 Task: Look for space in Al Ain, United Arab Emirates from 2nd June, 2023 to 6th June, 2023 for 1 adult in price range Rs.10000 to Rs.13000. Place can be private room with 1  bedroom having 1 bed and 1 bathroom. Property type can be house, flat, guest house, hotel. Amenities needed are: air conditioning, breakfast. Booking option can be shelf check-in. Required host language is English.
Action: Mouse moved to (449, 87)
Screenshot: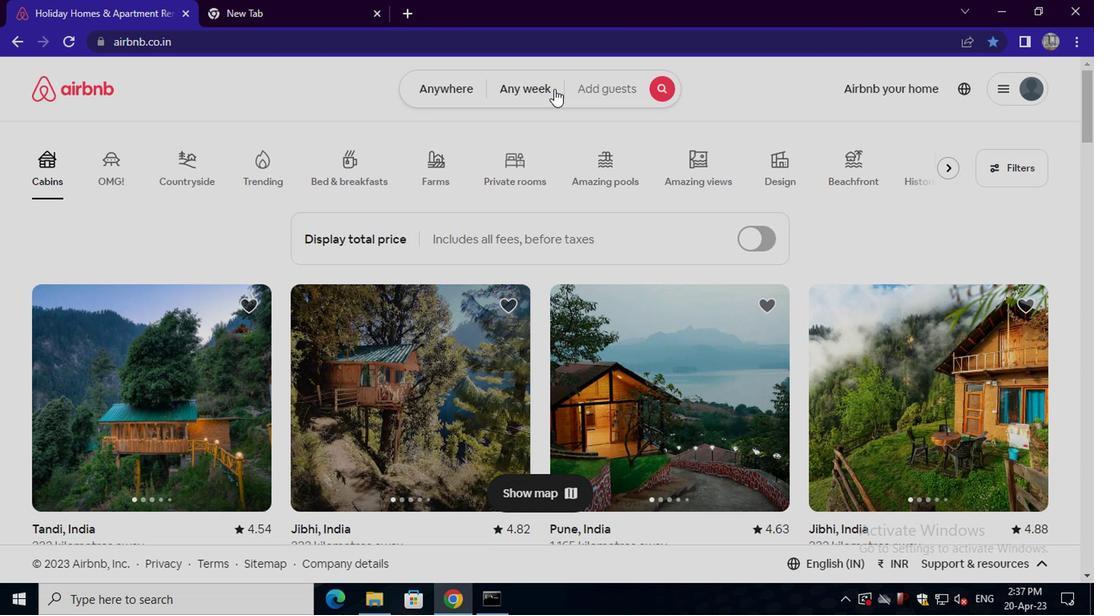 
Action: Mouse pressed left at (449, 87)
Screenshot: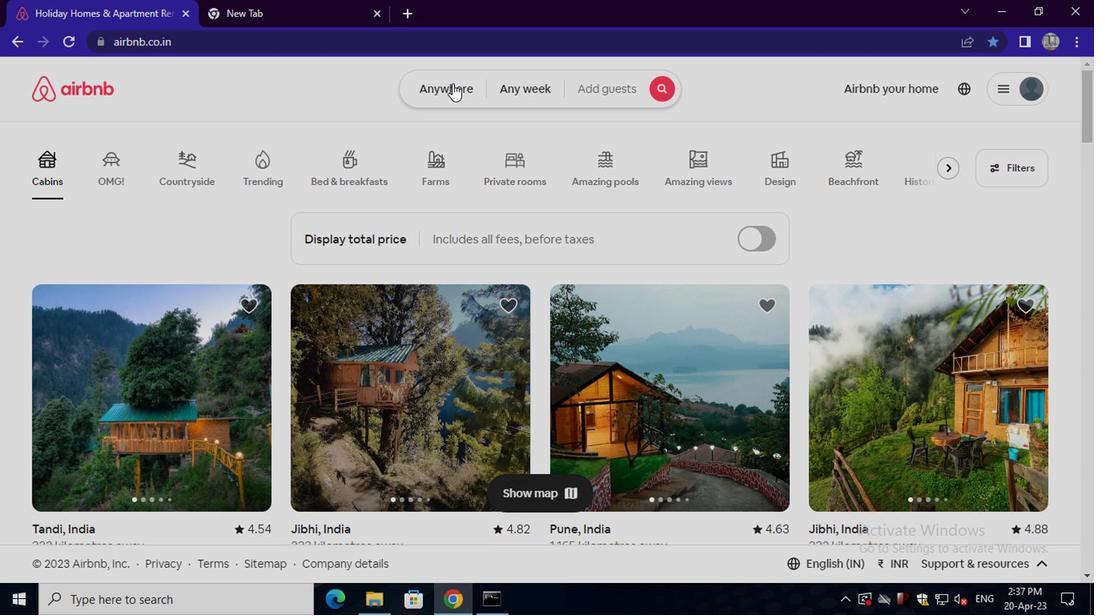 
Action: Mouse moved to (370, 149)
Screenshot: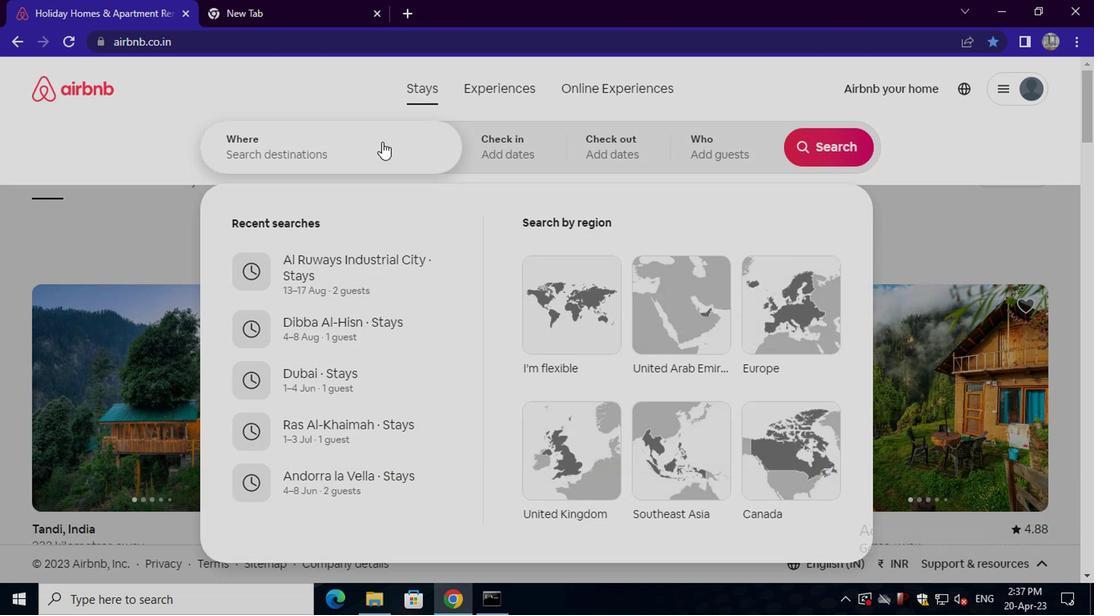 
Action: Mouse pressed left at (370, 149)
Screenshot: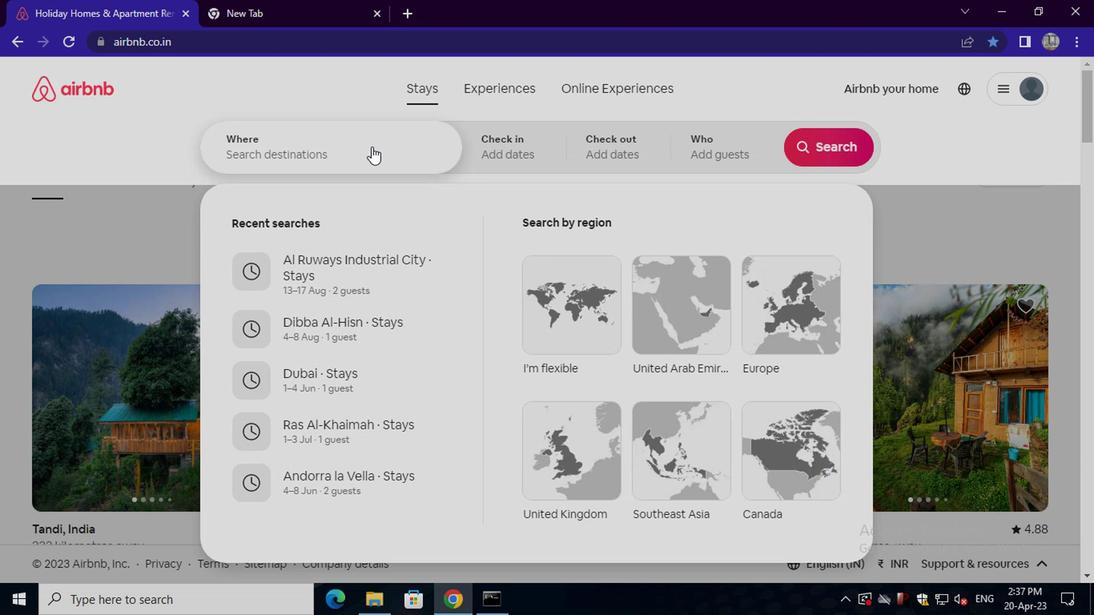 
Action: Key pressed al<Key.space>ain
Screenshot: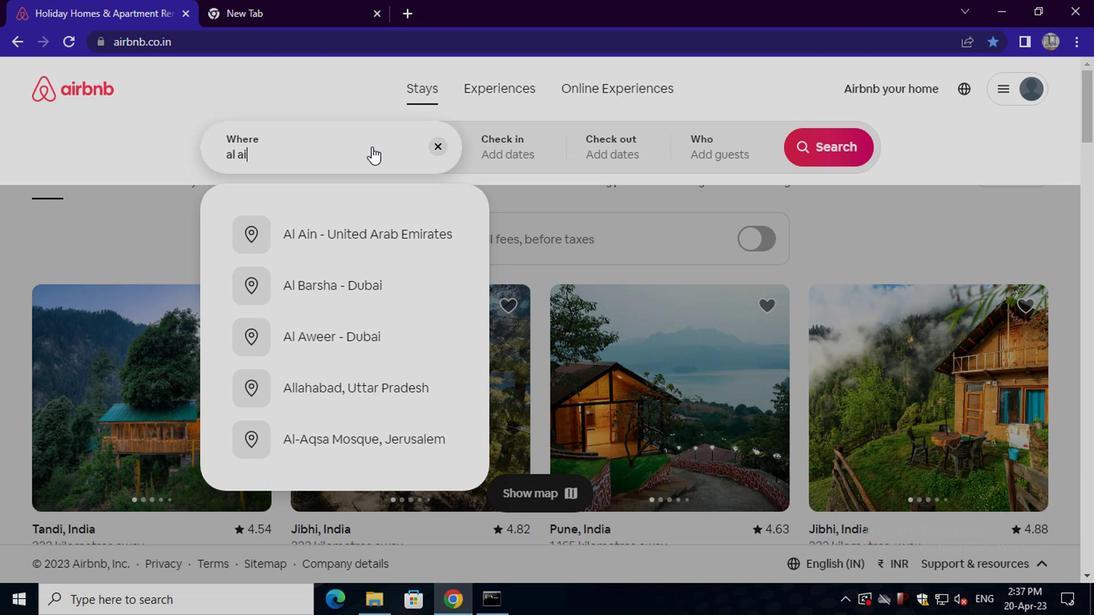 
Action: Mouse moved to (372, 230)
Screenshot: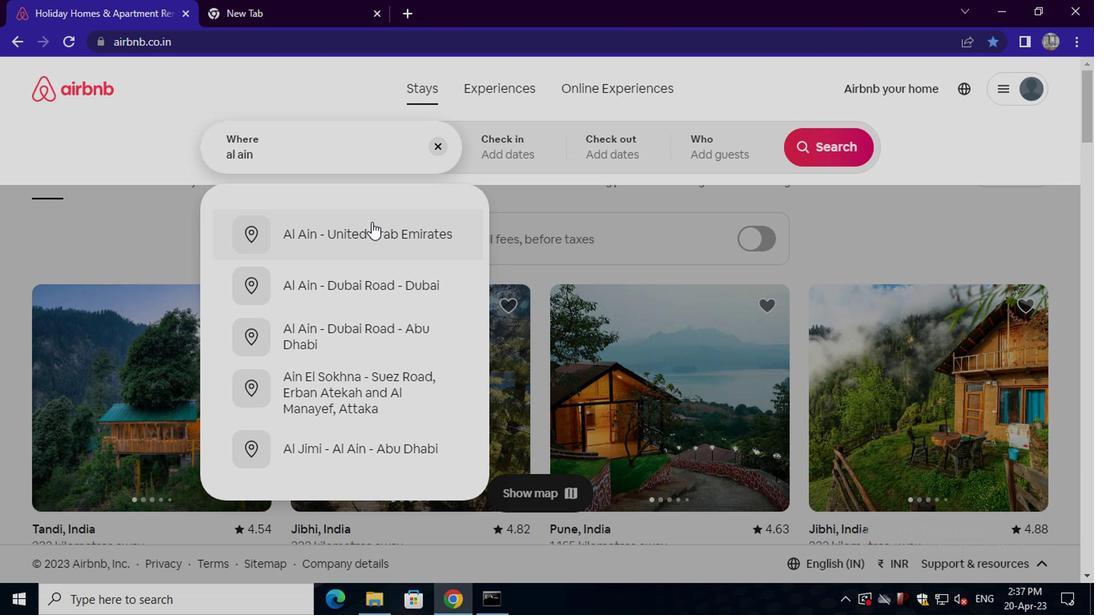
Action: Mouse pressed left at (372, 230)
Screenshot: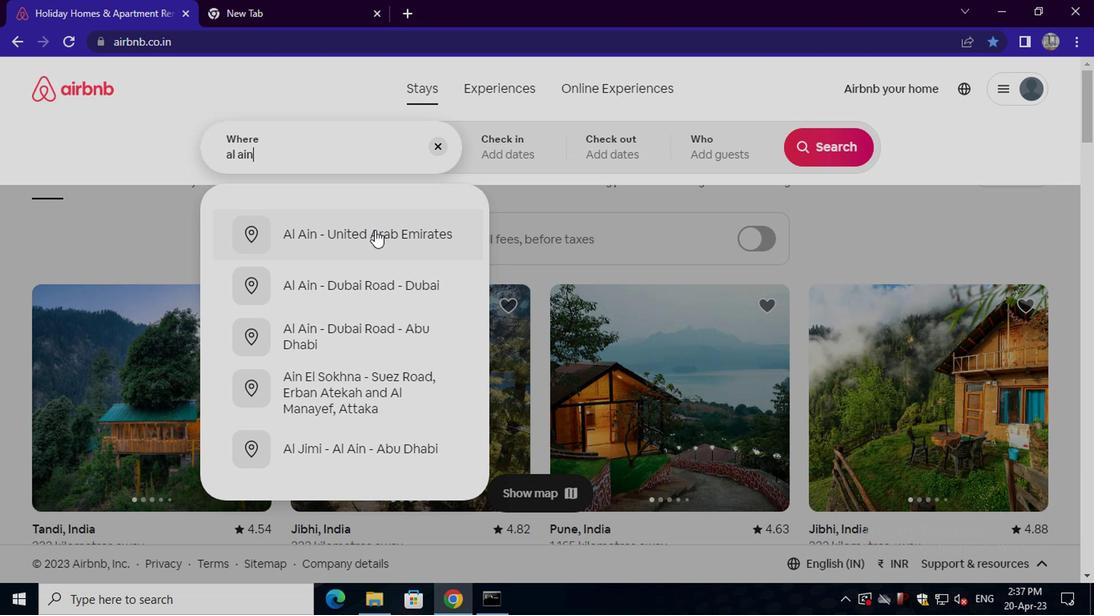 
Action: Mouse moved to (829, 281)
Screenshot: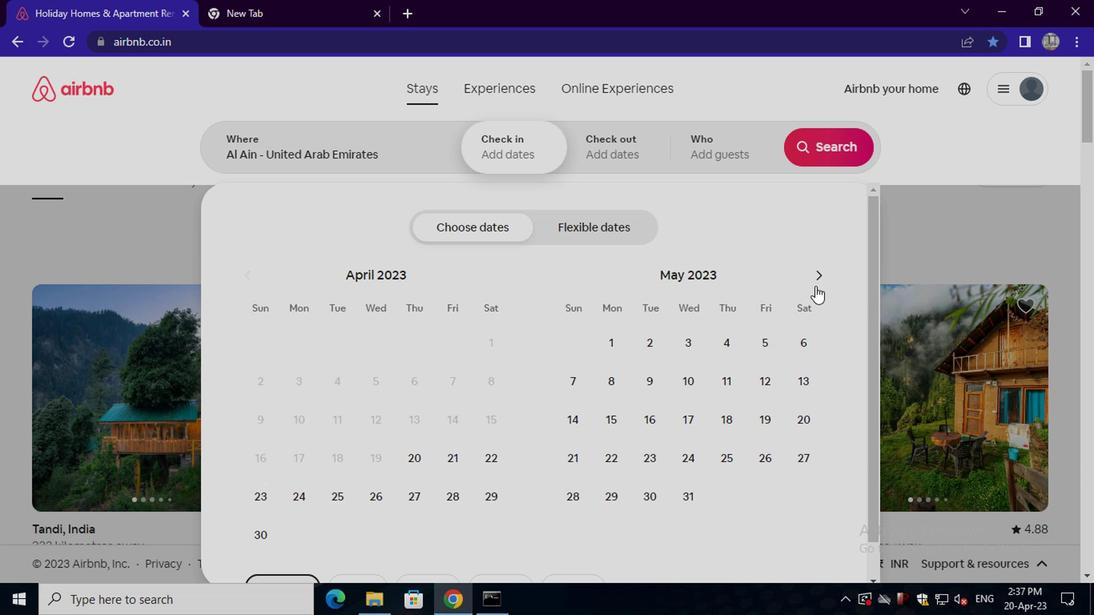 
Action: Mouse pressed left at (829, 281)
Screenshot: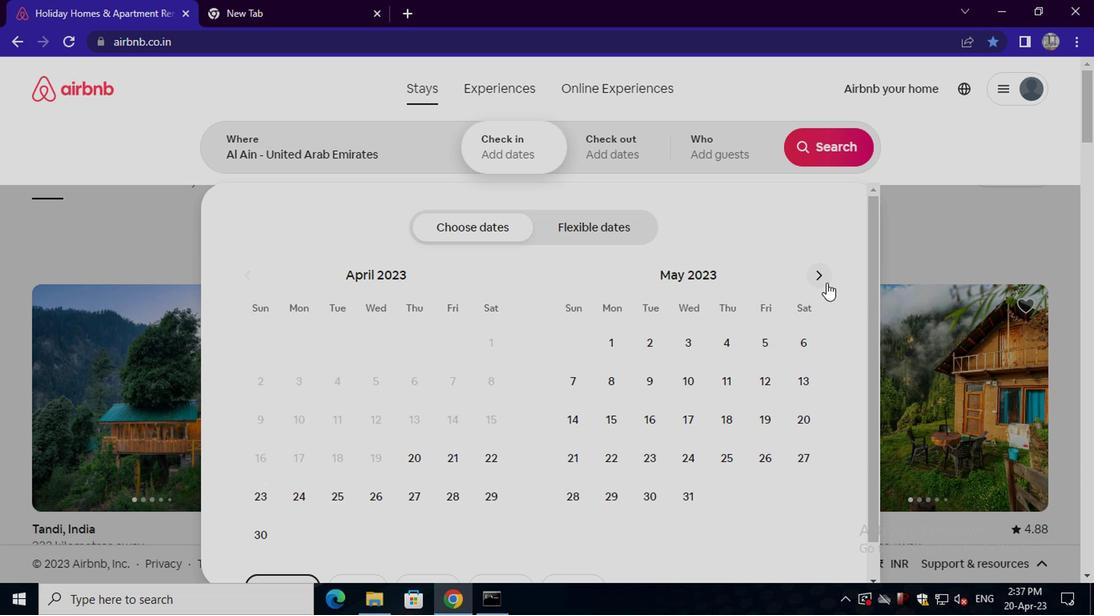 
Action: Mouse moved to (817, 274)
Screenshot: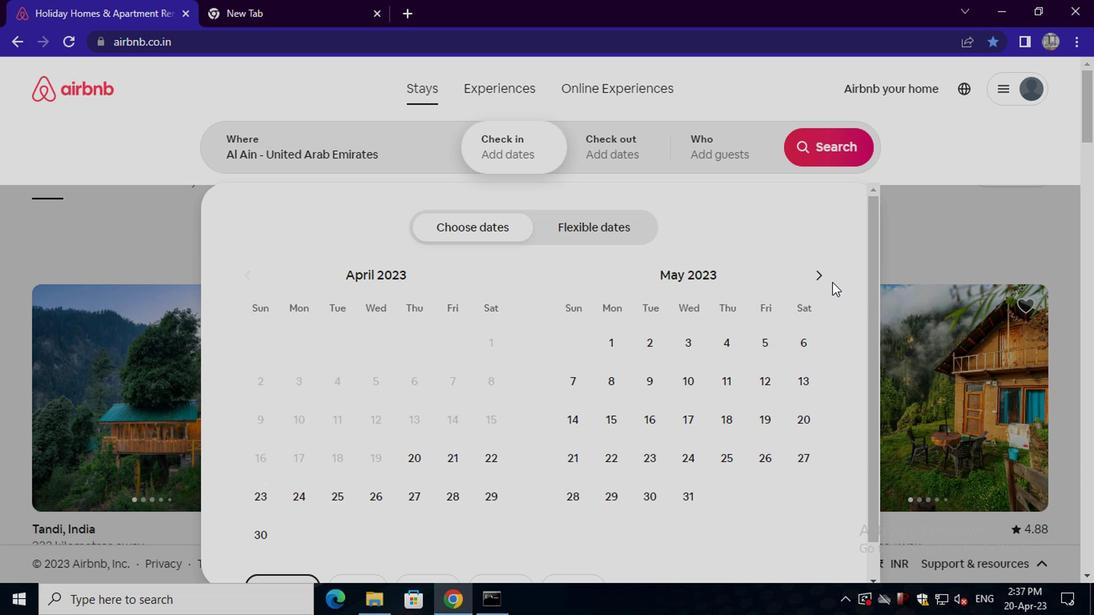 
Action: Mouse pressed left at (817, 274)
Screenshot: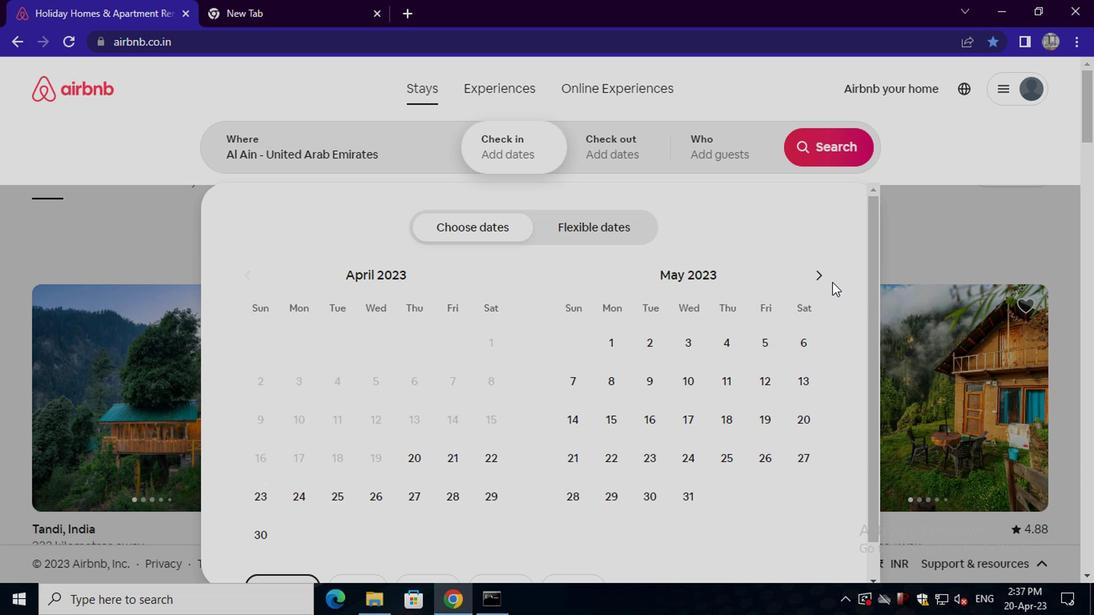 
Action: Mouse moved to (762, 337)
Screenshot: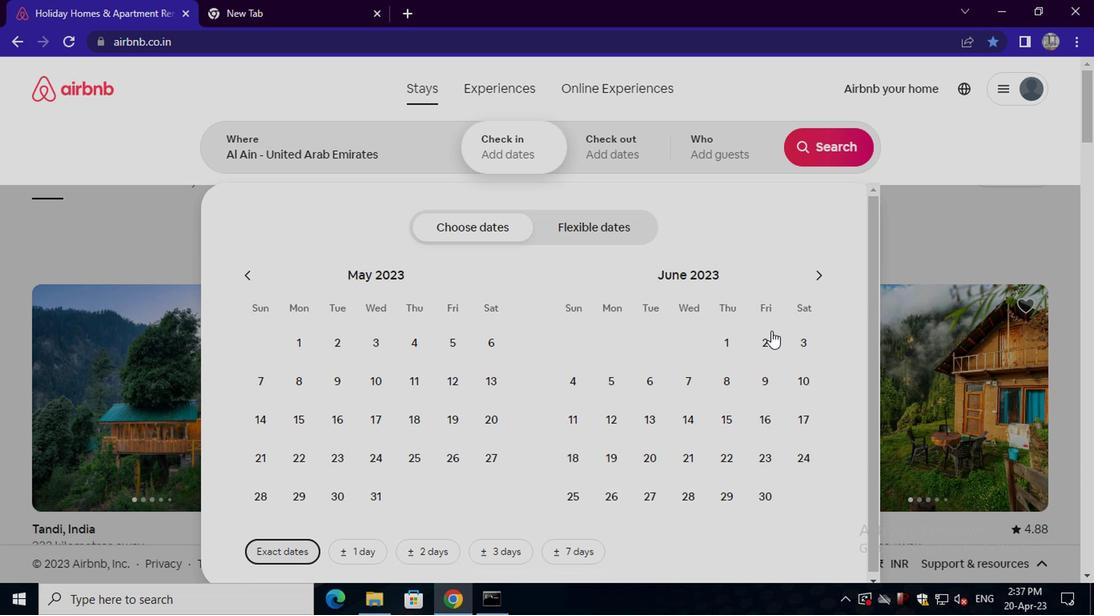 
Action: Mouse pressed left at (762, 337)
Screenshot: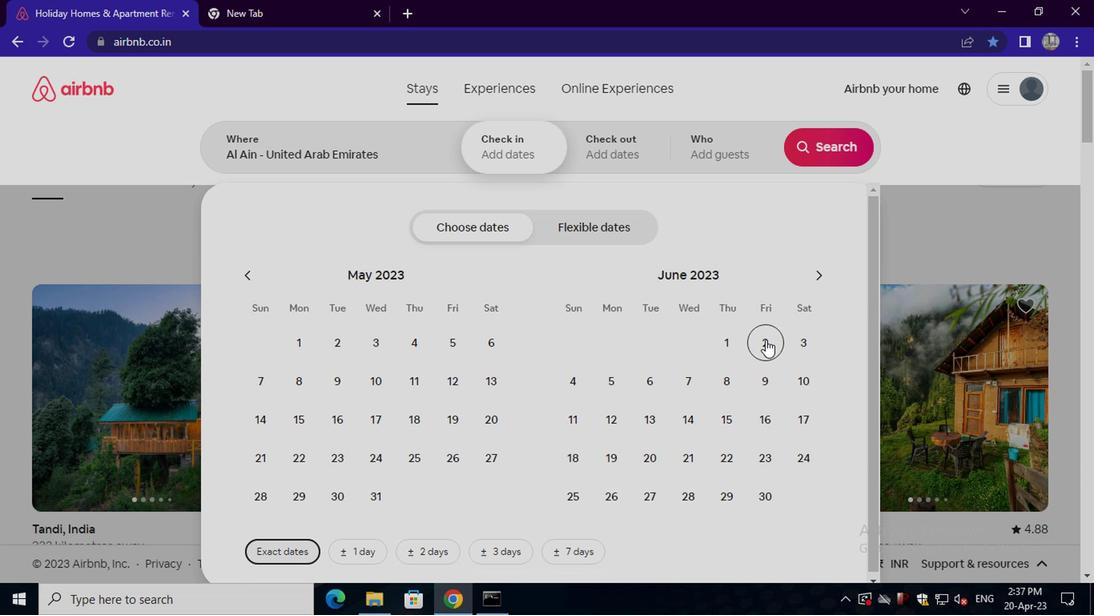 
Action: Mouse moved to (643, 378)
Screenshot: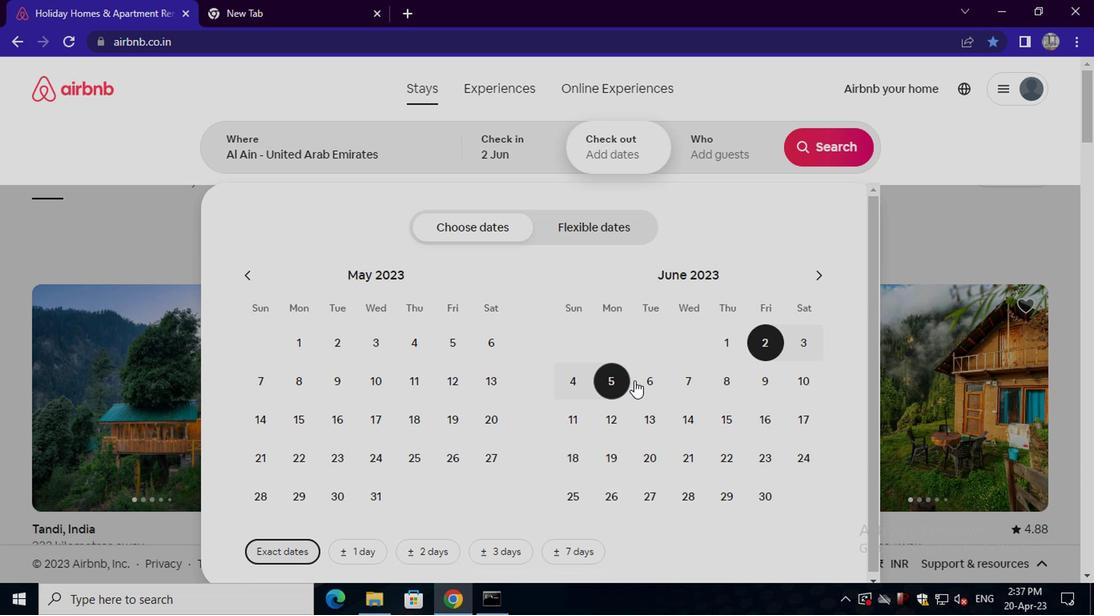 
Action: Mouse pressed left at (643, 378)
Screenshot: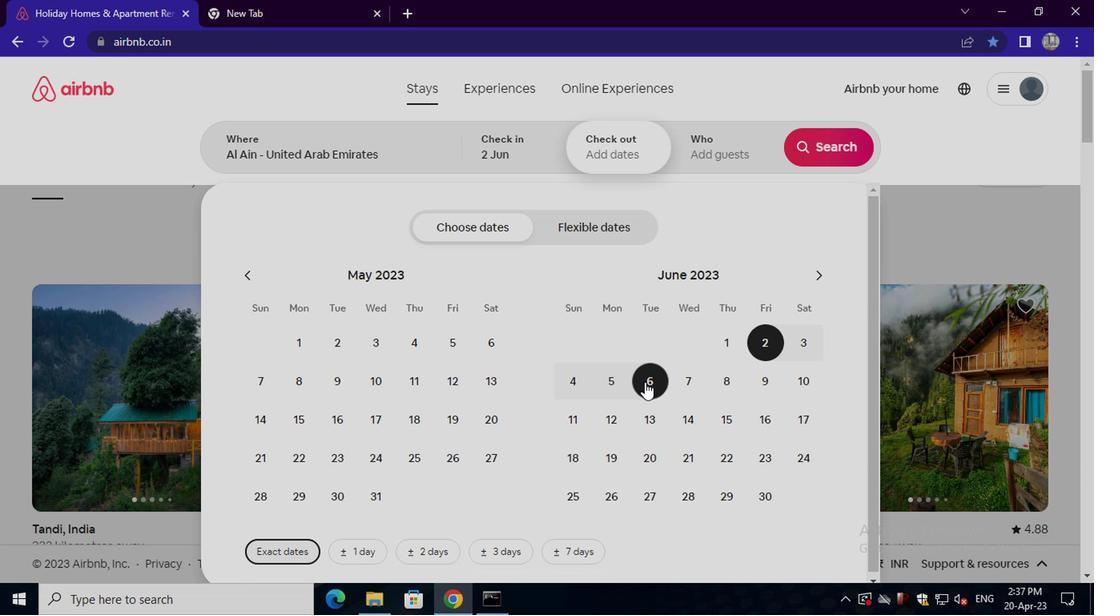 
Action: Mouse moved to (729, 156)
Screenshot: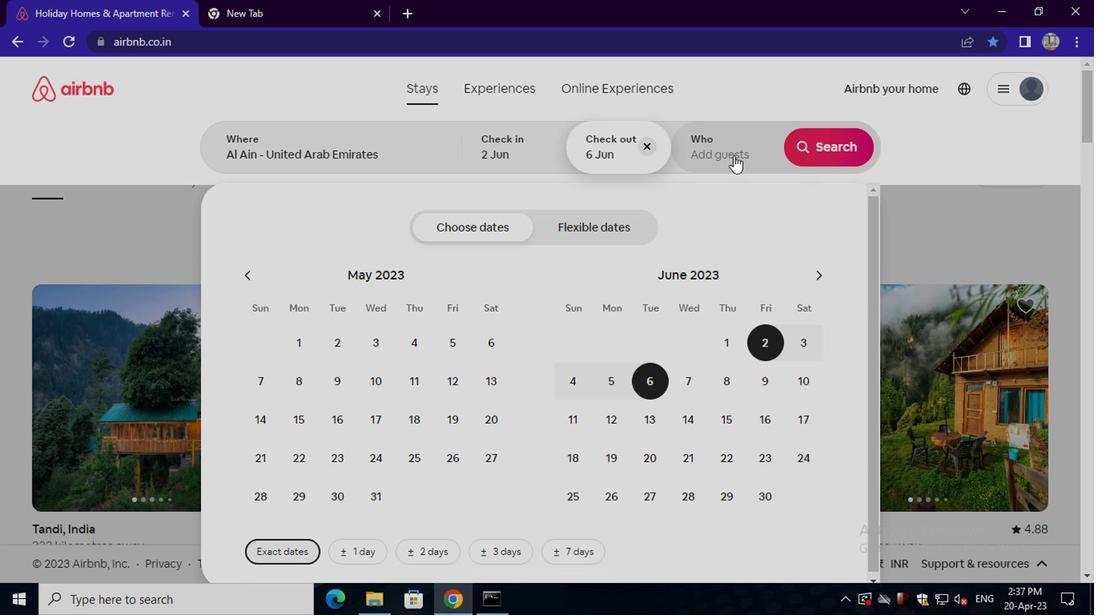 
Action: Mouse pressed left at (729, 156)
Screenshot: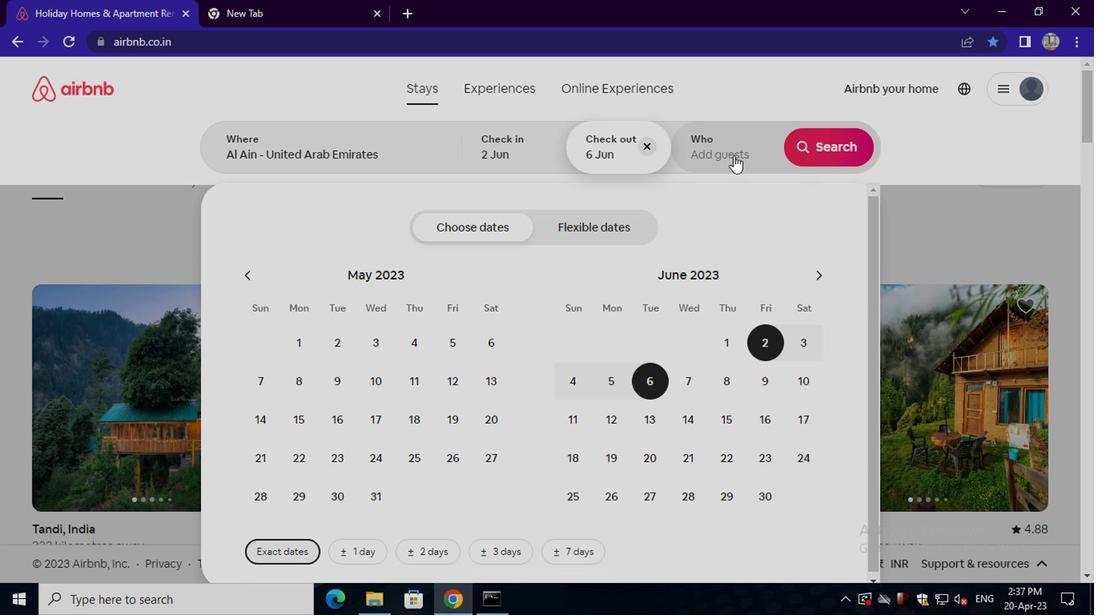 
Action: Mouse moved to (827, 228)
Screenshot: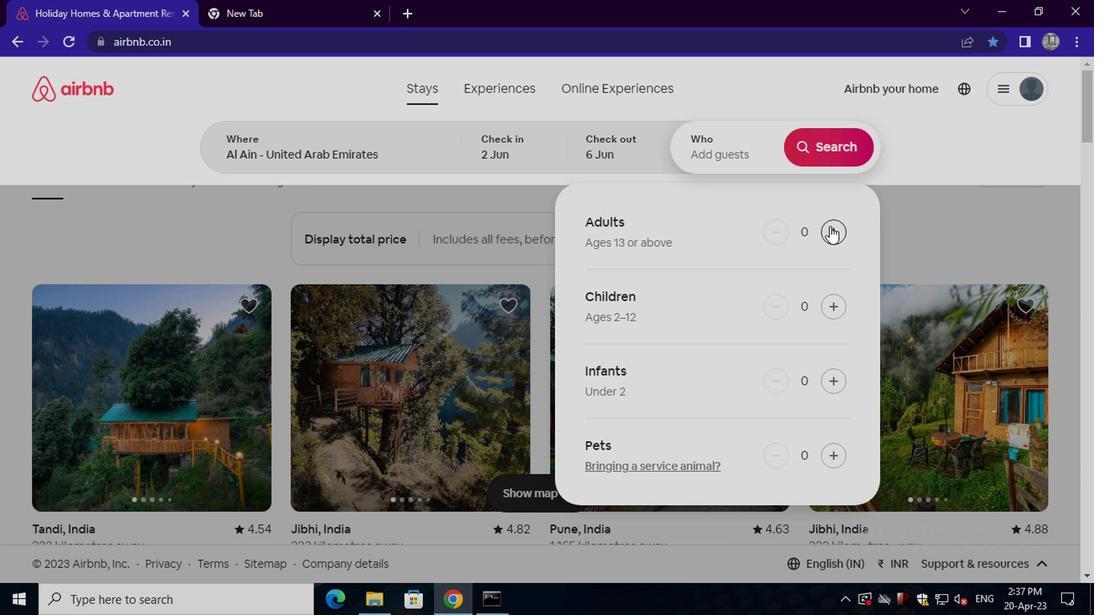 
Action: Mouse pressed left at (827, 228)
Screenshot: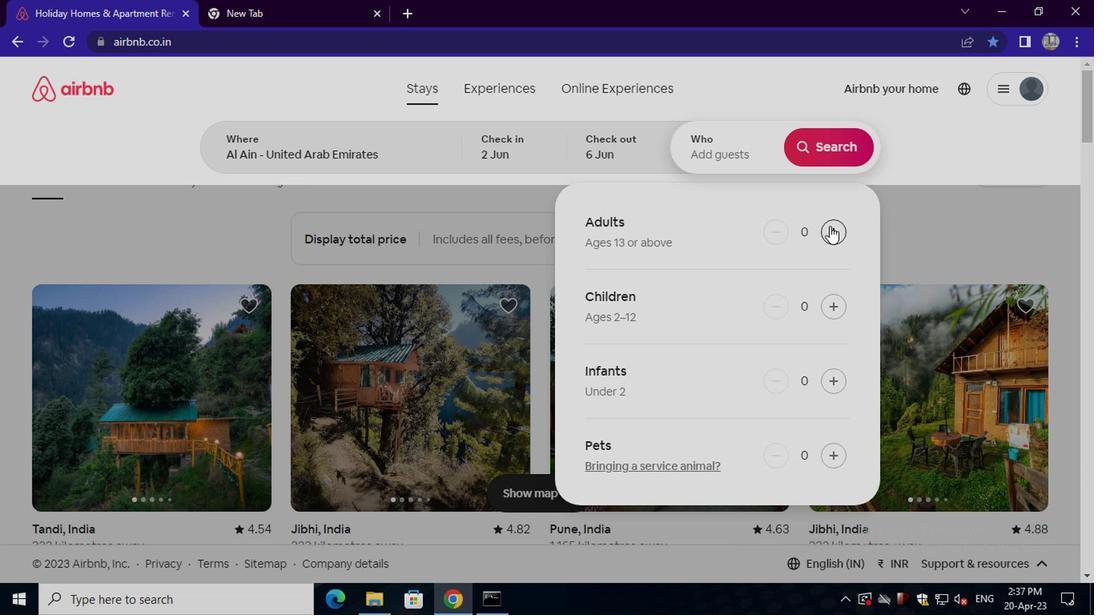 
Action: Mouse moved to (829, 149)
Screenshot: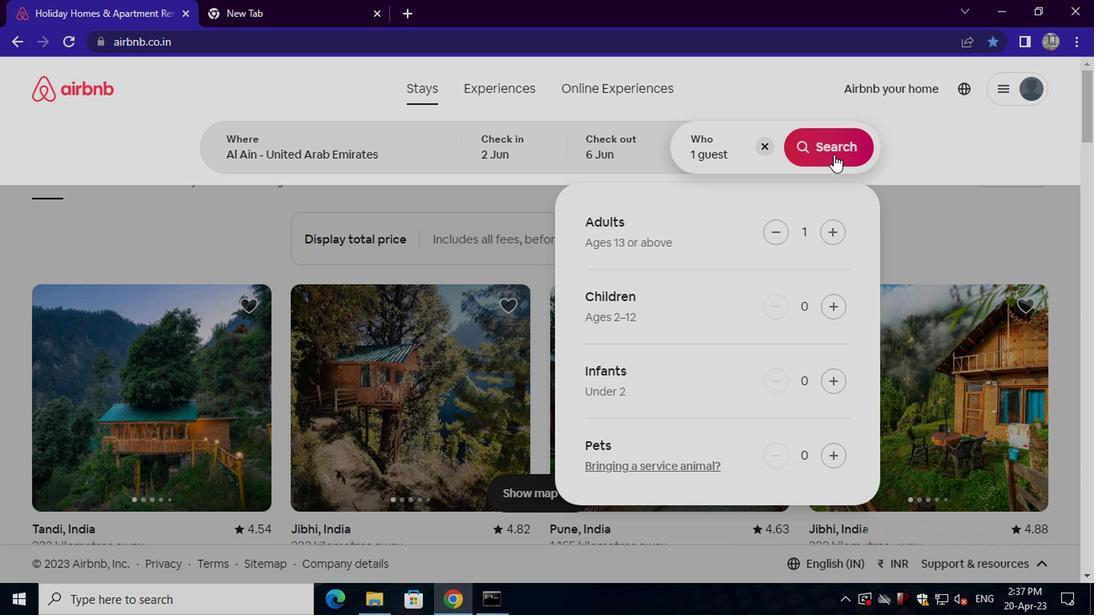 
Action: Mouse pressed left at (829, 149)
Screenshot: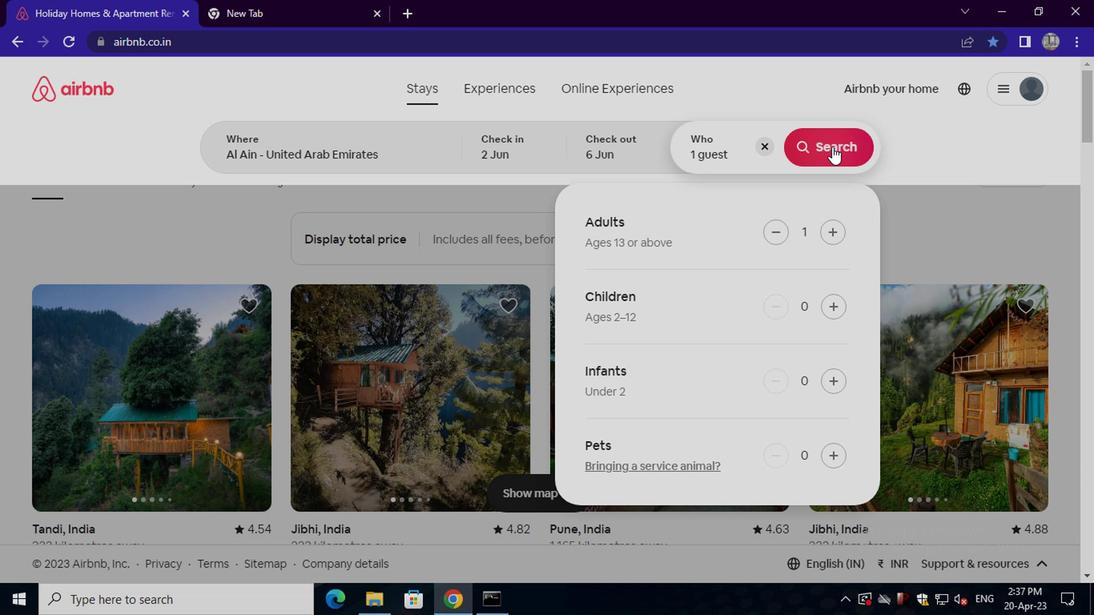 
Action: Mouse moved to (1005, 147)
Screenshot: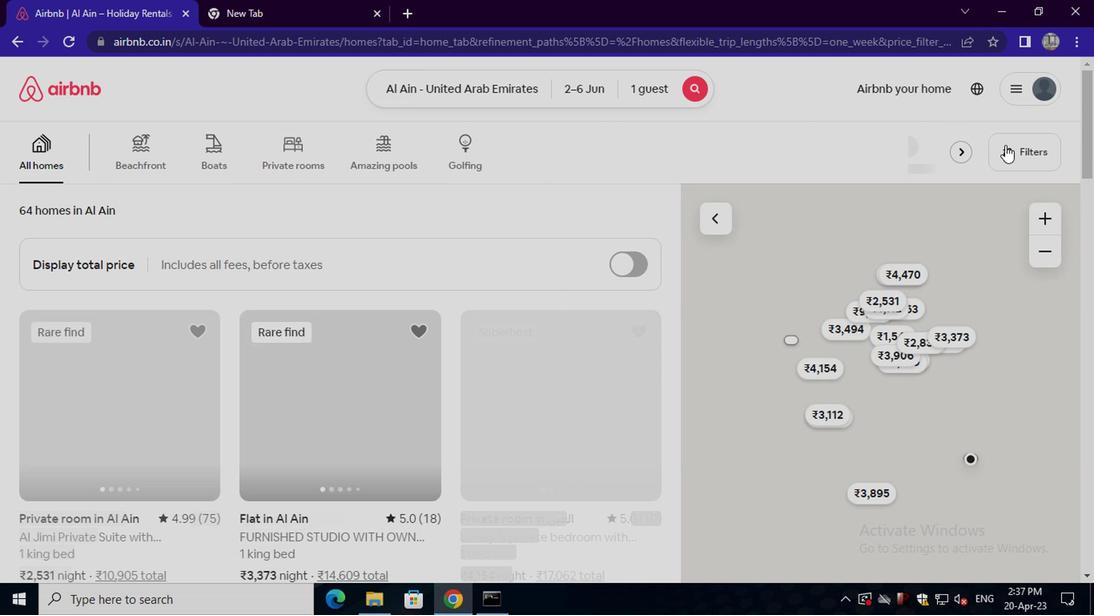 
Action: Mouse pressed left at (1005, 147)
Screenshot: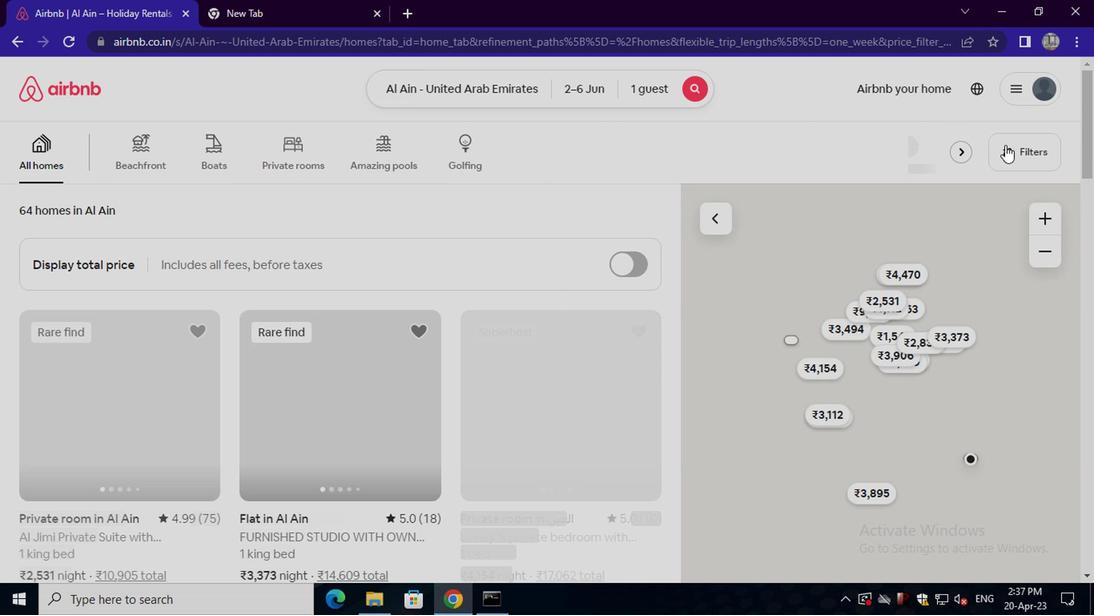 
Action: Mouse moved to (450, 350)
Screenshot: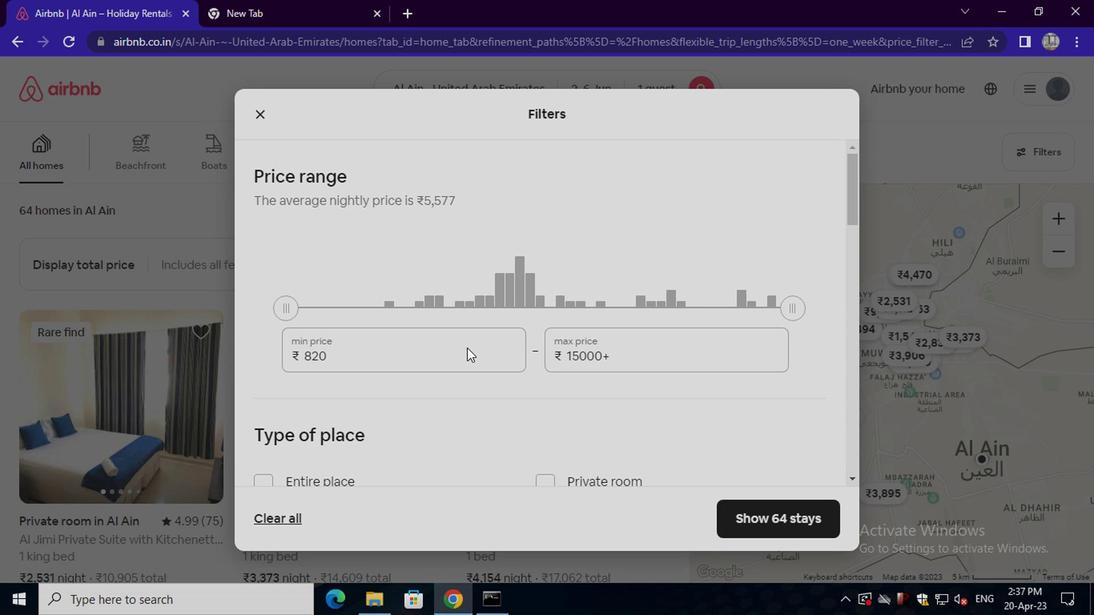 
Action: Mouse pressed left at (450, 350)
Screenshot: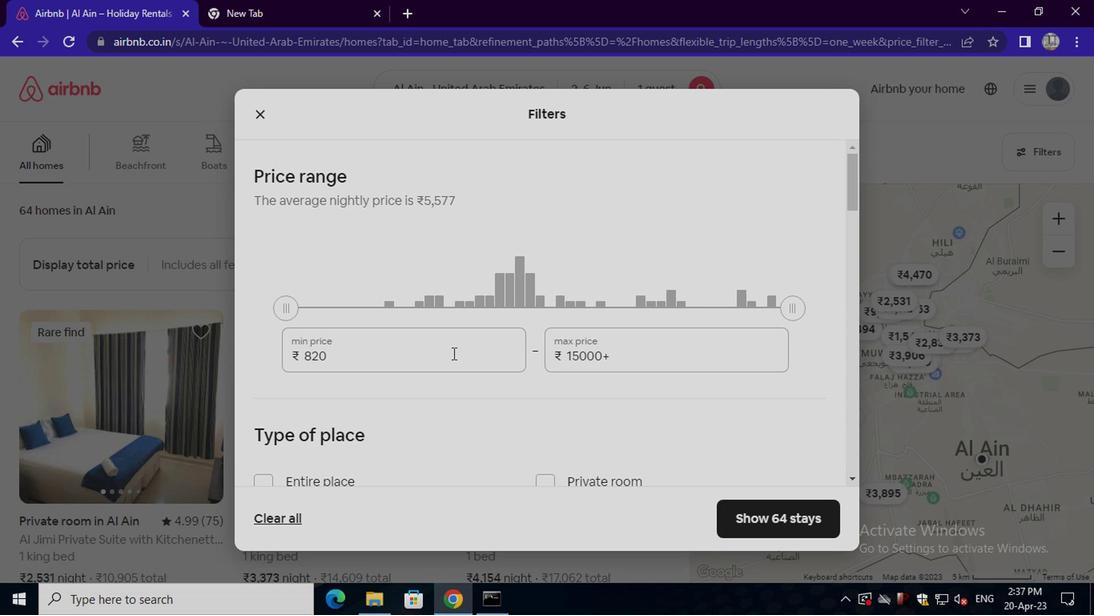 
Action: Key pressed <Key.backspace><Key.backspace><Key.backspace><Key.backspace><Key.backspace><Key.backspace><Key.backspace><Key.backspace><Key.backspace><Key.backspace><Key.backspace><Key.backspace><Key.backspace><Key.backspace><Key.backspace><Key.backspace><Key.backspace><Key.backspace><Key.backspace>10000
Screenshot: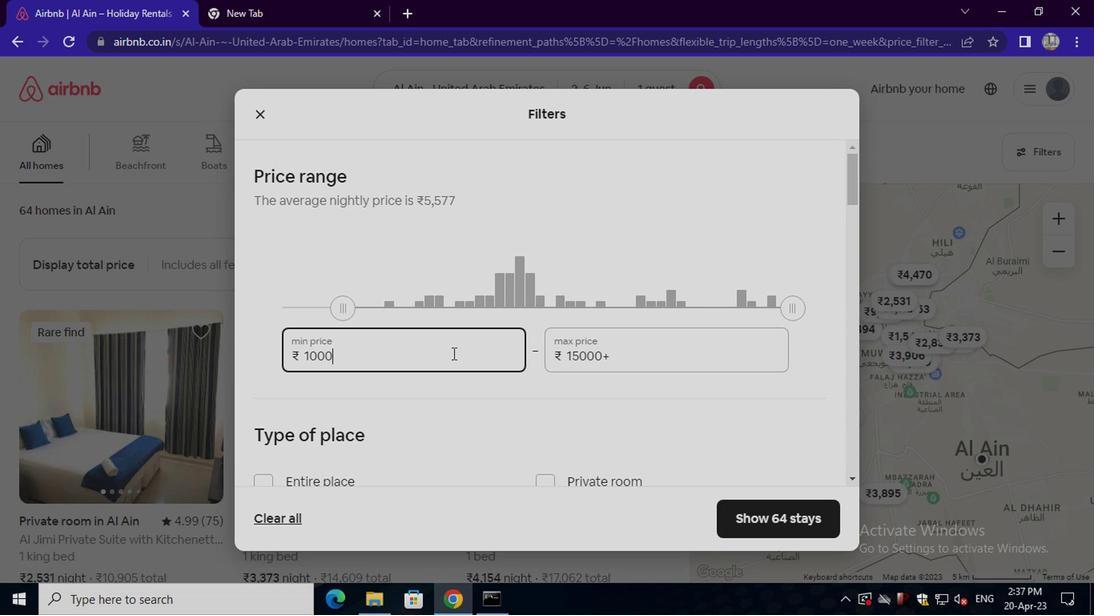 
Action: Mouse moved to (615, 348)
Screenshot: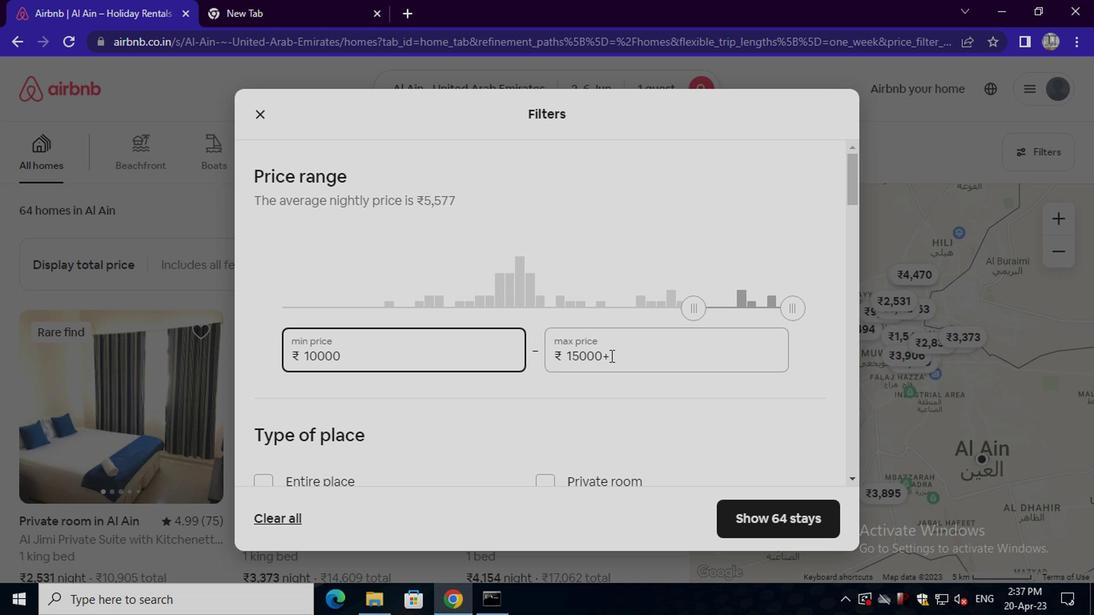 
Action: Mouse pressed left at (615, 348)
Screenshot: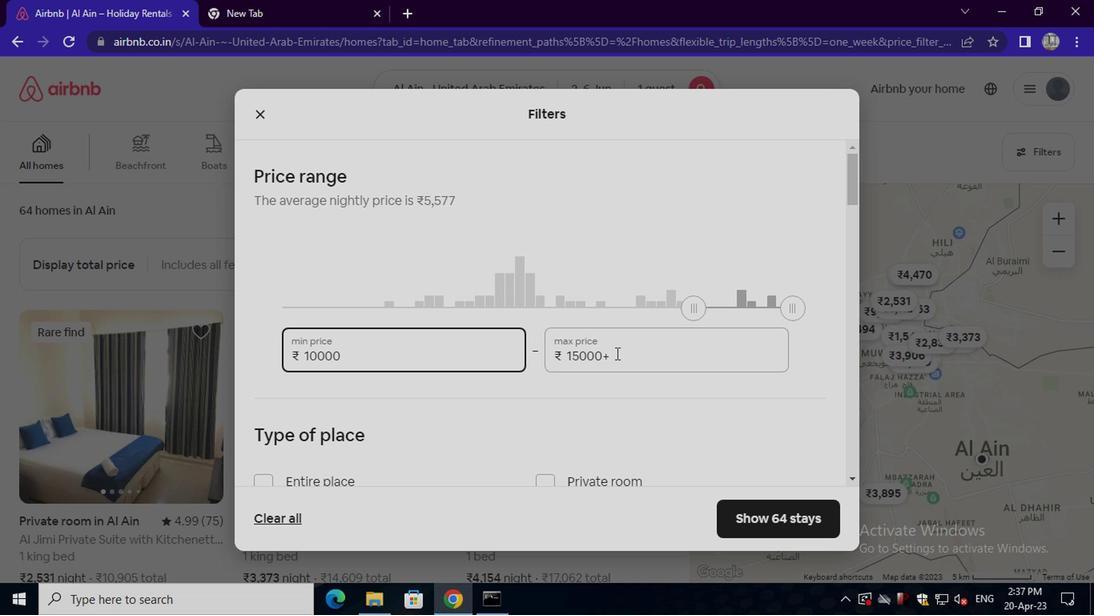 
Action: Key pressed <Key.backspace><Key.backspace><Key.backspace><Key.backspace><Key.backspace><Key.backspace><Key.backspace><Key.backspace><Key.backspace><Key.backspace><Key.backspace><Key.backspace><Key.backspace><Key.backspace><Key.backspace><Key.backspace><Key.backspace><Key.backspace>13000
Screenshot: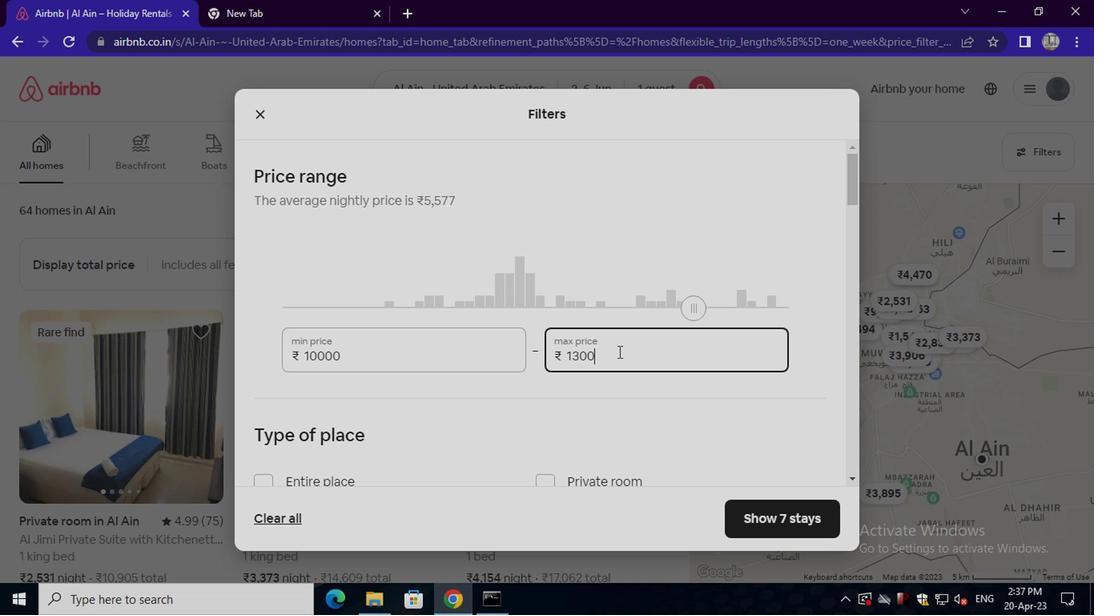 
Action: Mouse moved to (607, 355)
Screenshot: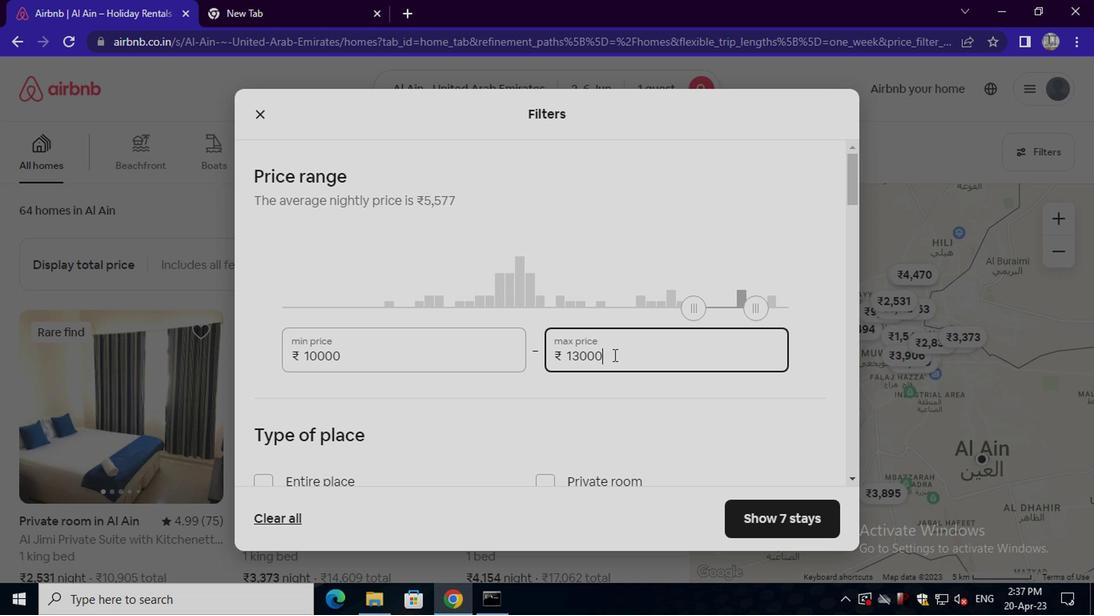 
Action: Mouse scrolled (607, 354) with delta (0, 0)
Screenshot: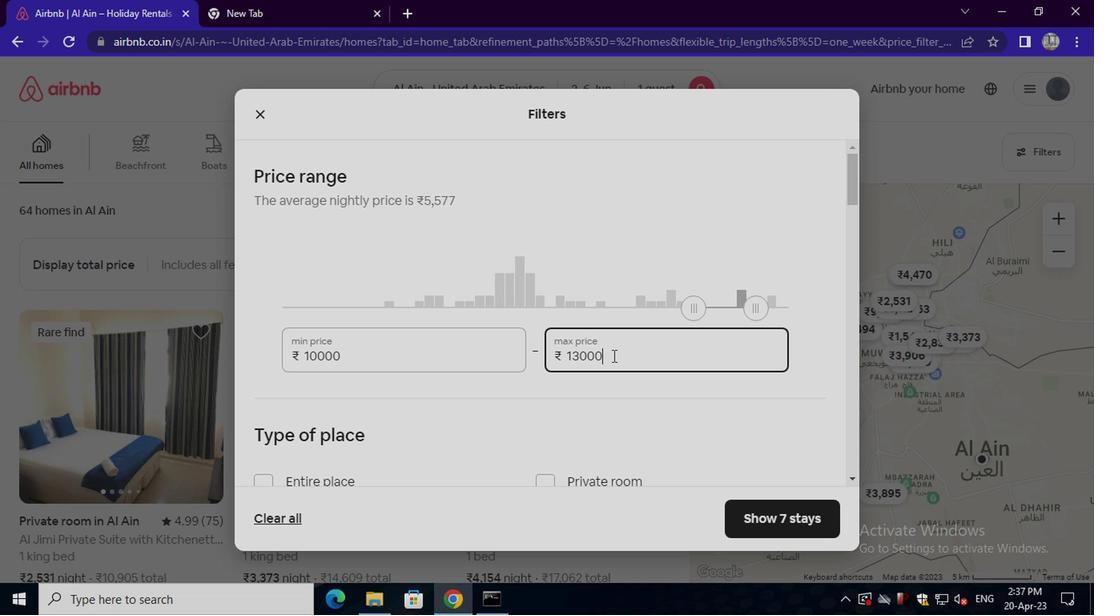
Action: Mouse moved to (606, 355)
Screenshot: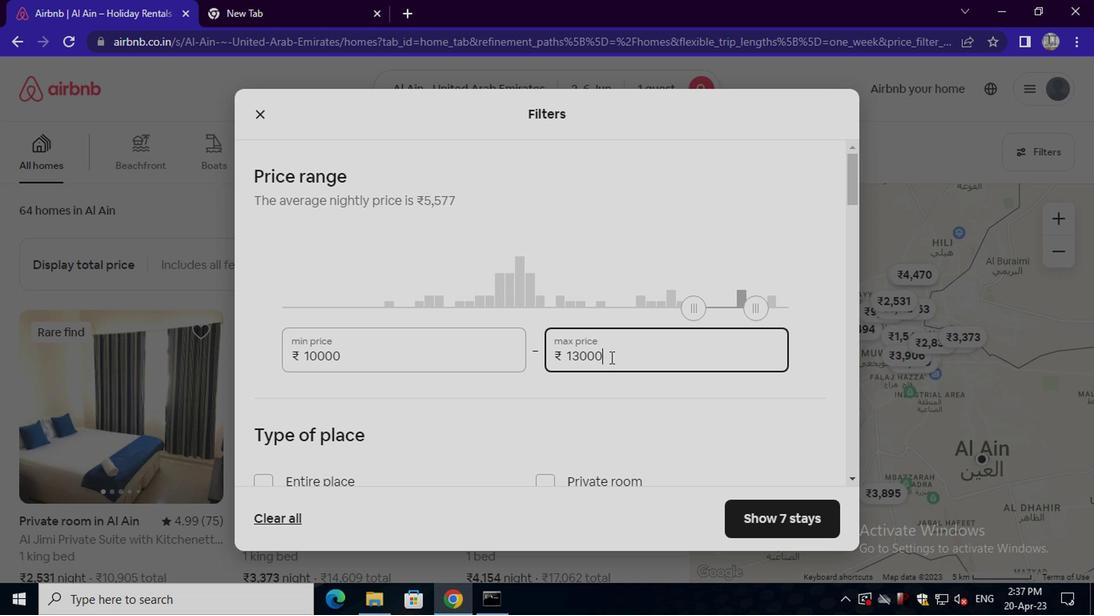 
Action: Mouse scrolled (606, 354) with delta (0, 0)
Screenshot: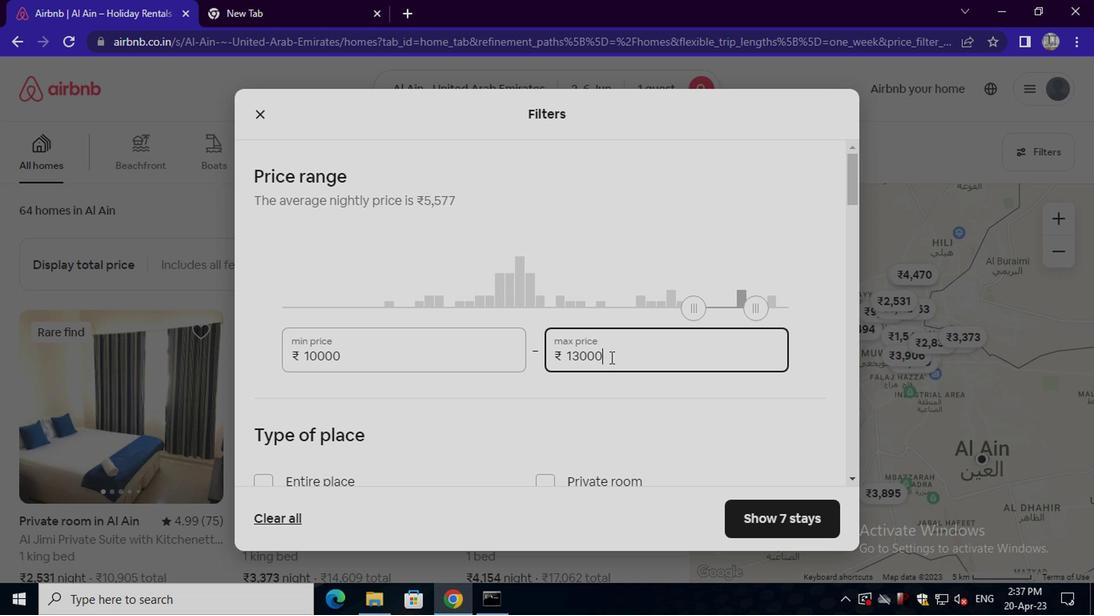 
Action: Mouse moved to (541, 323)
Screenshot: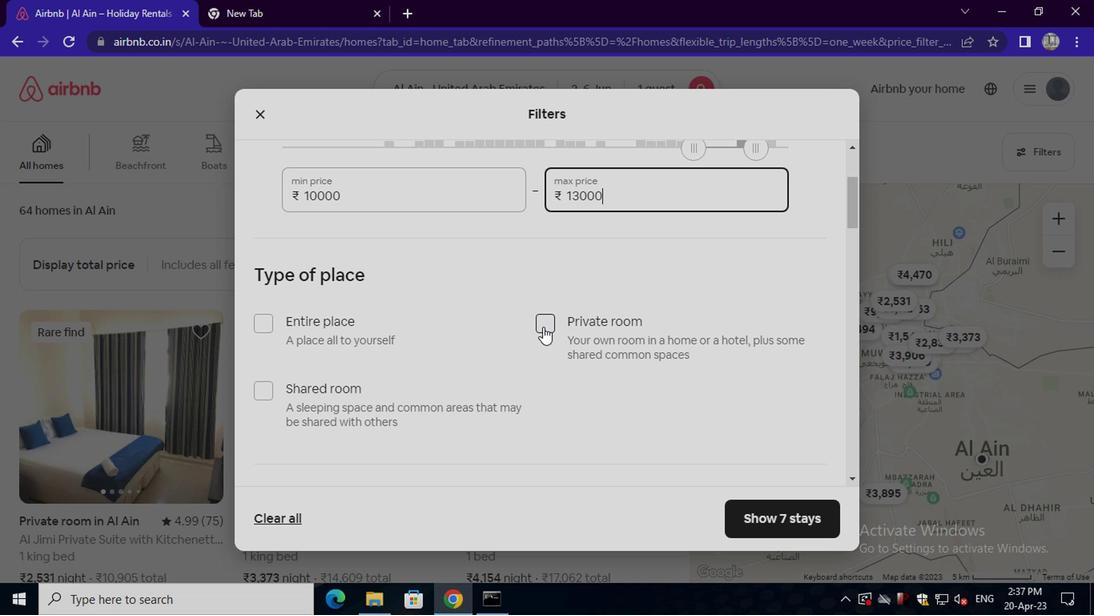 
Action: Mouse pressed left at (541, 323)
Screenshot: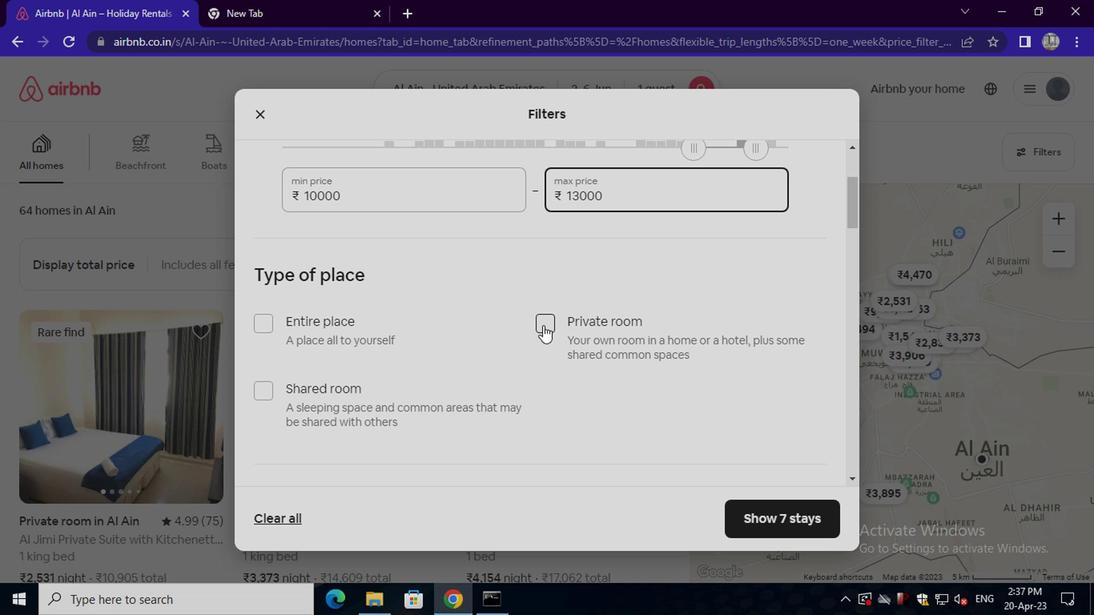 
Action: Mouse scrolled (541, 322) with delta (0, 0)
Screenshot: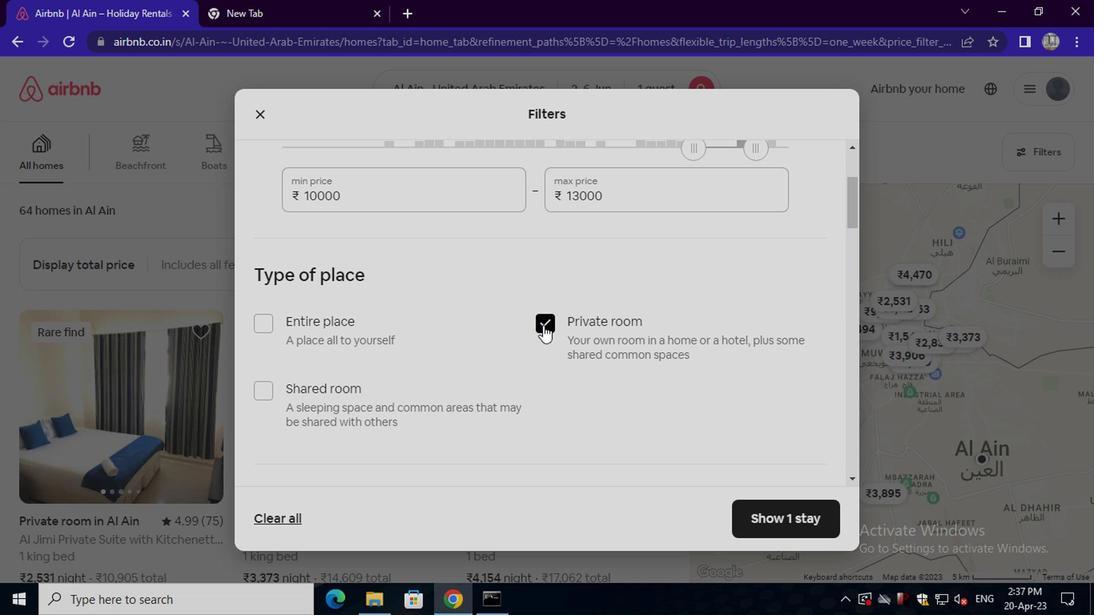 
Action: Mouse scrolled (541, 322) with delta (0, 0)
Screenshot: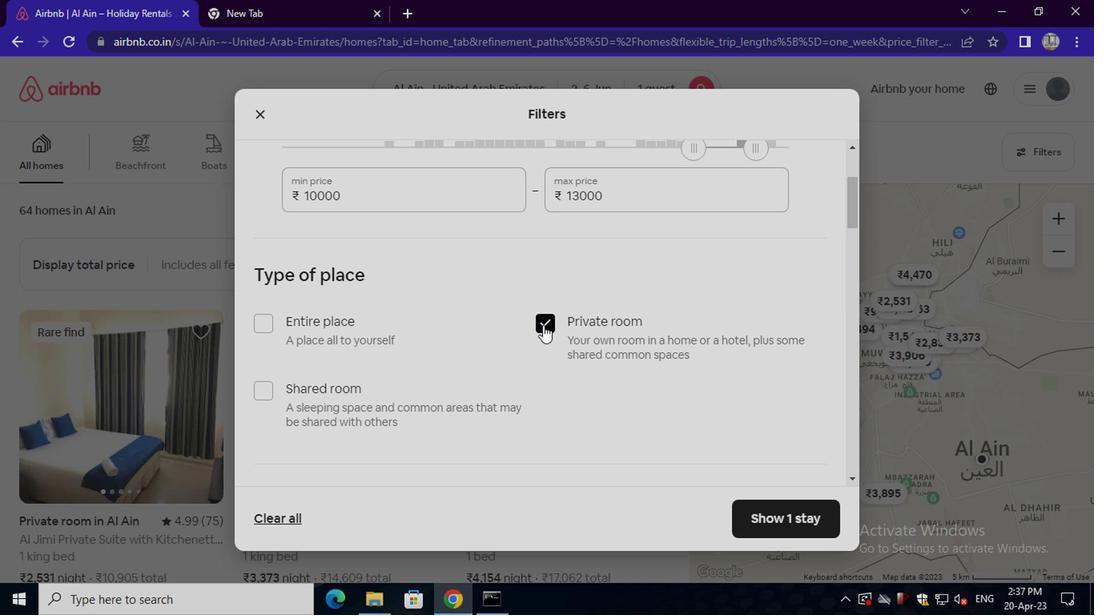 
Action: Mouse scrolled (541, 322) with delta (0, 0)
Screenshot: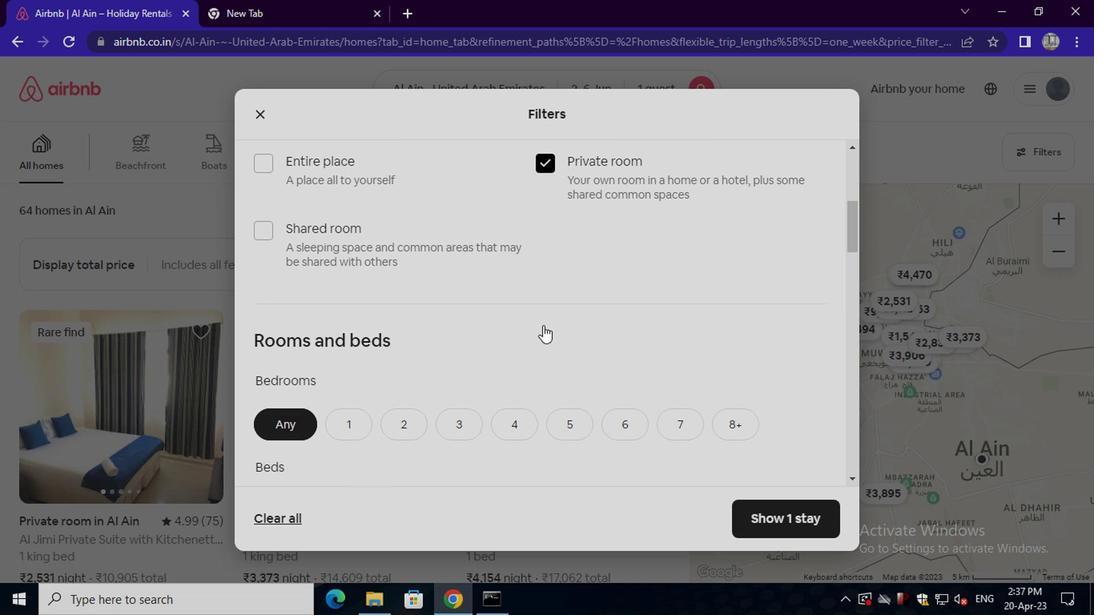 
Action: Mouse moved to (348, 335)
Screenshot: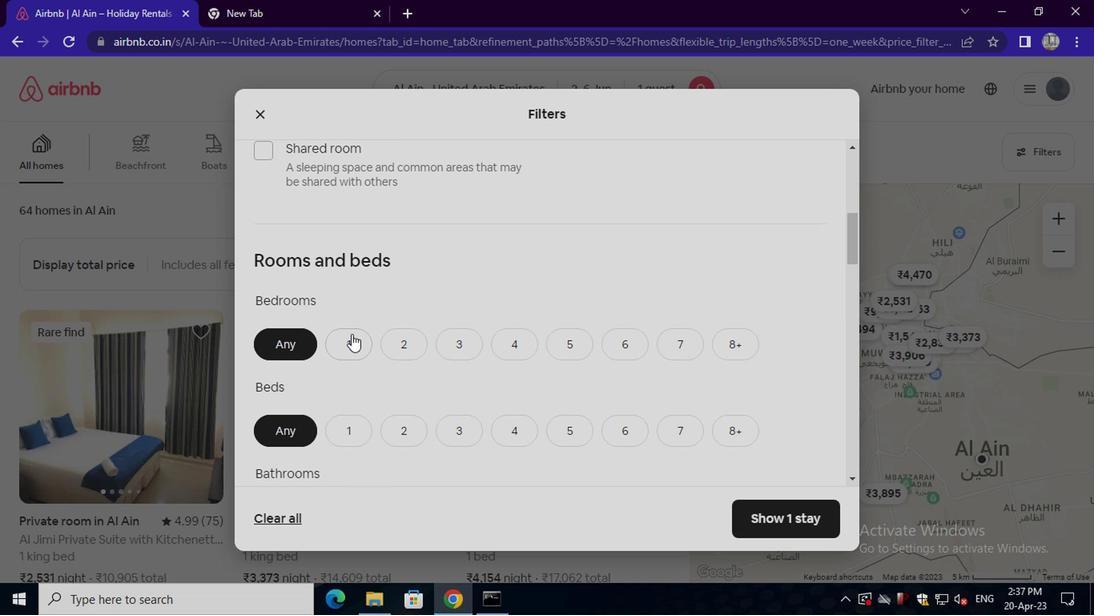 
Action: Mouse pressed left at (348, 335)
Screenshot: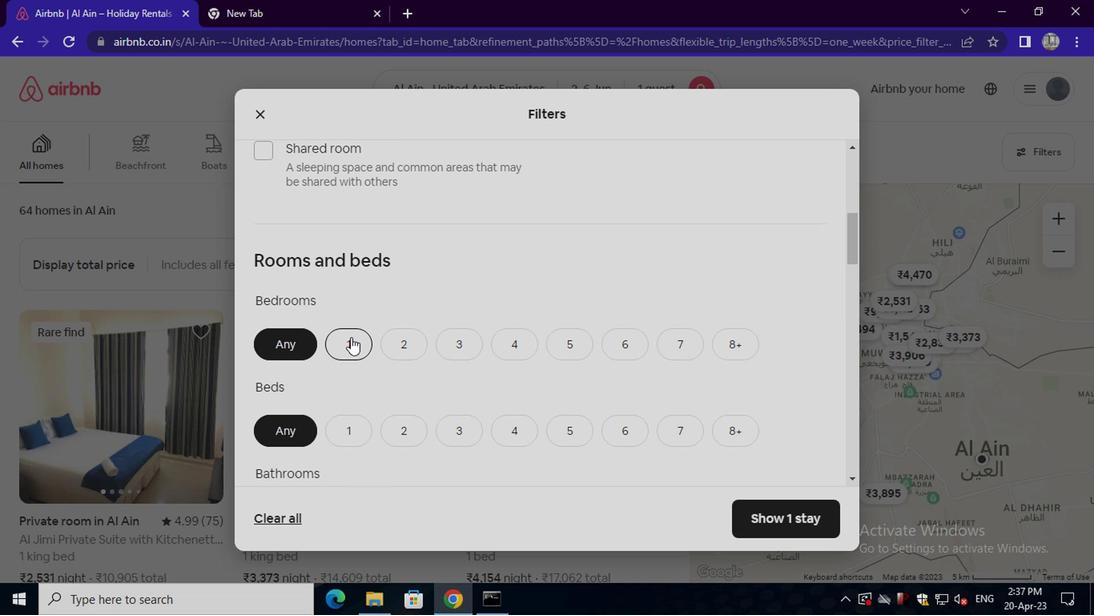 
Action: Mouse scrolled (348, 335) with delta (0, 0)
Screenshot: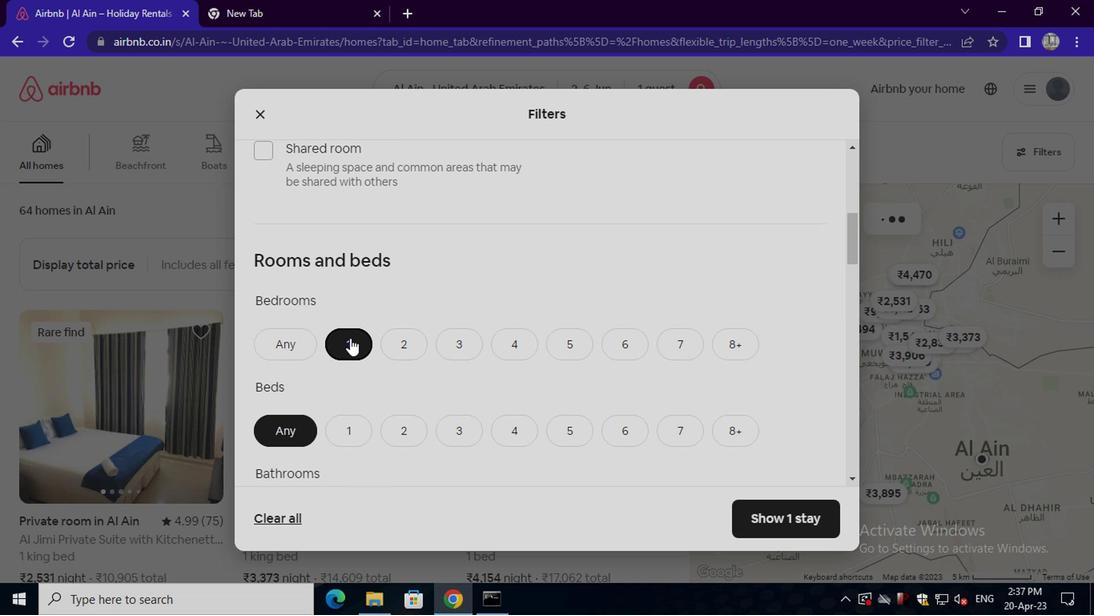 
Action: Mouse scrolled (348, 335) with delta (0, 0)
Screenshot: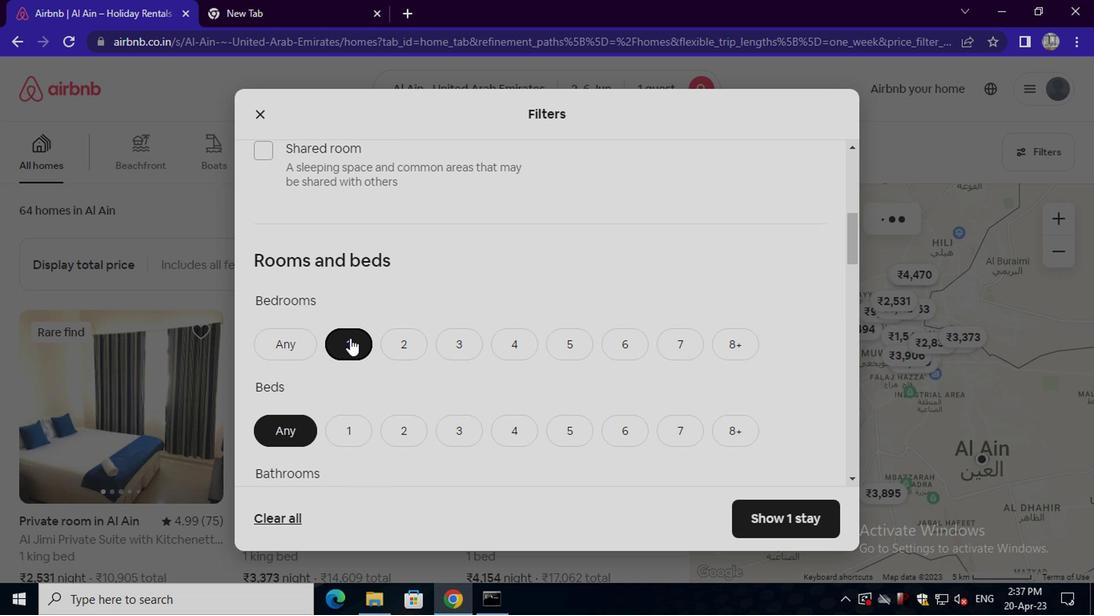 
Action: Mouse moved to (348, 336)
Screenshot: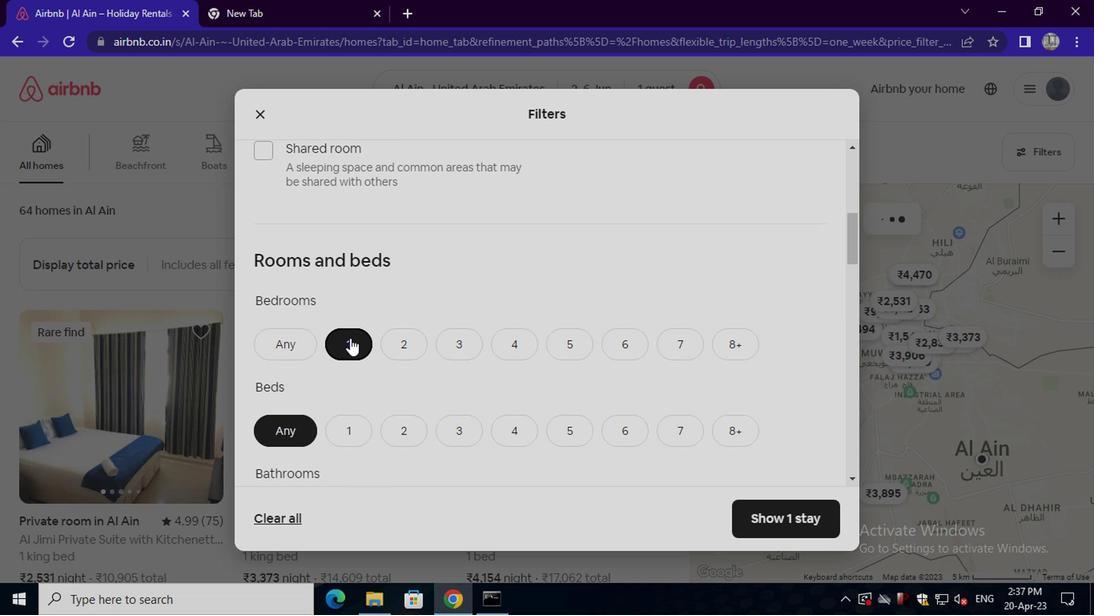 
Action: Mouse scrolled (348, 335) with delta (0, 0)
Screenshot: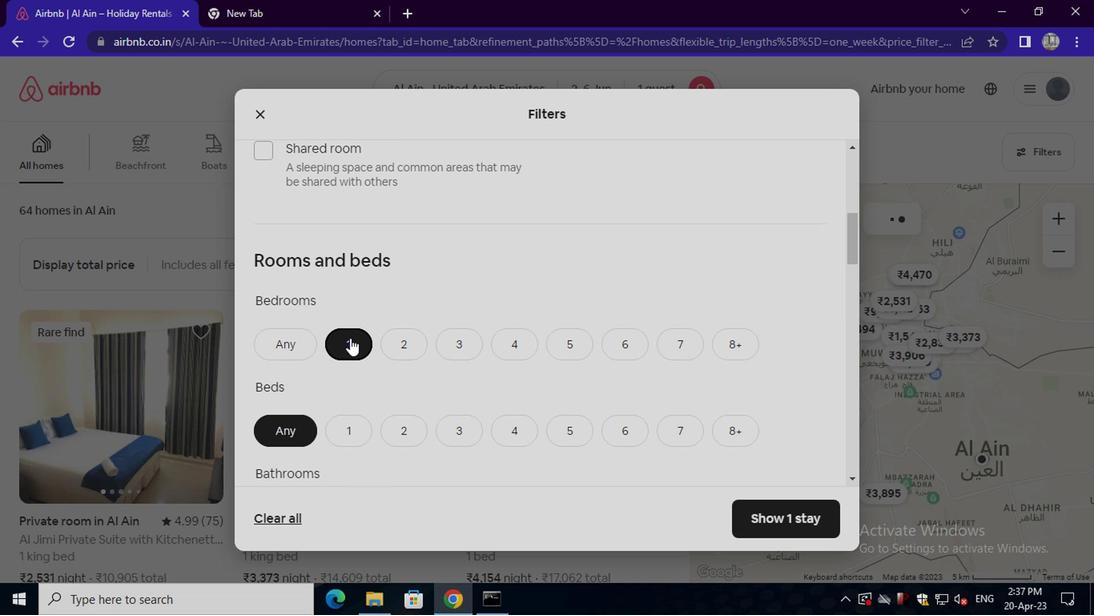 
Action: Mouse moved to (339, 193)
Screenshot: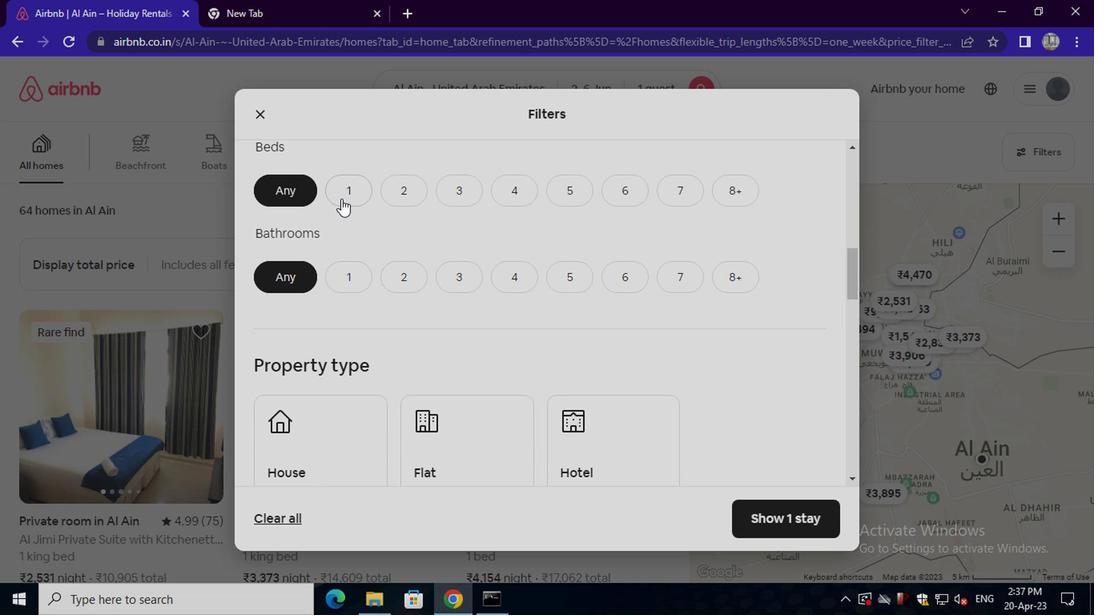 
Action: Mouse pressed left at (339, 193)
Screenshot: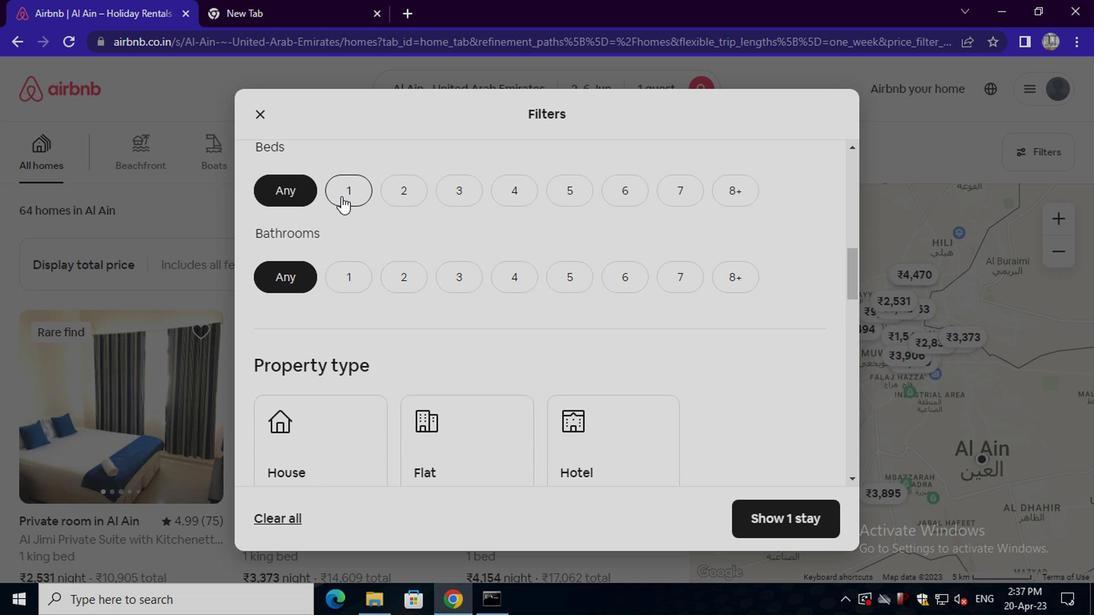 
Action: Mouse moved to (352, 276)
Screenshot: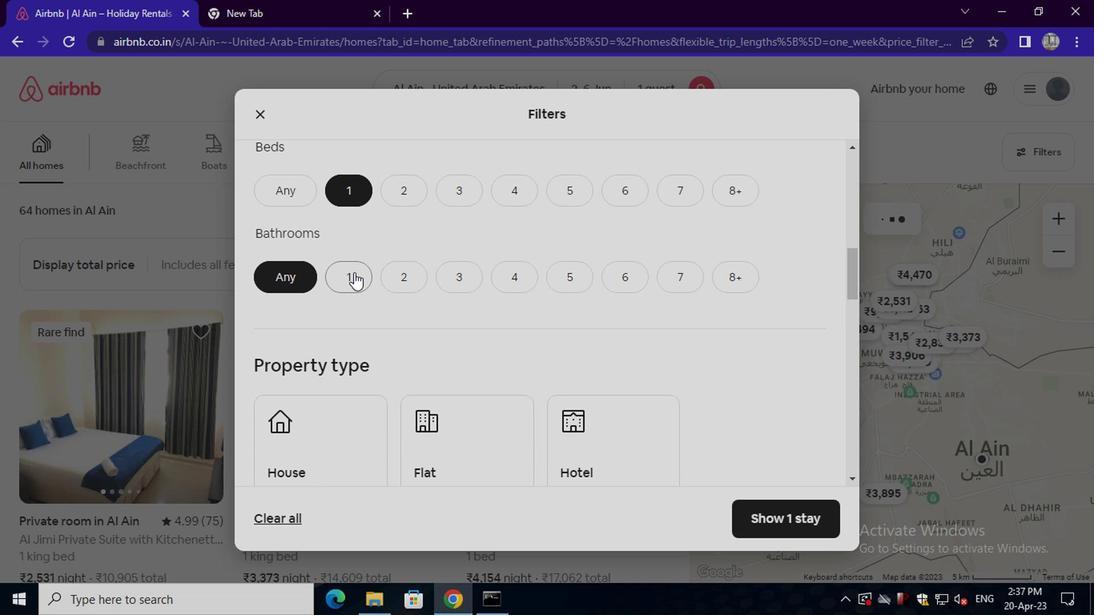 
Action: Mouse pressed left at (352, 276)
Screenshot: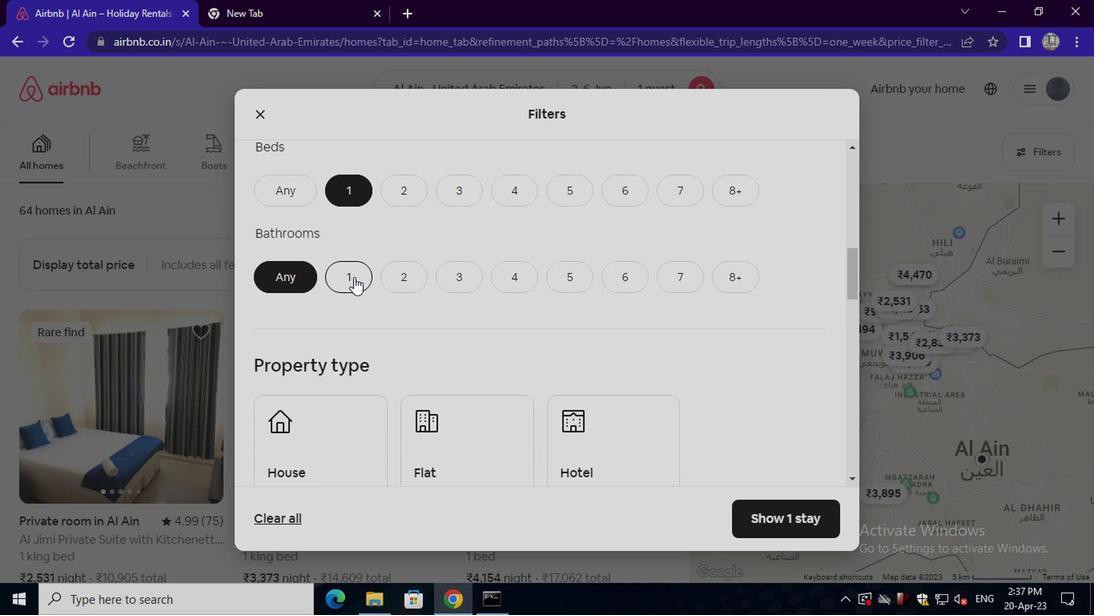 
Action: Mouse scrolled (352, 275) with delta (0, 0)
Screenshot: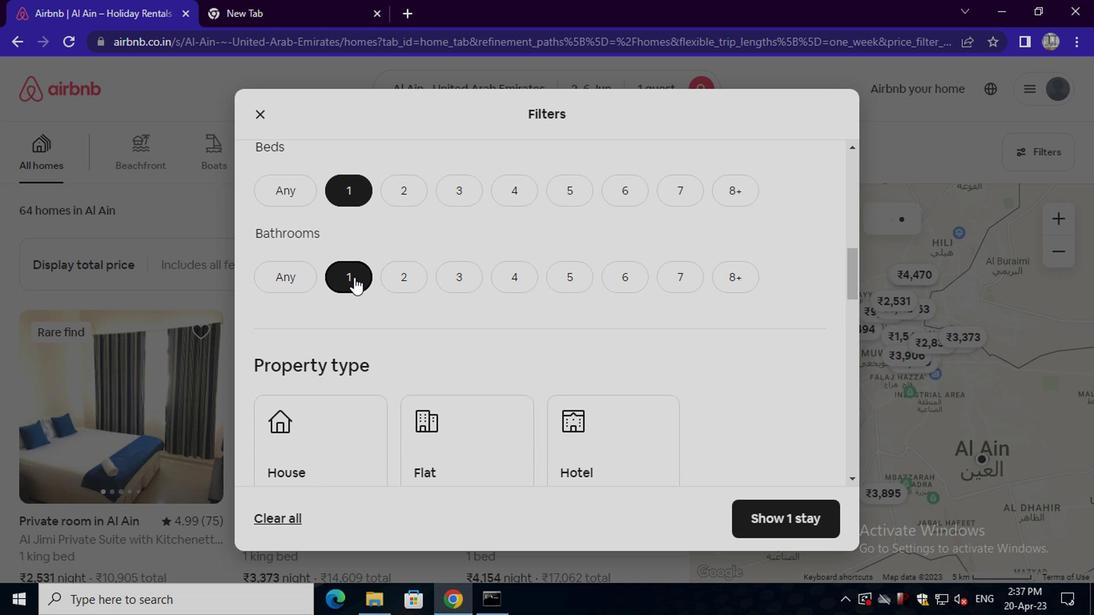 
Action: Mouse scrolled (352, 275) with delta (0, 0)
Screenshot: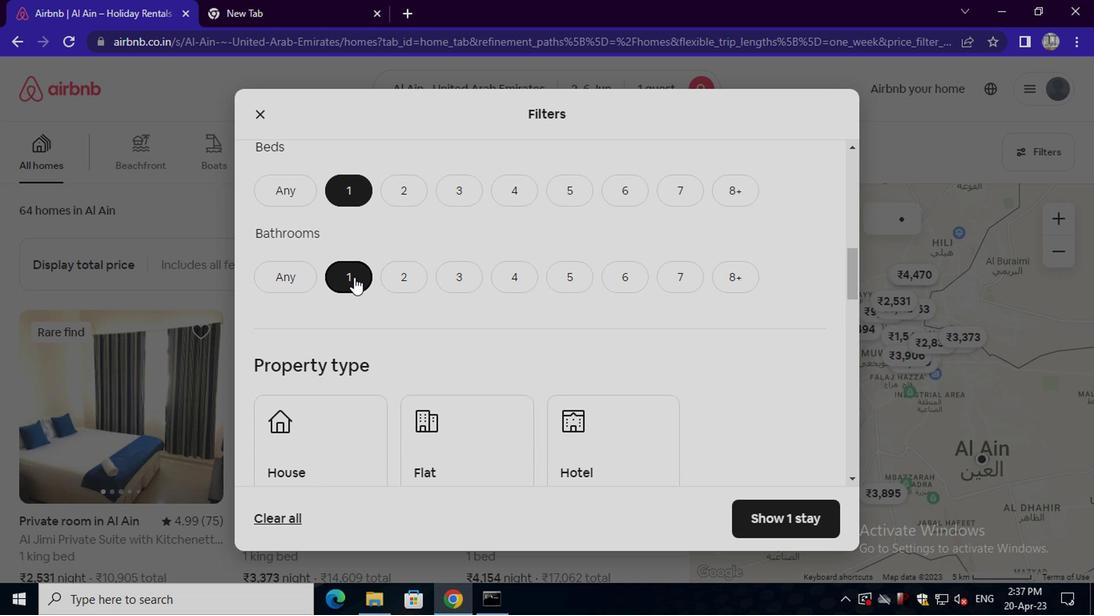 
Action: Mouse moved to (351, 277)
Screenshot: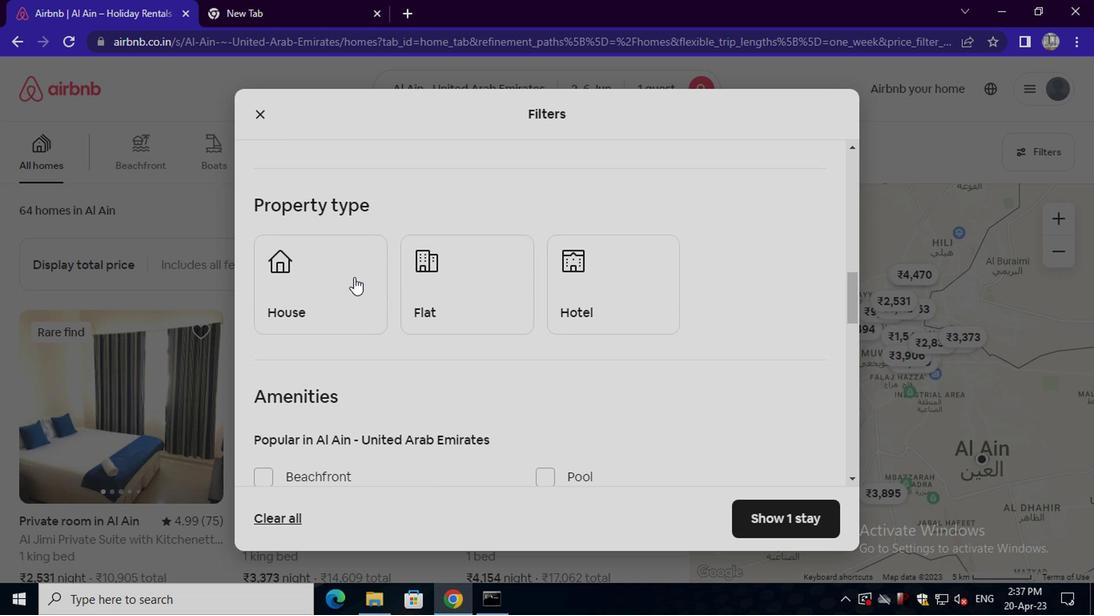 
Action: Mouse pressed left at (351, 277)
Screenshot: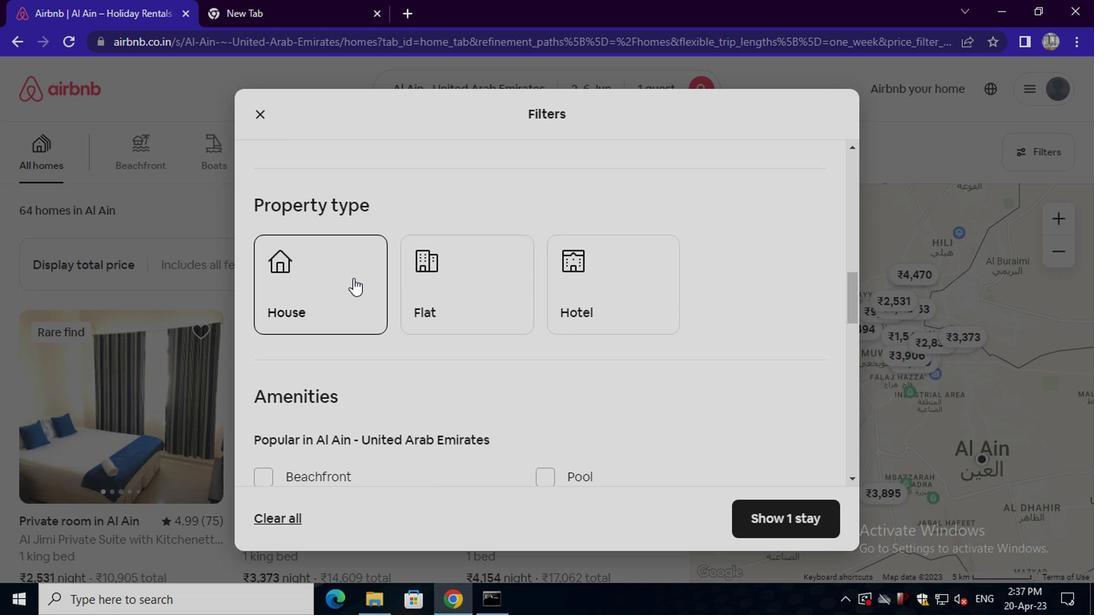 
Action: Mouse moved to (443, 278)
Screenshot: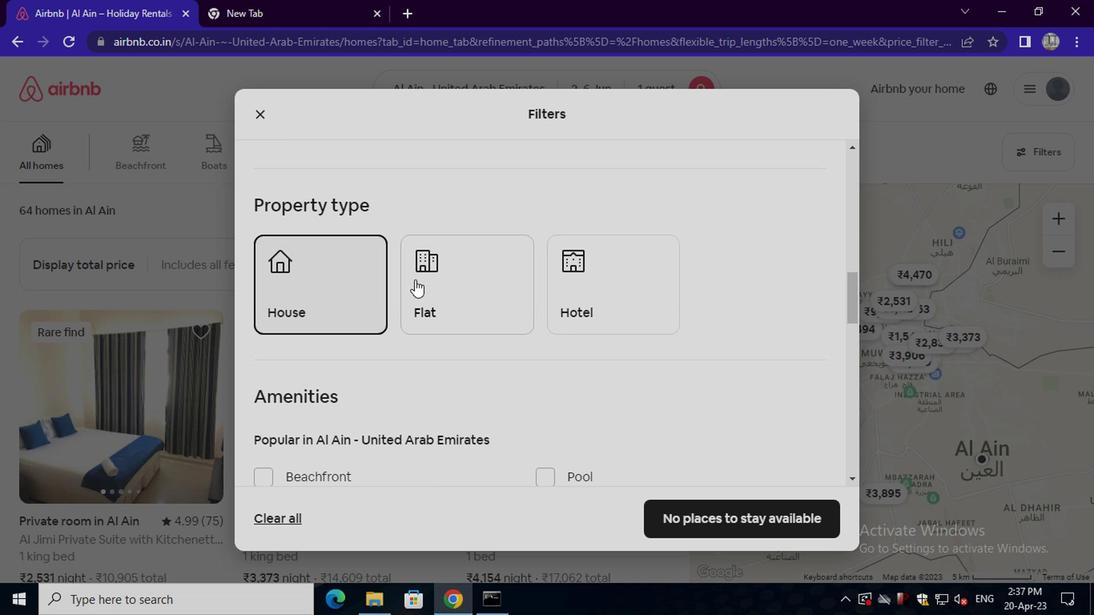 
Action: Mouse pressed left at (443, 278)
Screenshot: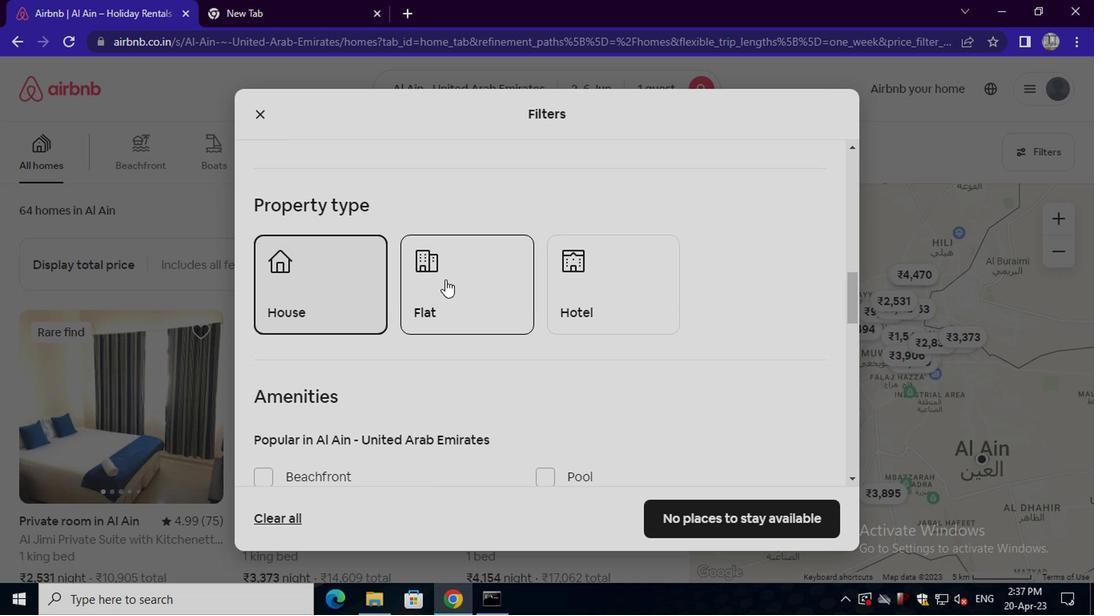 
Action: Mouse moved to (448, 279)
Screenshot: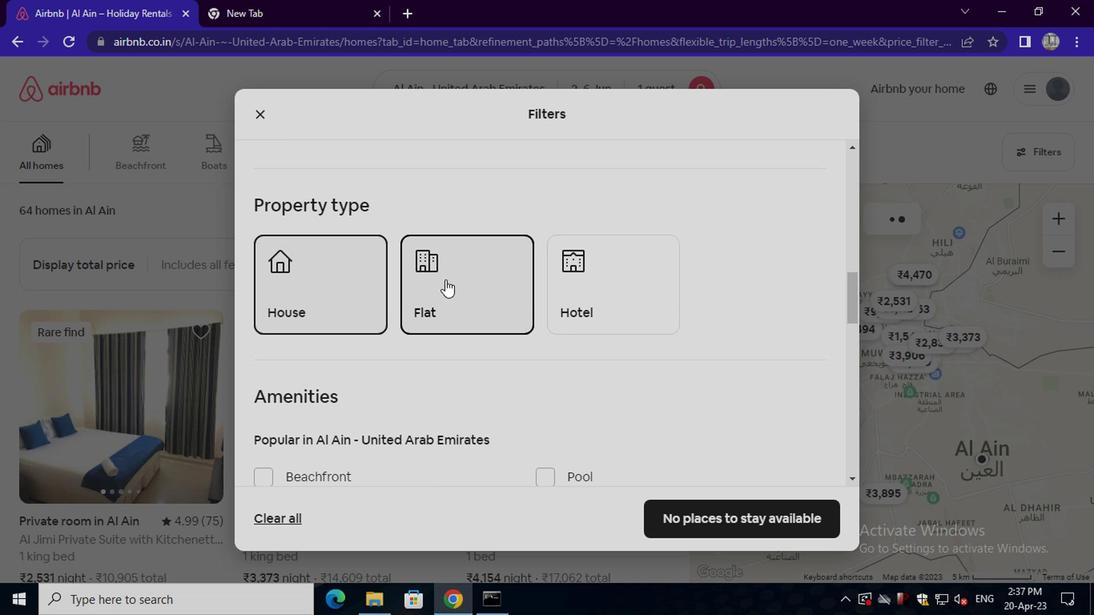 
Action: Mouse scrolled (448, 278) with delta (0, -1)
Screenshot: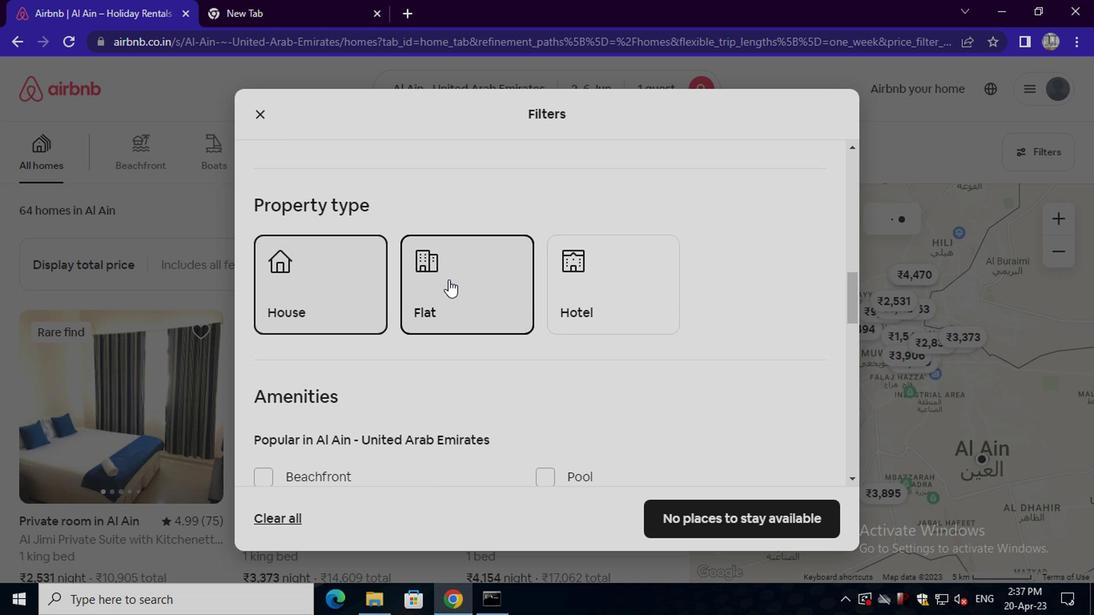 
Action: Mouse scrolled (448, 278) with delta (0, -1)
Screenshot: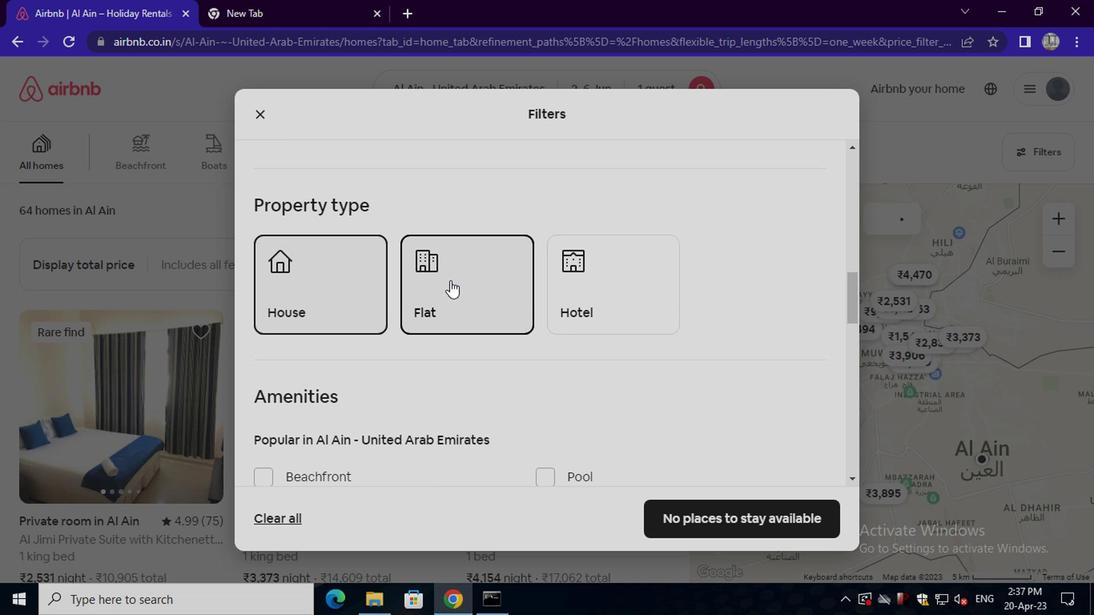 
Action: Mouse moved to (448, 280)
Screenshot: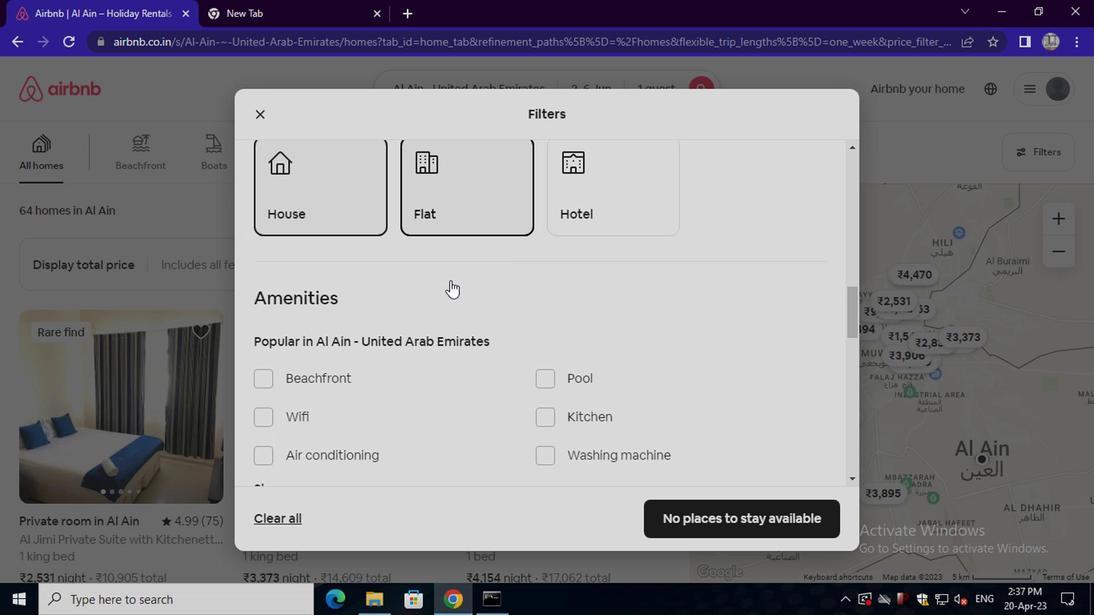 
Action: Mouse scrolled (448, 279) with delta (0, 0)
Screenshot: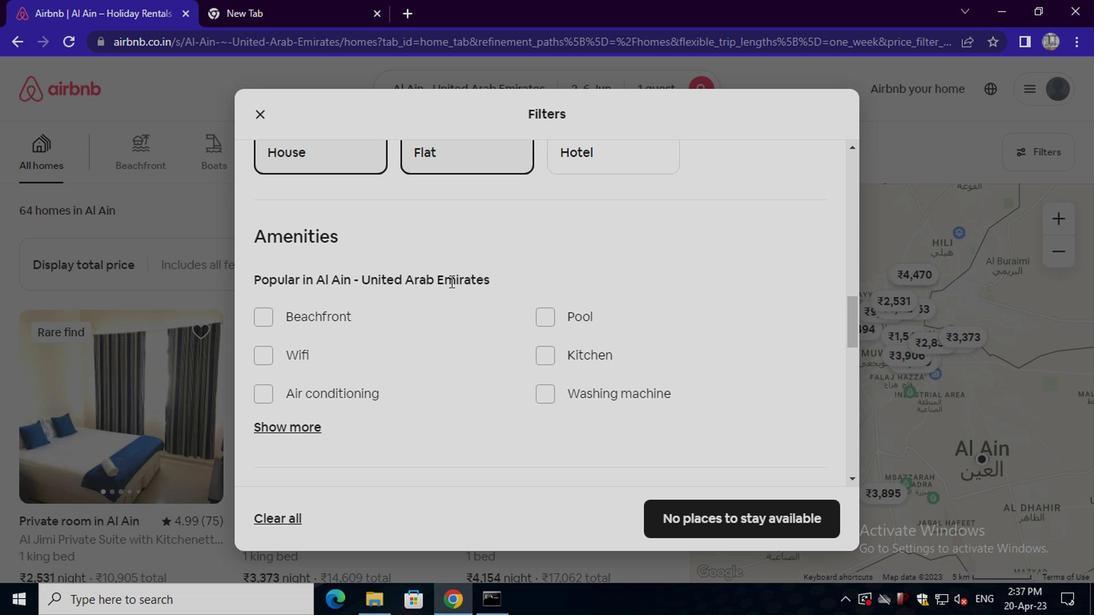 
Action: Mouse scrolled (448, 279) with delta (0, 0)
Screenshot: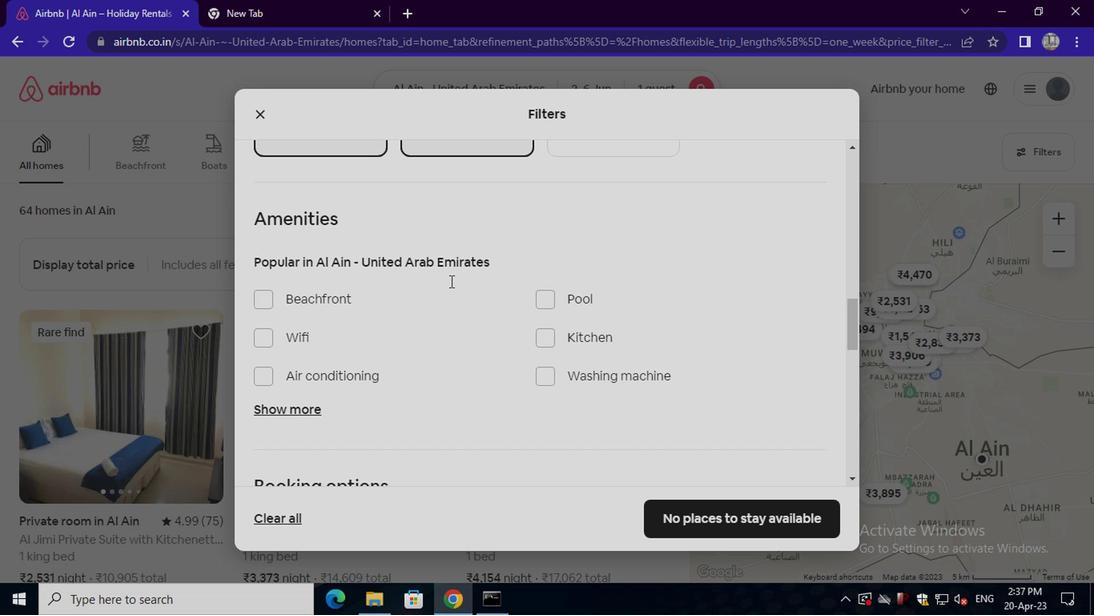 
Action: Mouse scrolled (448, 279) with delta (0, 0)
Screenshot: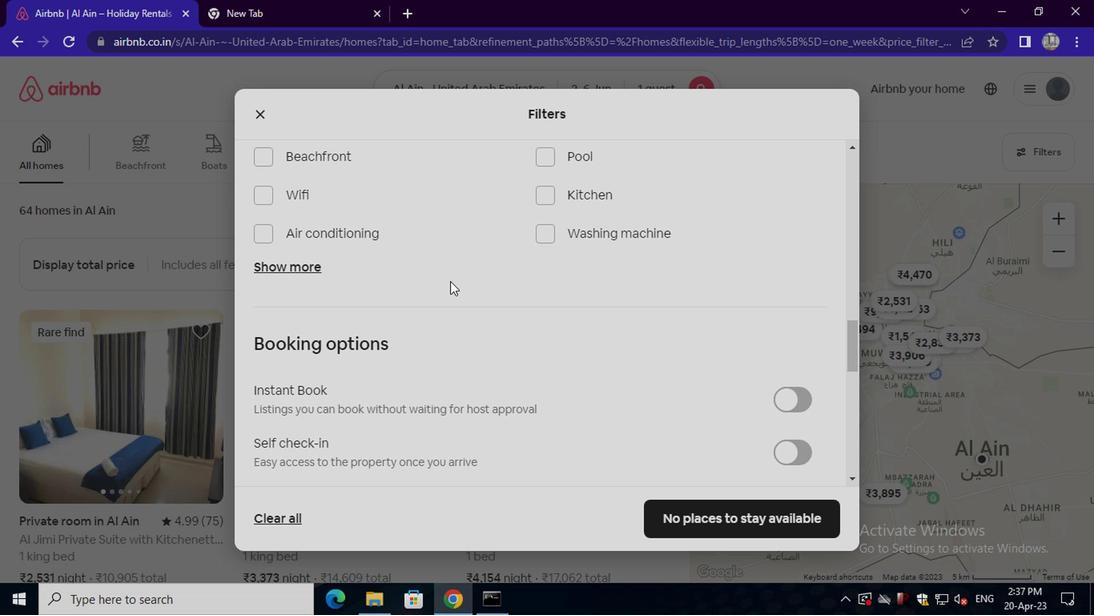 
Action: Mouse scrolled (448, 279) with delta (0, 0)
Screenshot: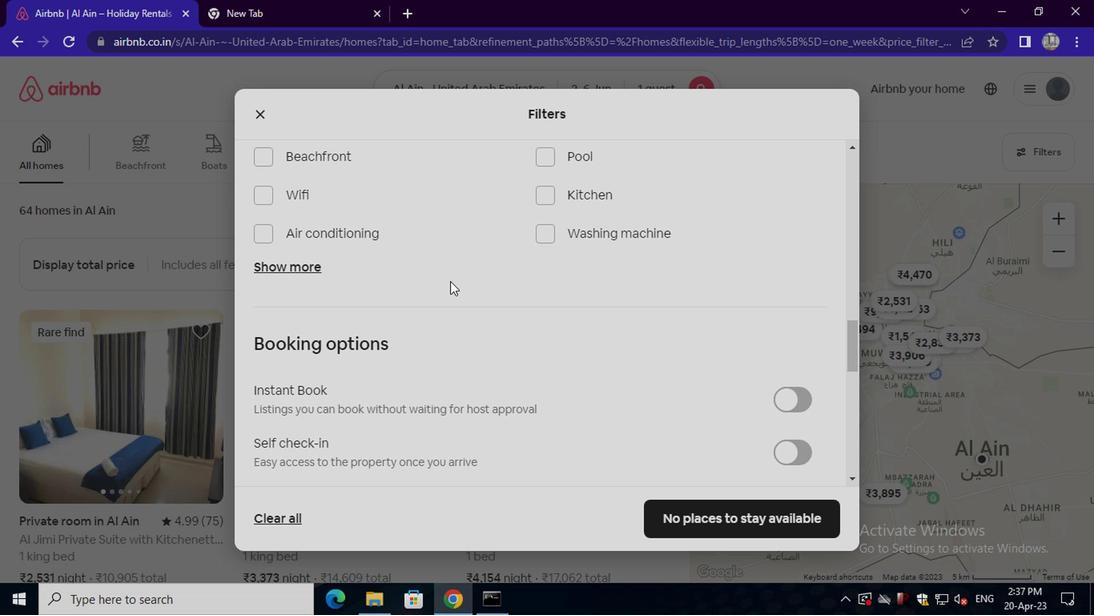 
Action: Mouse scrolled (448, 279) with delta (0, 0)
Screenshot: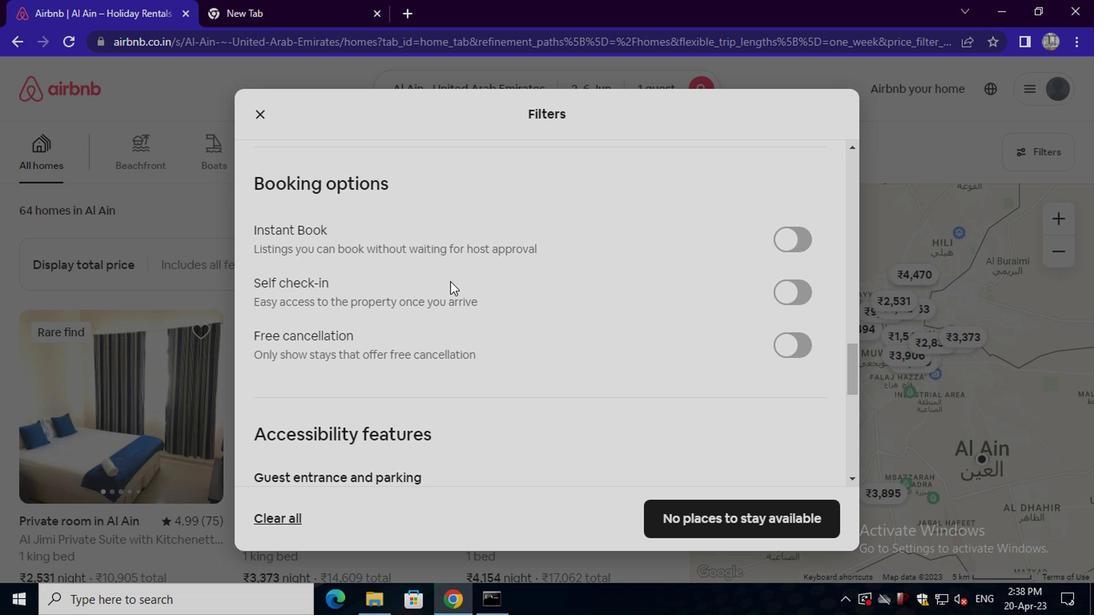 
Action: Mouse moved to (797, 218)
Screenshot: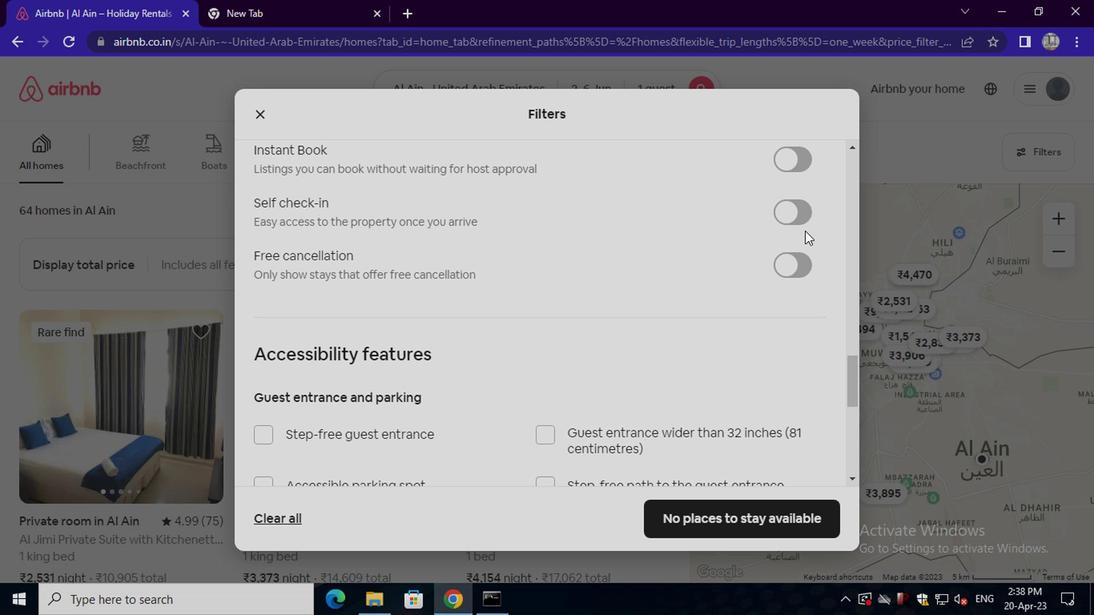 
Action: Mouse pressed left at (797, 218)
Screenshot: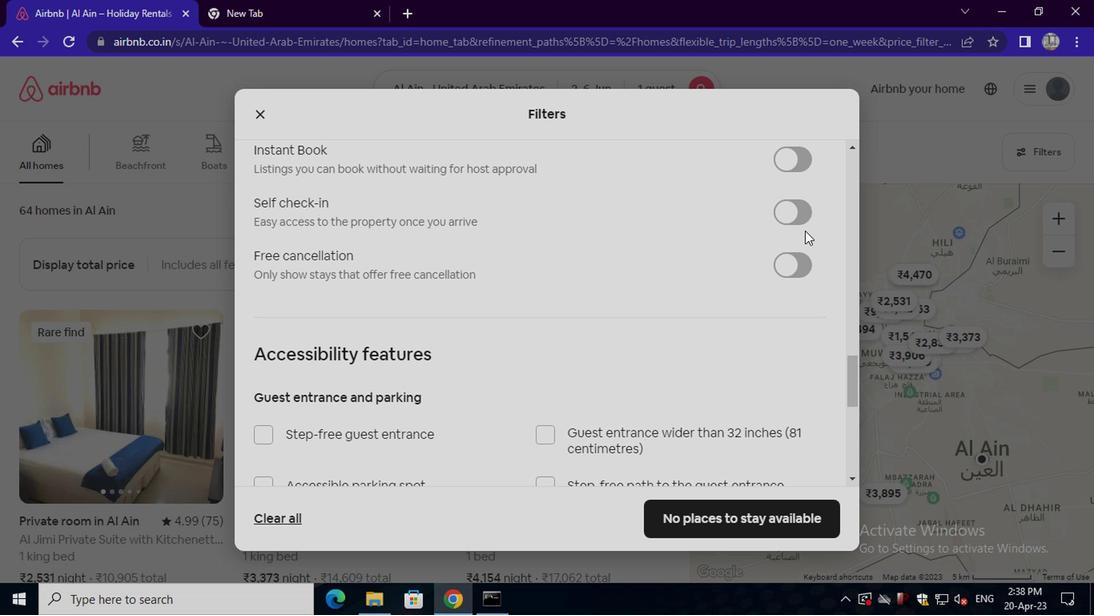 
Action: Mouse moved to (627, 284)
Screenshot: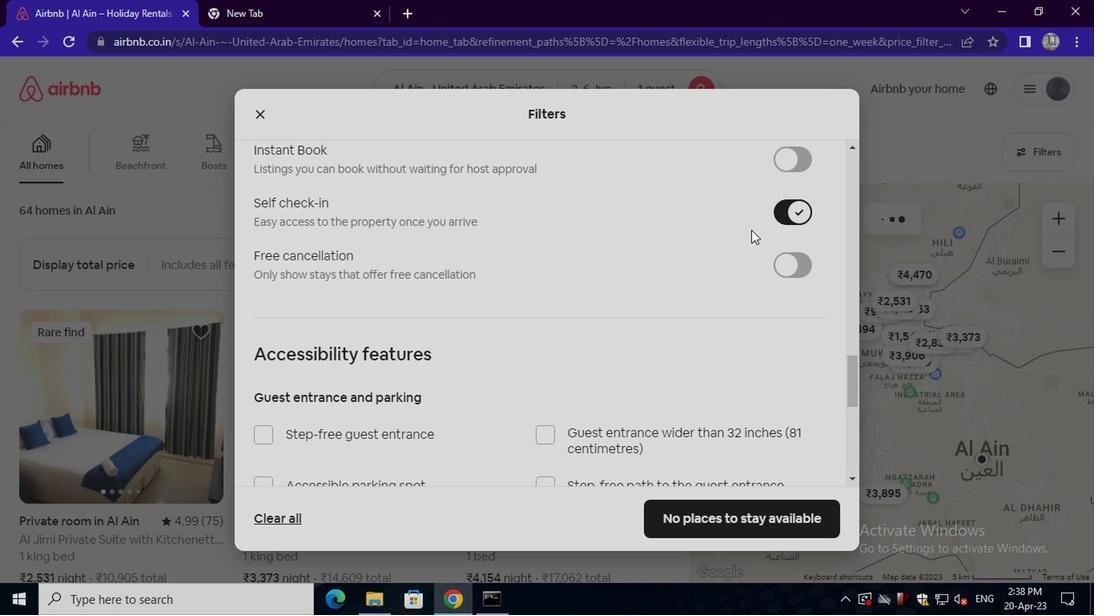 
Action: Mouse scrolled (627, 285) with delta (0, 0)
Screenshot: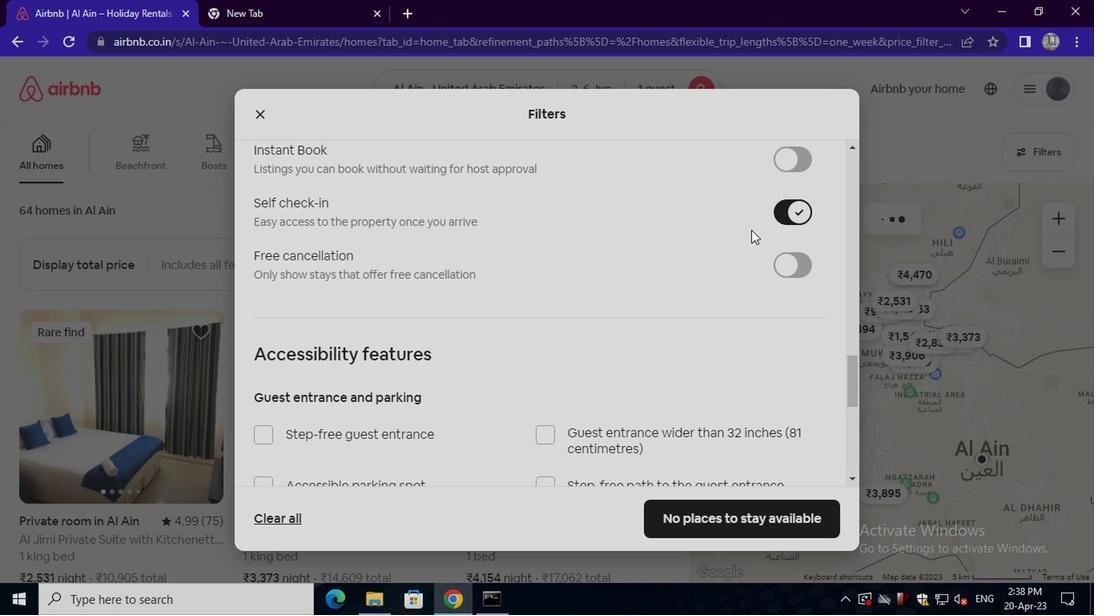 
Action: Mouse moved to (620, 288)
Screenshot: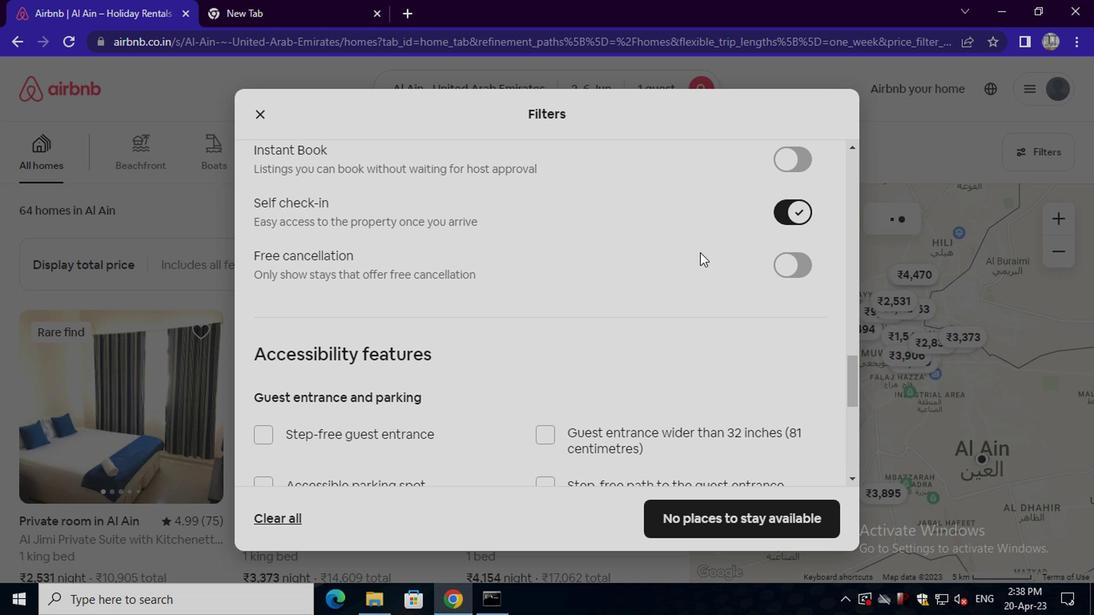 
Action: Mouse scrolled (620, 289) with delta (0, 0)
Screenshot: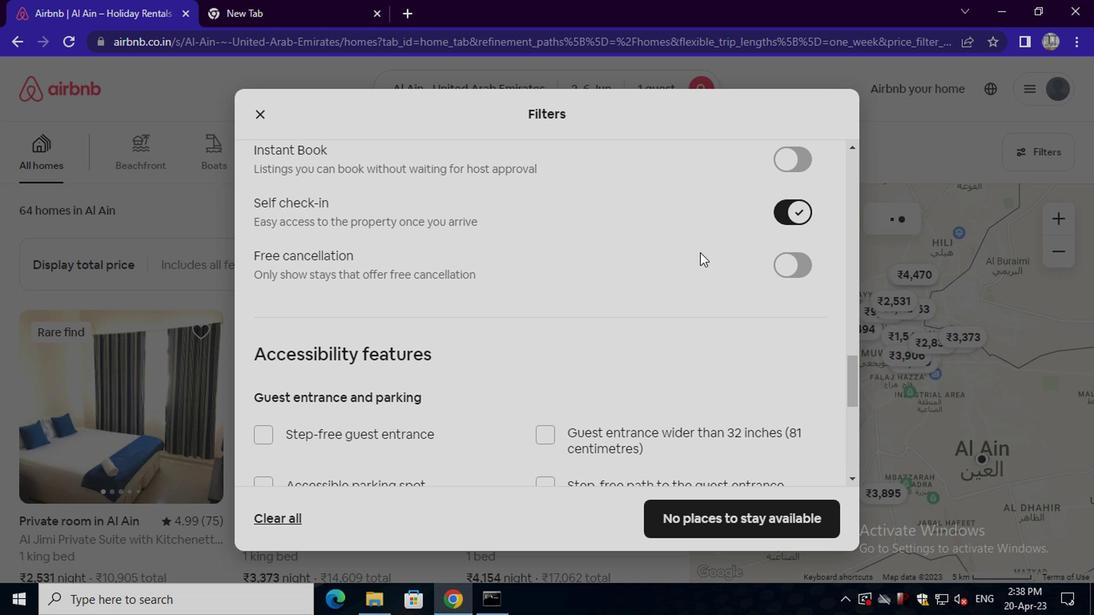 
Action: Mouse moved to (617, 292)
Screenshot: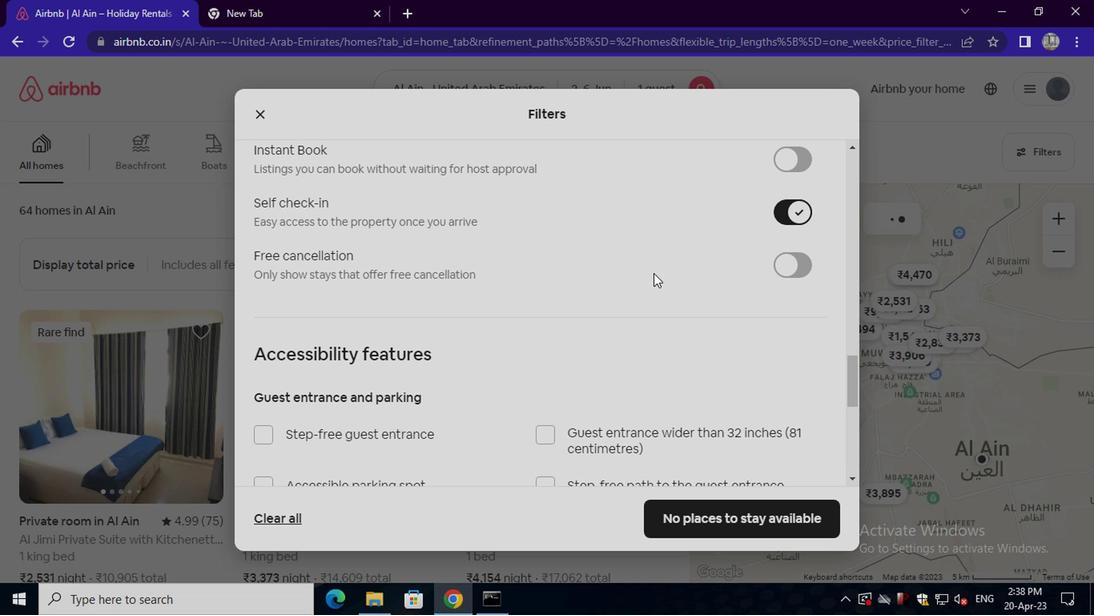 
Action: Mouse scrolled (617, 293) with delta (0, 0)
Screenshot: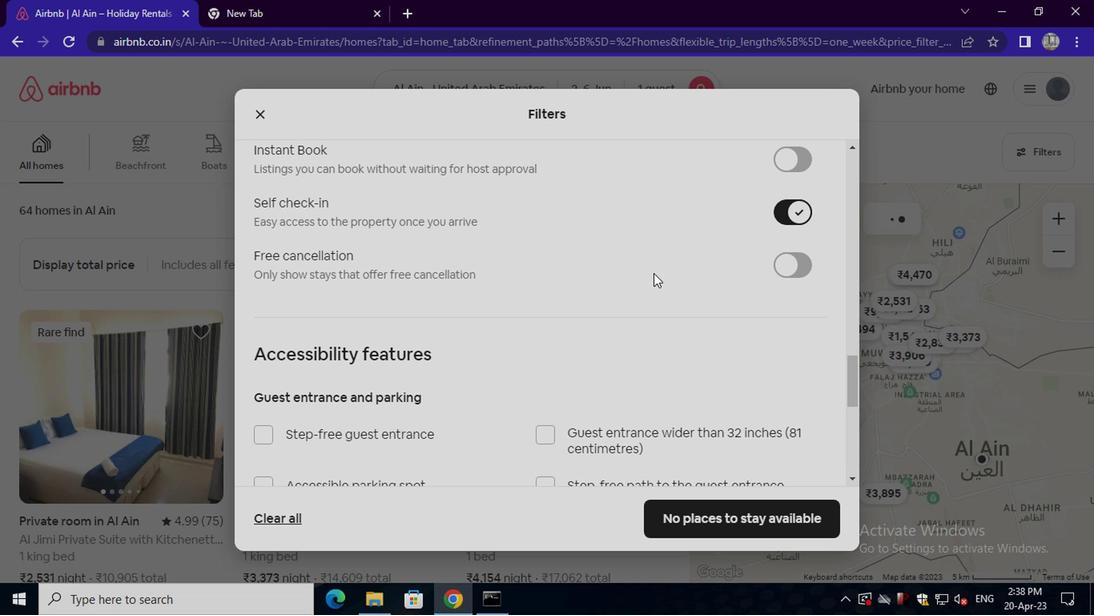 
Action: Mouse moved to (297, 257)
Screenshot: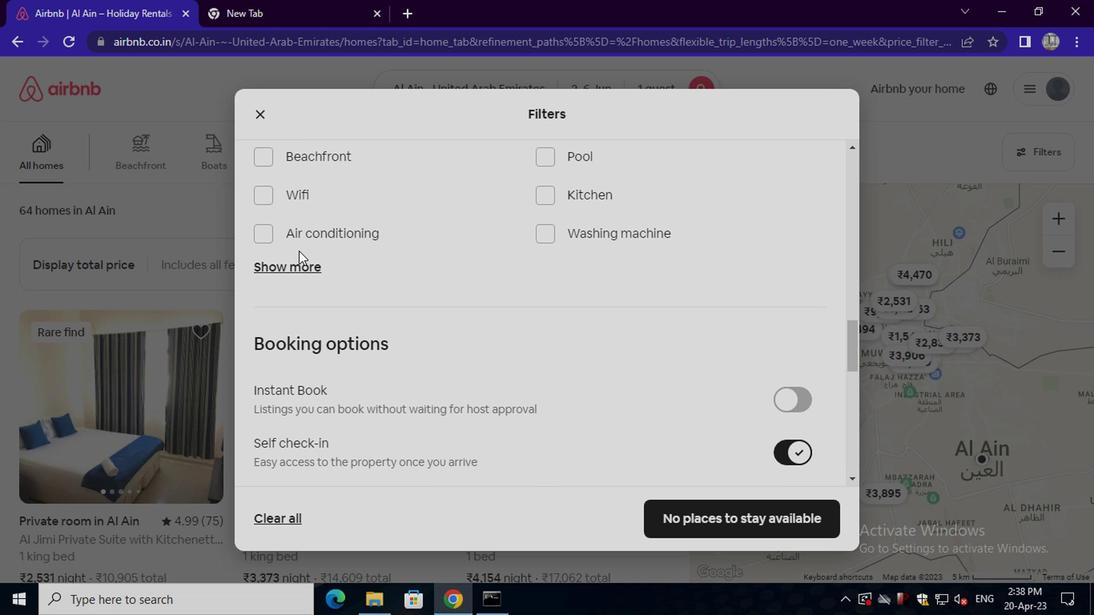 
Action: Mouse pressed left at (297, 257)
Screenshot: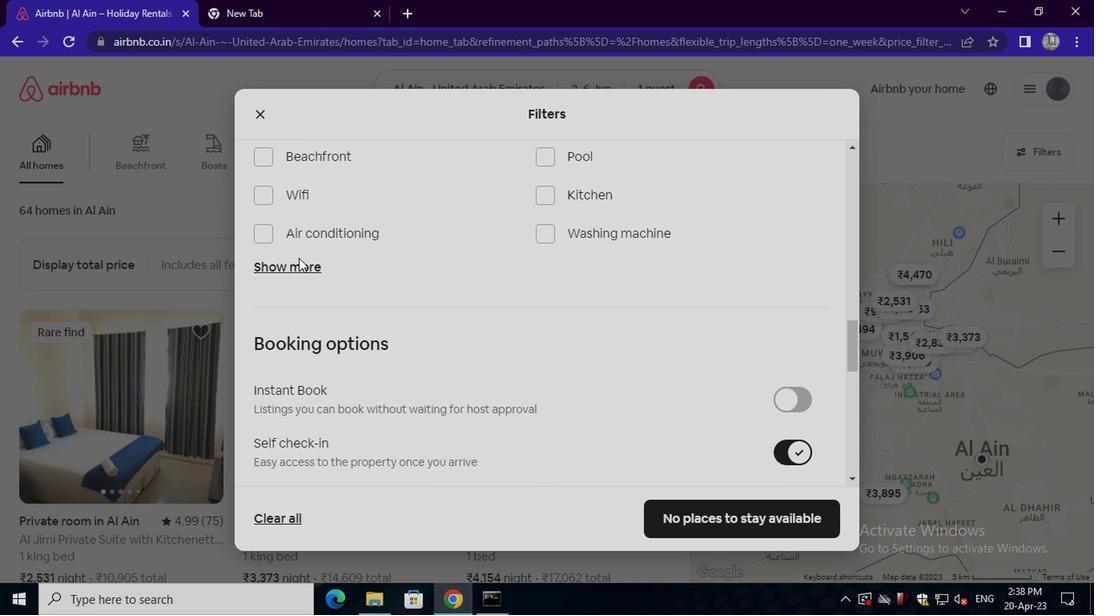 
Action: Mouse moved to (299, 265)
Screenshot: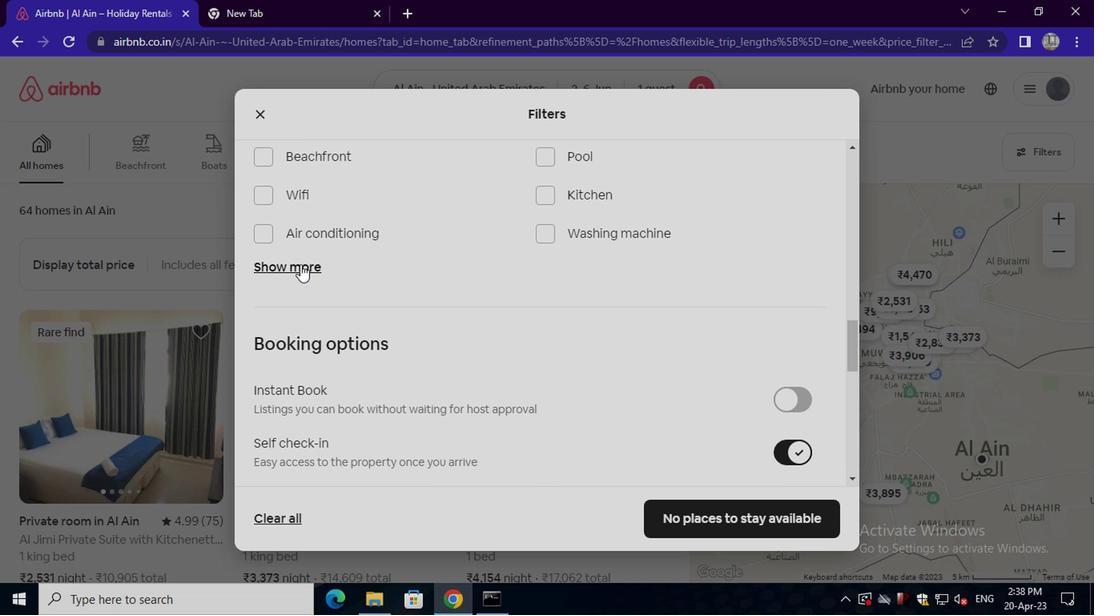 
Action: Mouse pressed left at (299, 265)
Screenshot: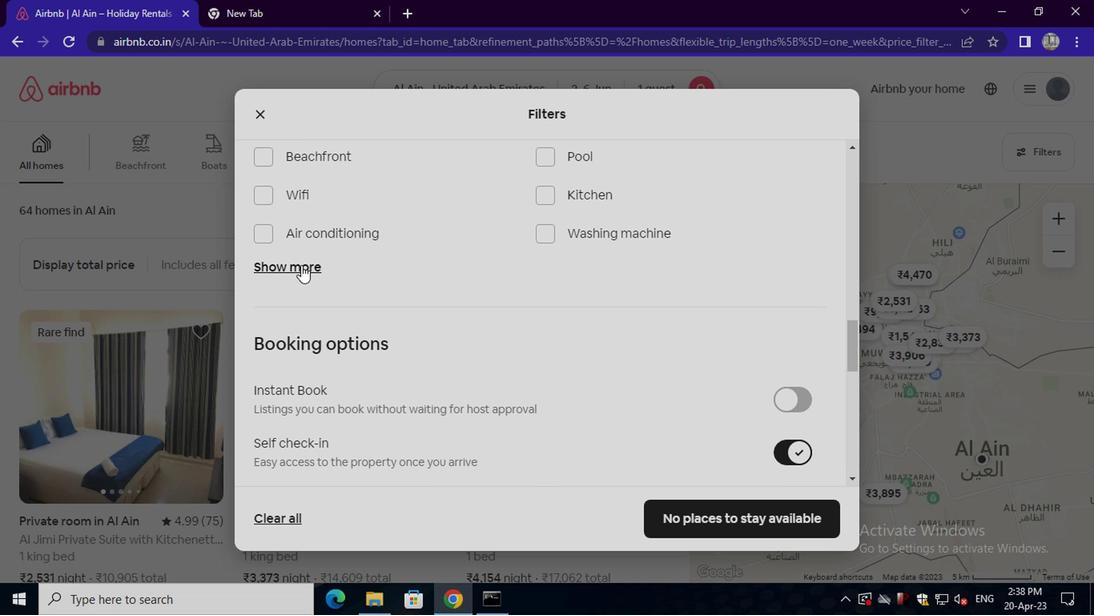 
Action: Mouse moved to (304, 265)
Screenshot: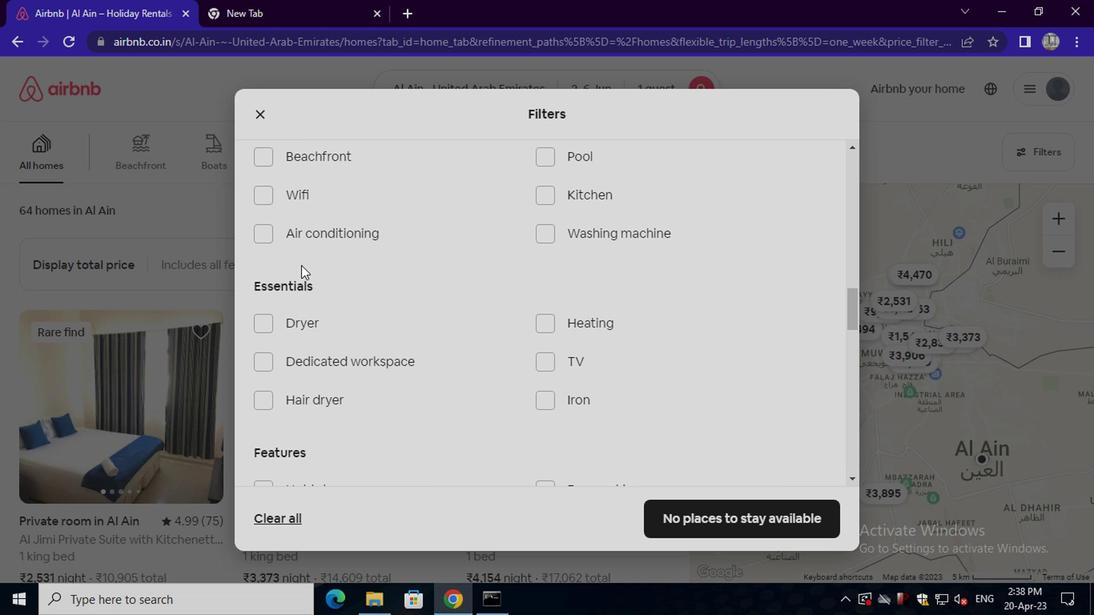 
Action: Mouse scrolled (304, 265) with delta (0, 0)
Screenshot: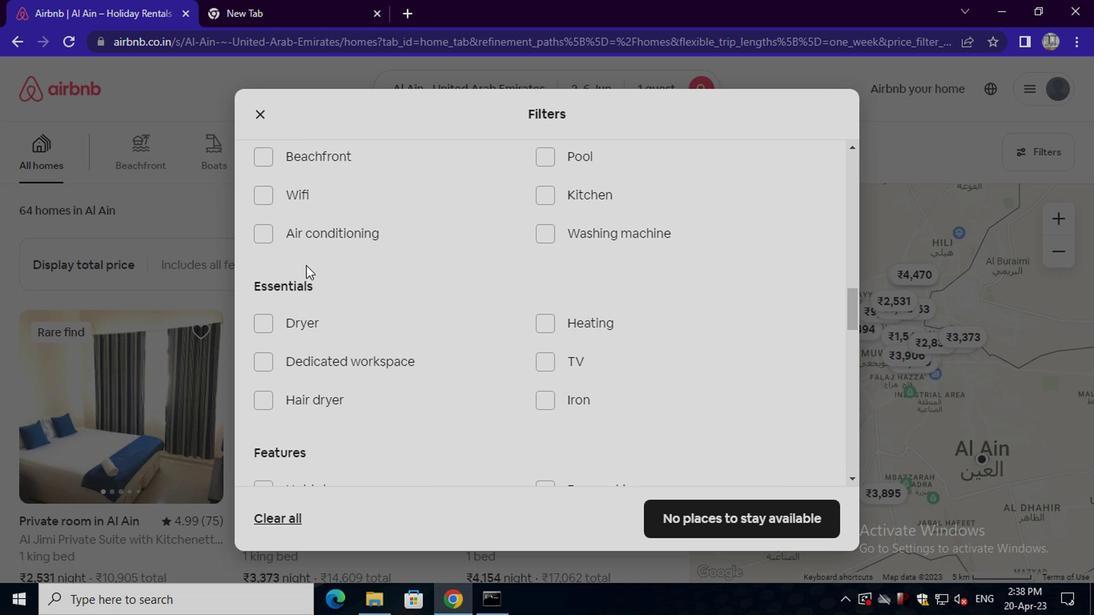
Action: Mouse moved to (294, 316)
Screenshot: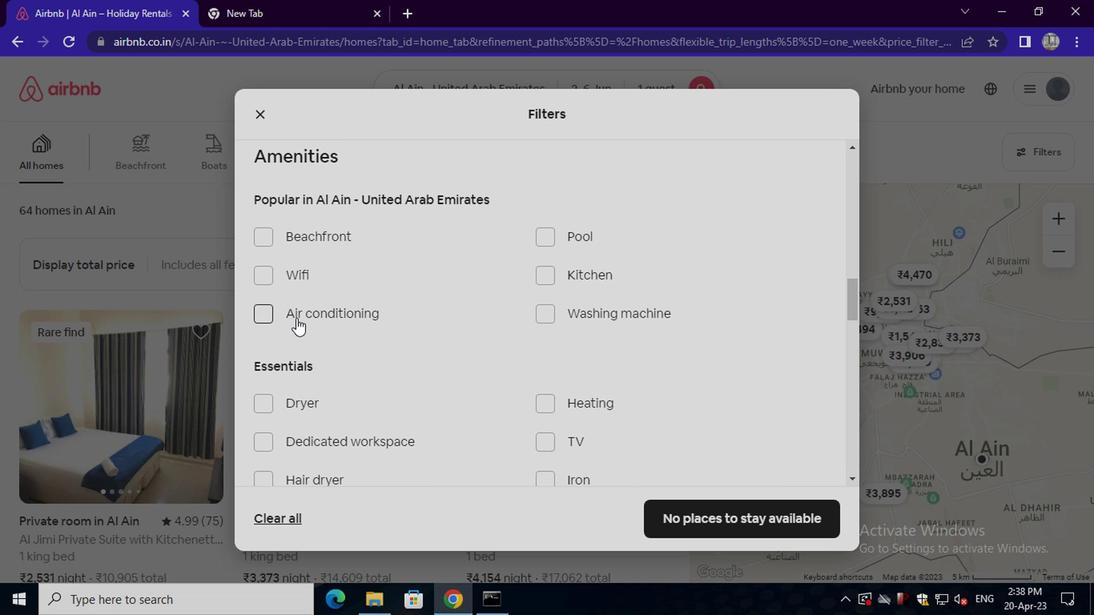 
Action: Mouse pressed left at (294, 316)
Screenshot: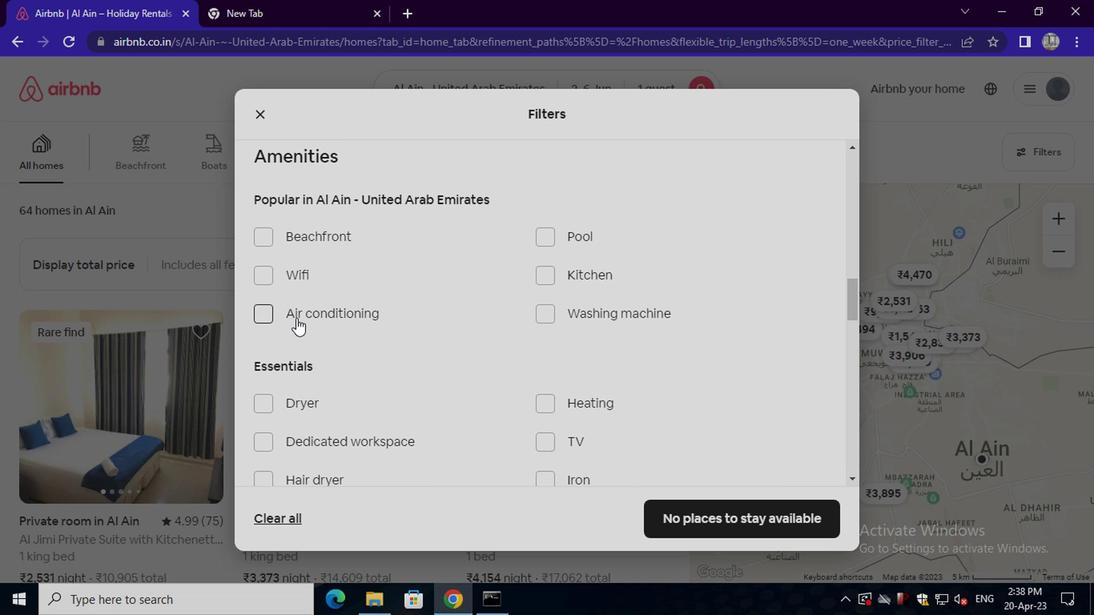 
Action: Mouse moved to (503, 330)
Screenshot: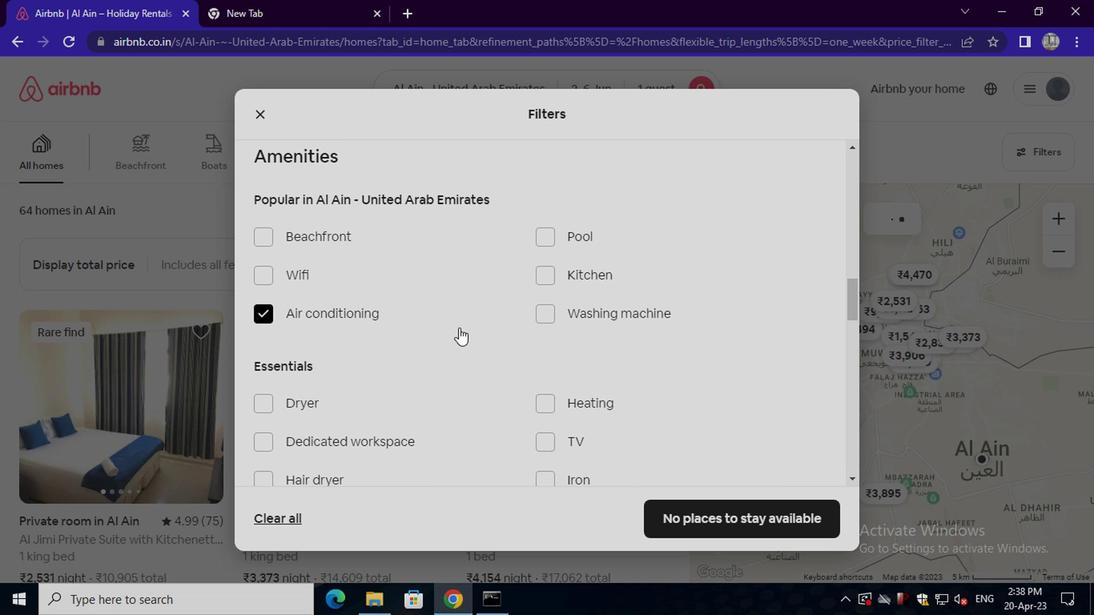 
Action: Mouse scrolled (503, 329) with delta (0, -1)
Screenshot: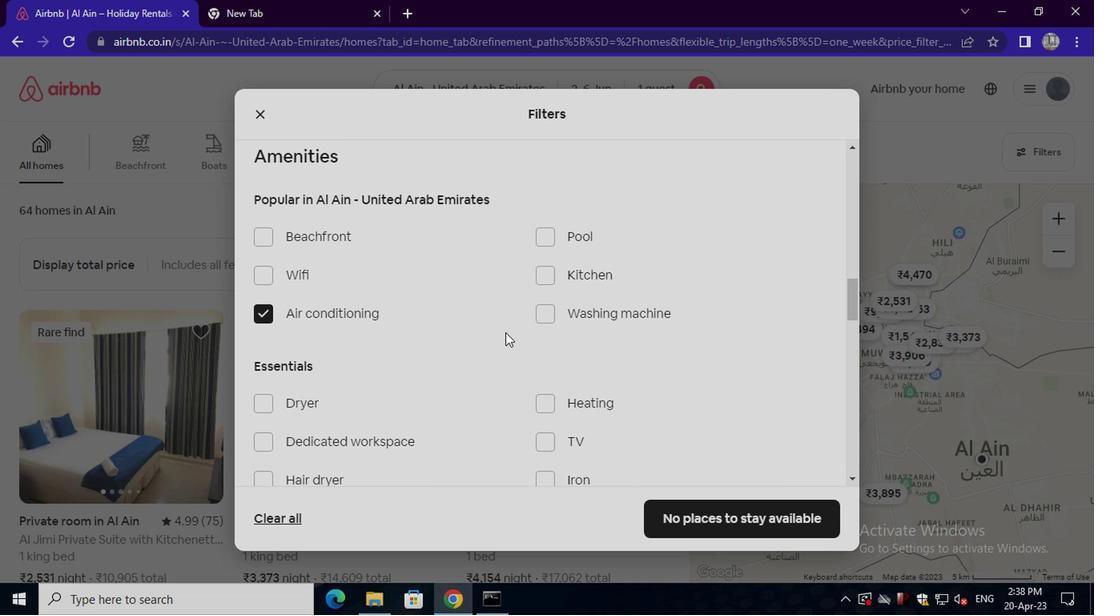 
Action: Mouse scrolled (503, 329) with delta (0, -1)
Screenshot: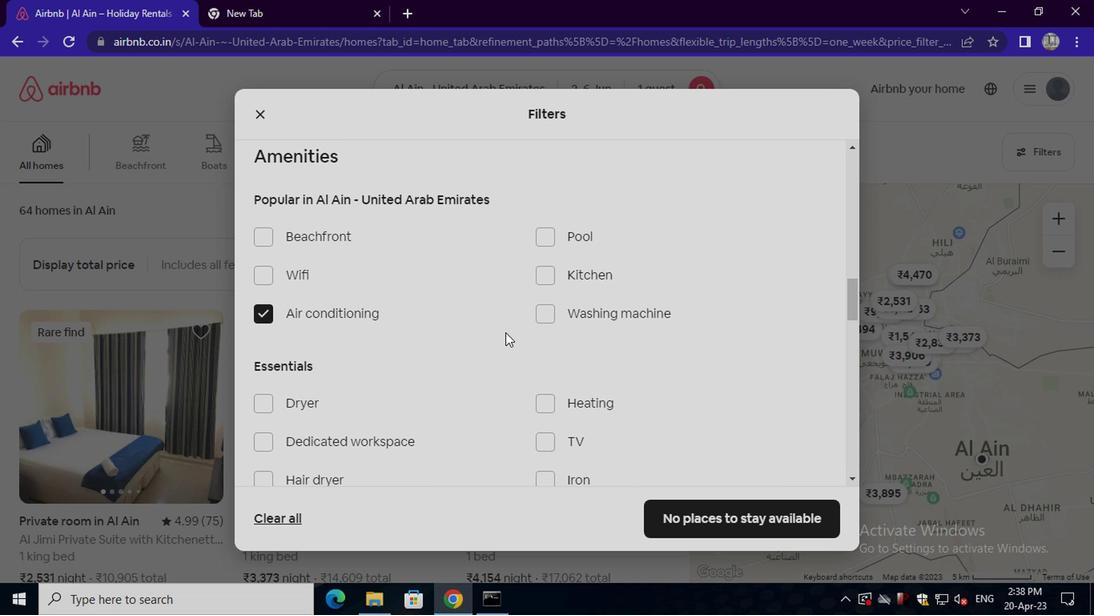 
Action: Mouse moved to (537, 389)
Screenshot: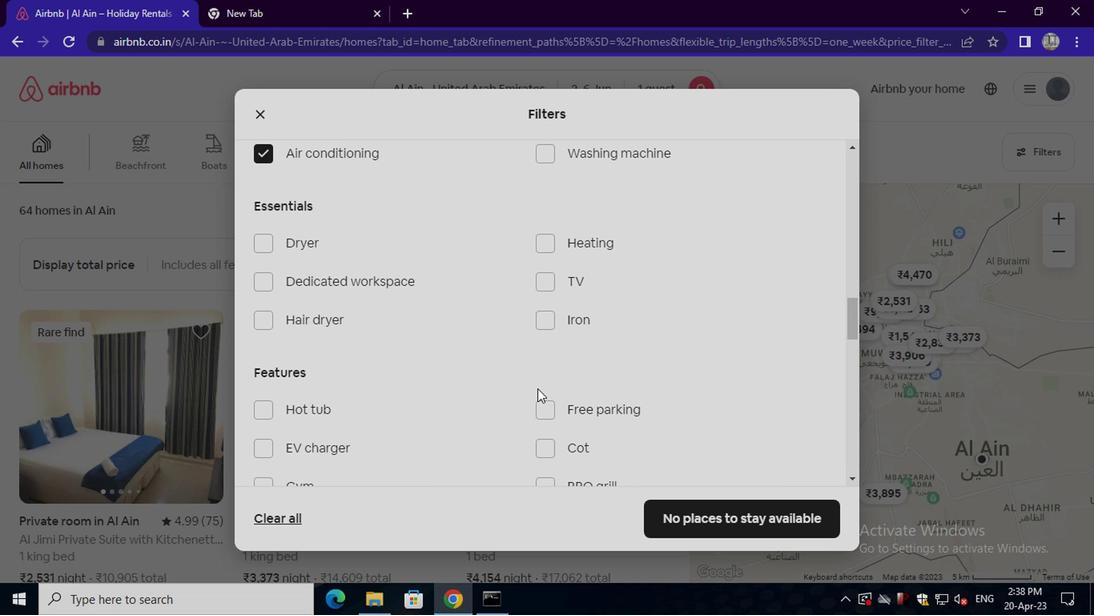 
Action: Mouse scrolled (537, 388) with delta (0, 0)
Screenshot: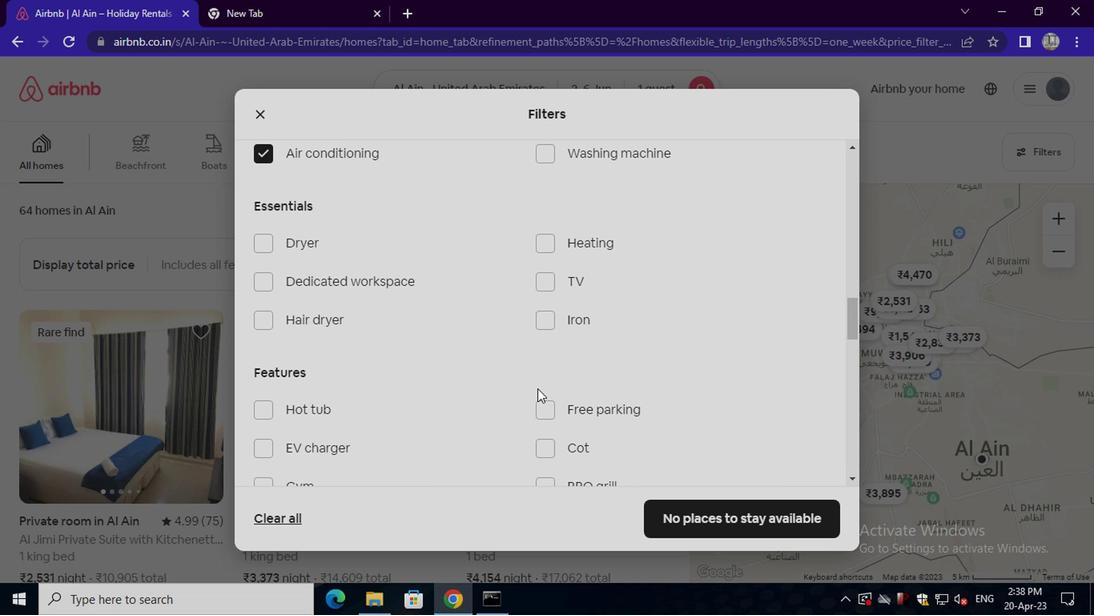 
Action: Mouse scrolled (537, 388) with delta (0, 0)
Screenshot: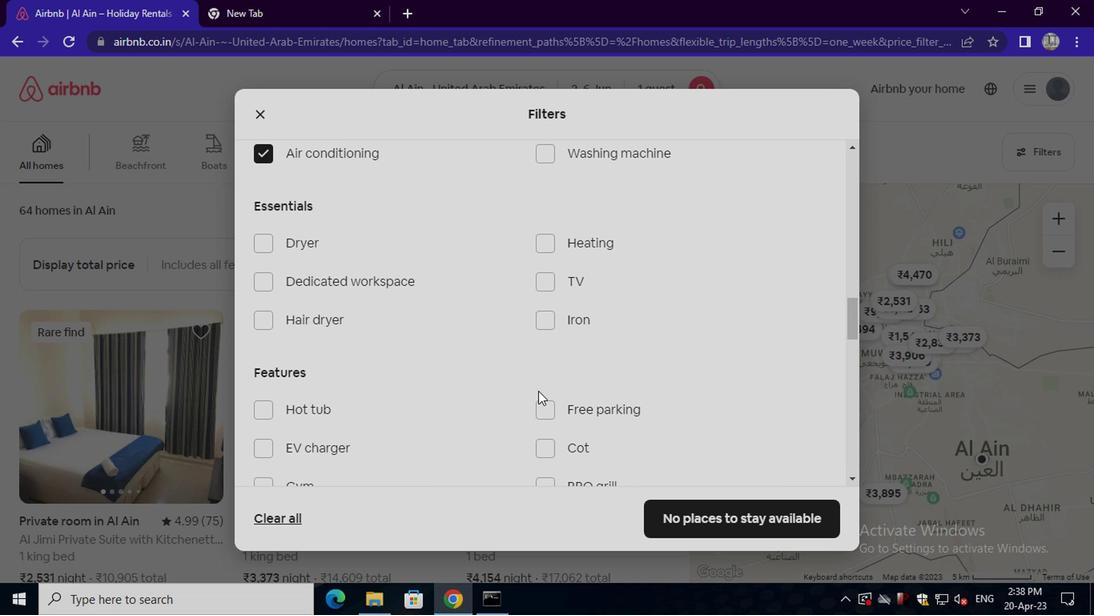 
Action: Mouse moved to (316, 355)
Screenshot: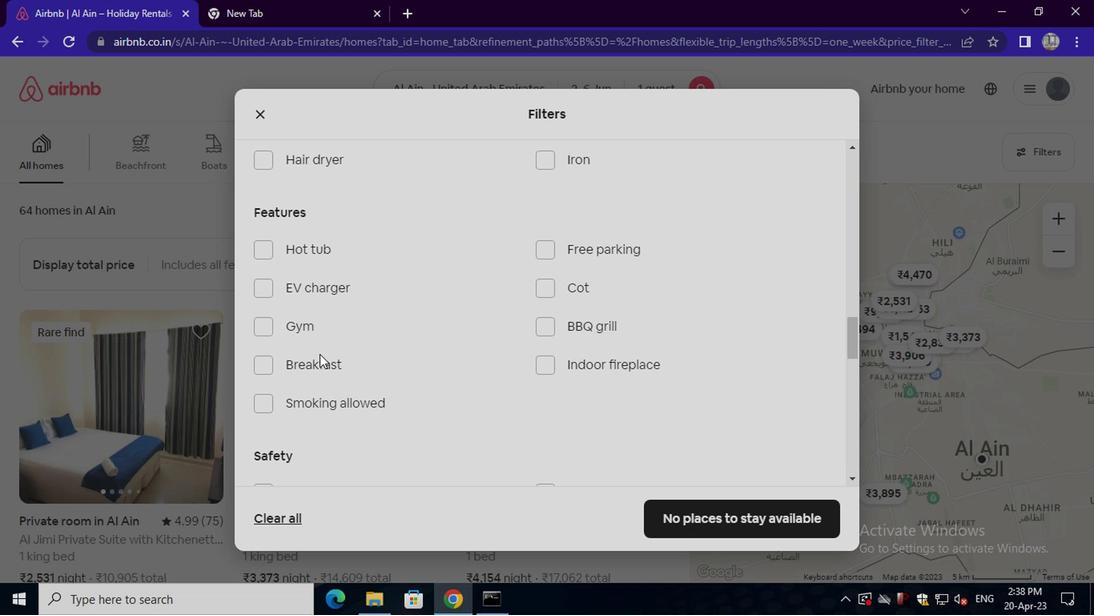 
Action: Mouse pressed left at (316, 355)
Screenshot: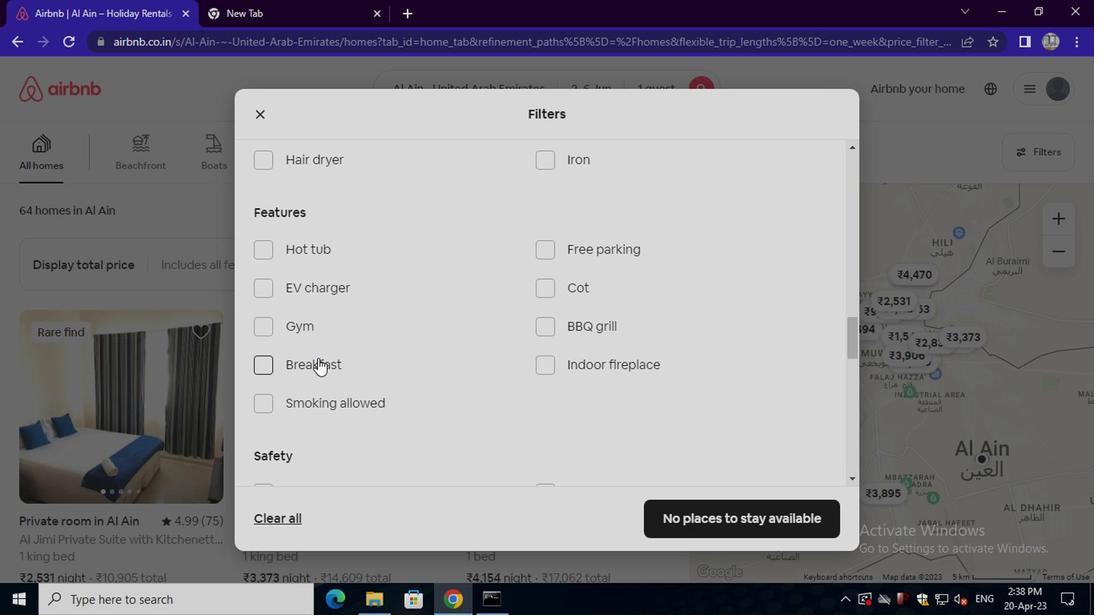 
Action: Mouse moved to (351, 364)
Screenshot: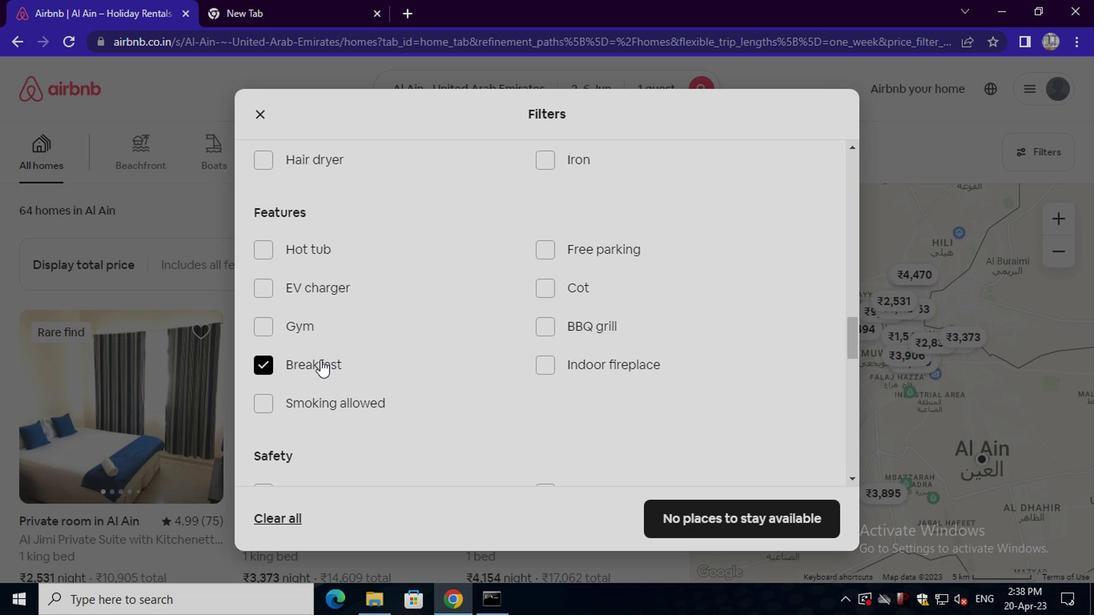 
Action: Mouse scrolled (351, 363) with delta (0, -1)
Screenshot: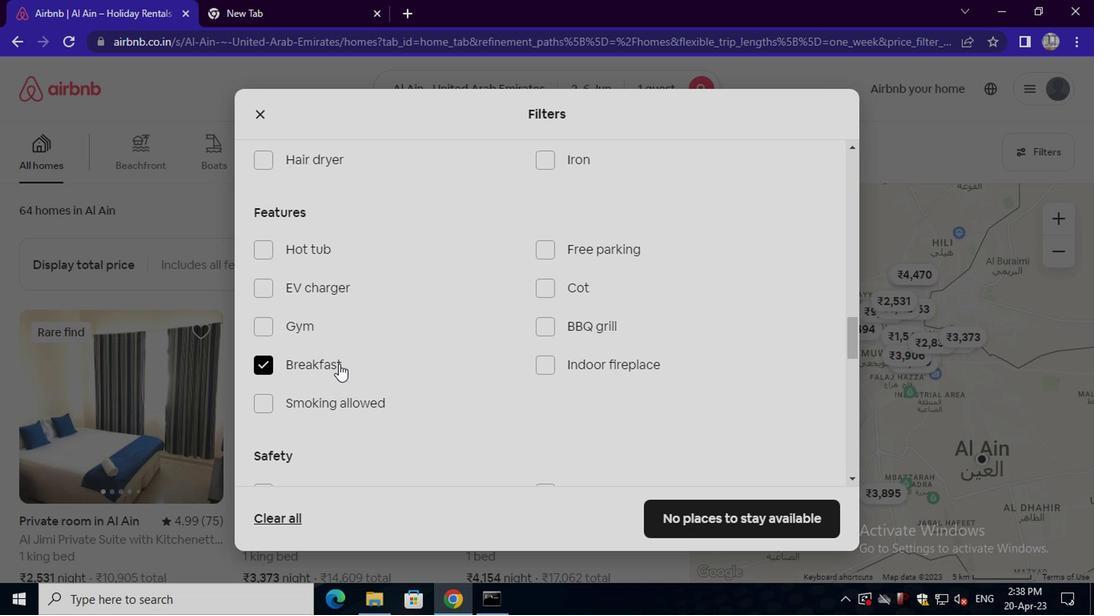 
Action: Mouse moved to (351, 364)
Screenshot: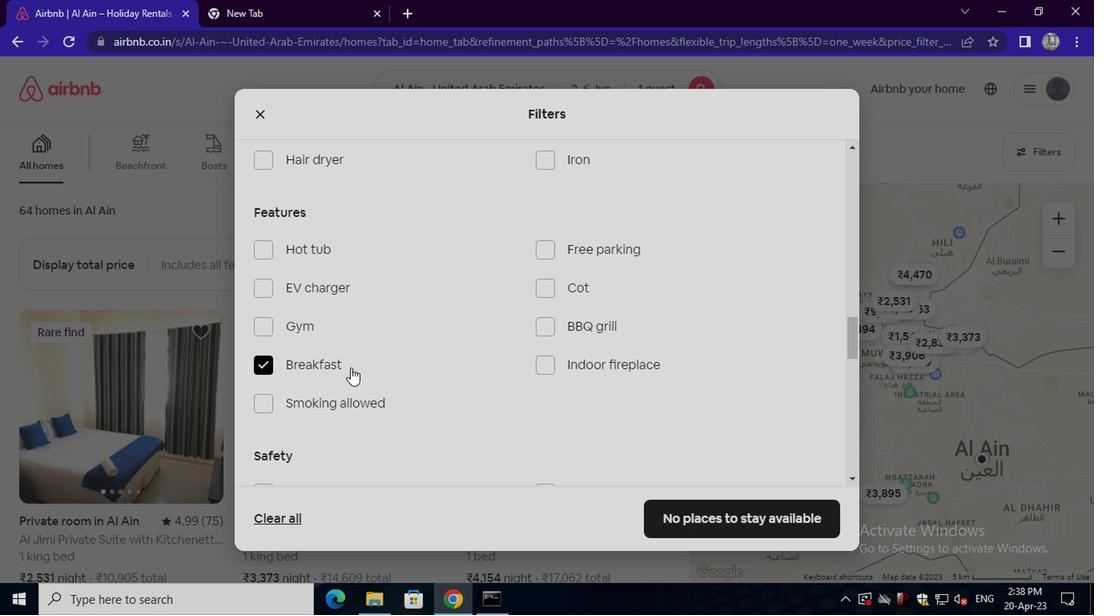 
Action: Mouse scrolled (351, 363) with delta (0, -1)
Screenshot: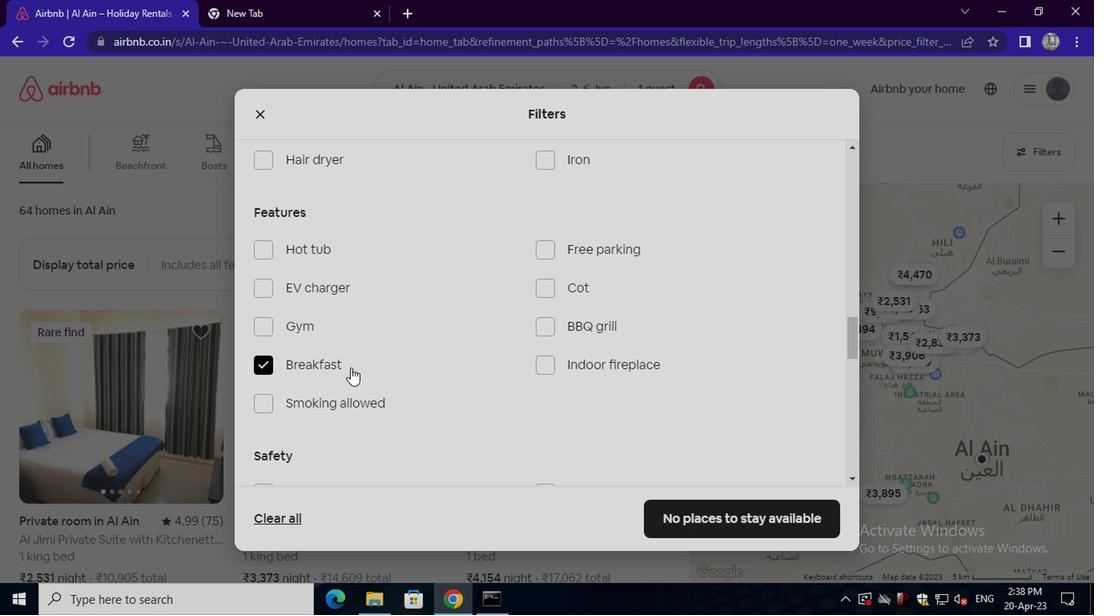 
Action: Mouse scrolled (351, 363) with delta (0, -1)
Screenshot: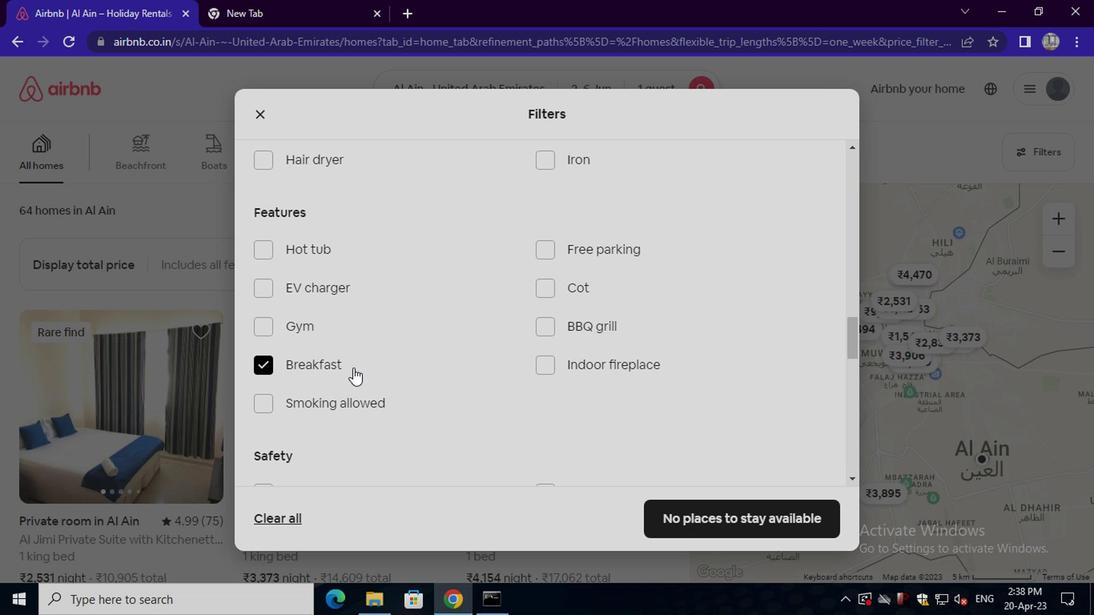 
Action: Mouse scrolled (351, 363) with delta (0, -1)
Screenshot: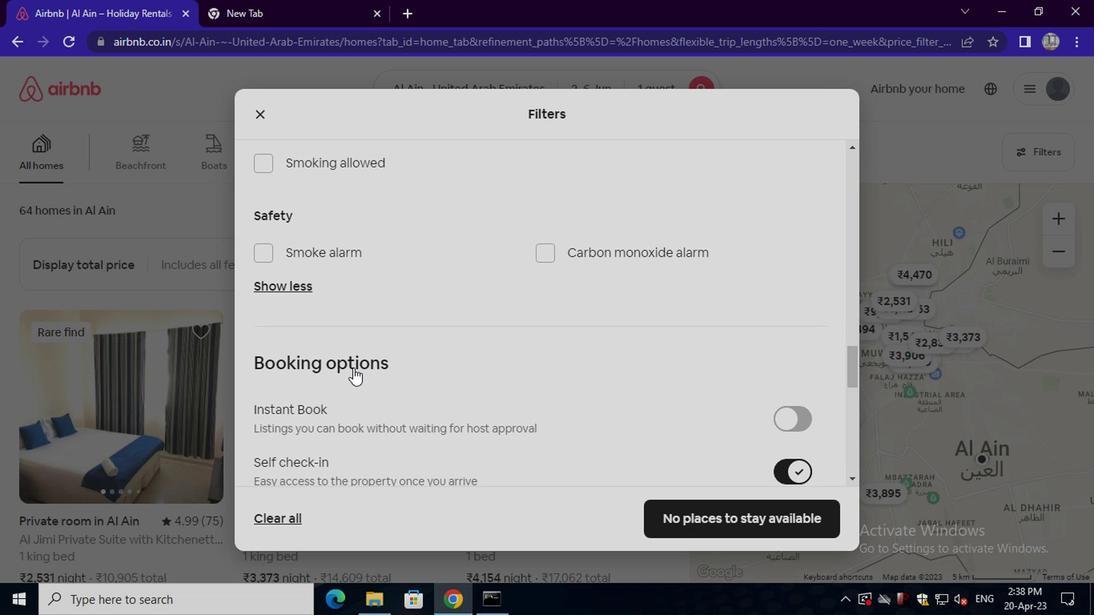 
Action: Mouse scrolled (351, 363) with delta (0, -1)
Screenshot: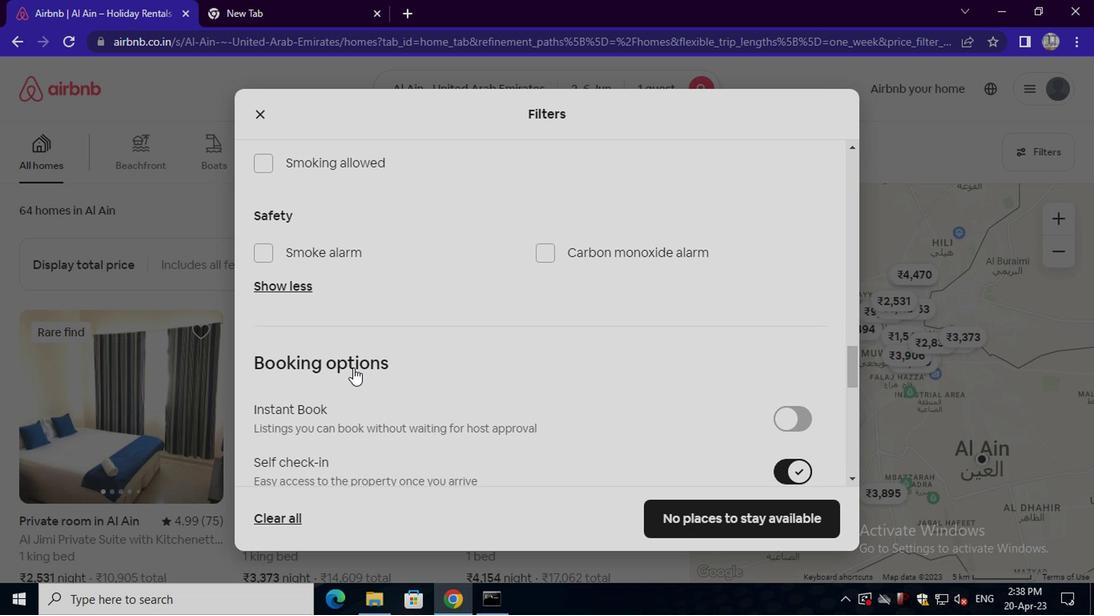 
Action: Mouse scrolled (351, 363) with delta (0, -1)
Screenshot: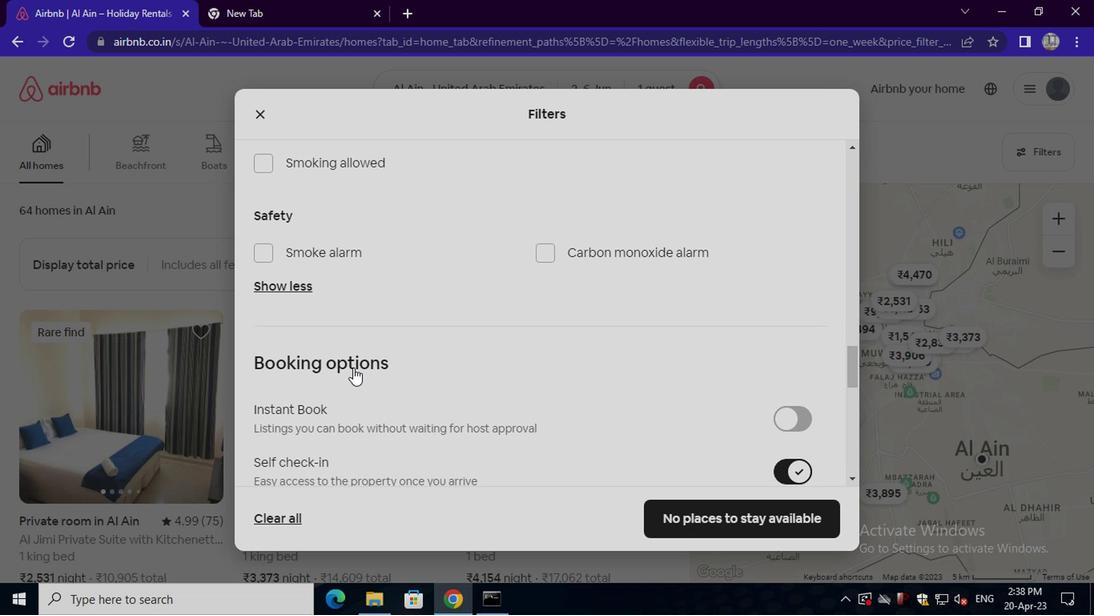 
Action: Mouse scrolled (351, 363) with delta (0, -1)
Screenshot: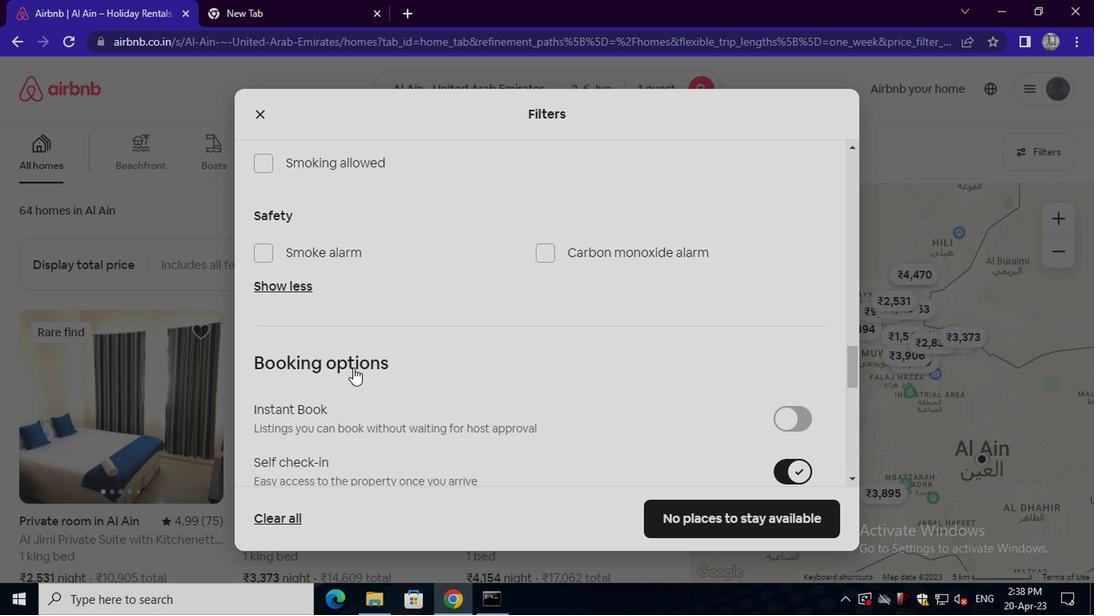 
Action: Mouse scrolled (351, 363) with delta (0, -1)
Screenshot: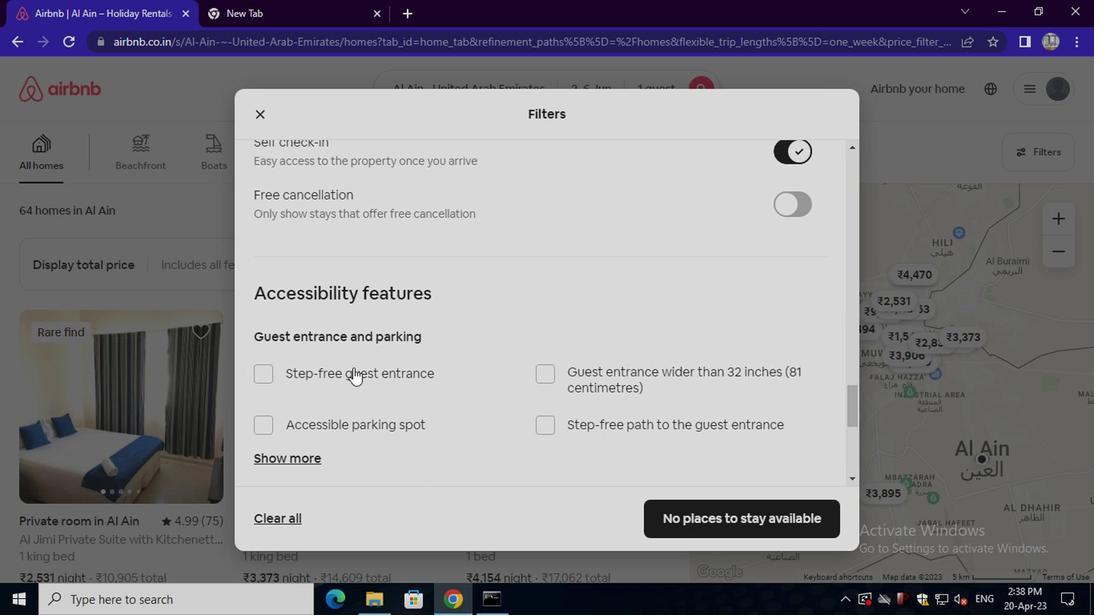 
Action: Mouse scrolled (351, 363) with delta (0, -1)
Screenshot: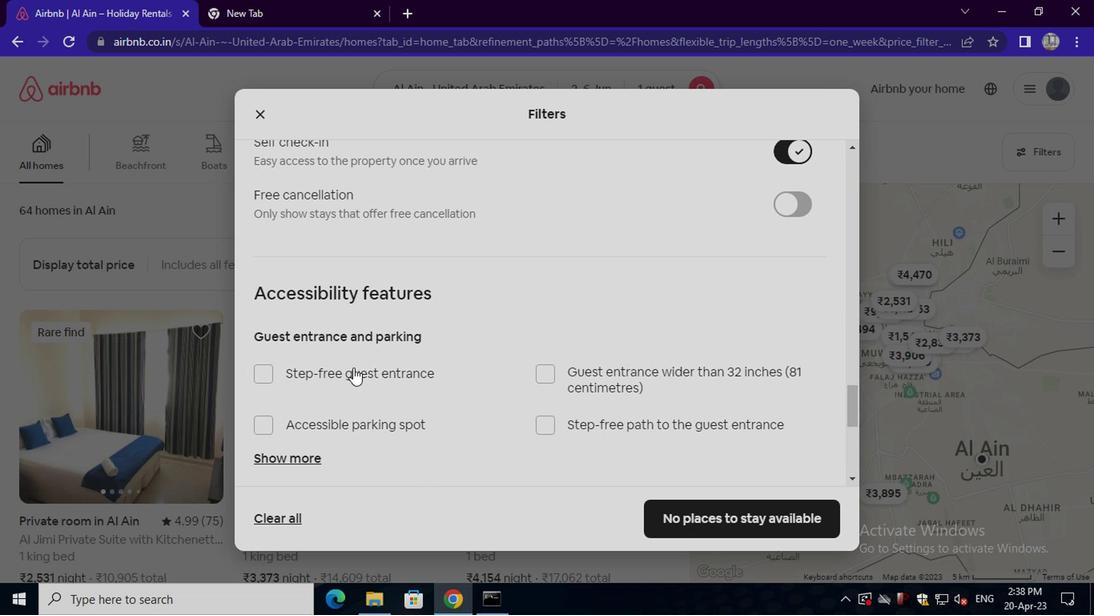 
Action: Mouse moved to (352, 367)
Screenshot: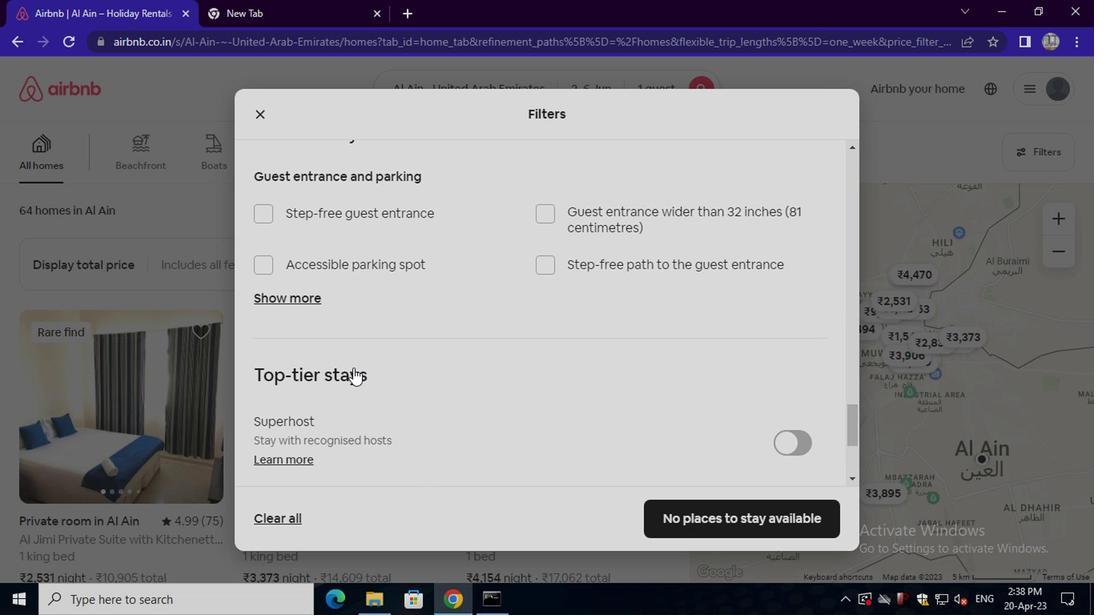 
Action: Mouse scrolled (352, 366) with delta (0, -1)
Screenshot: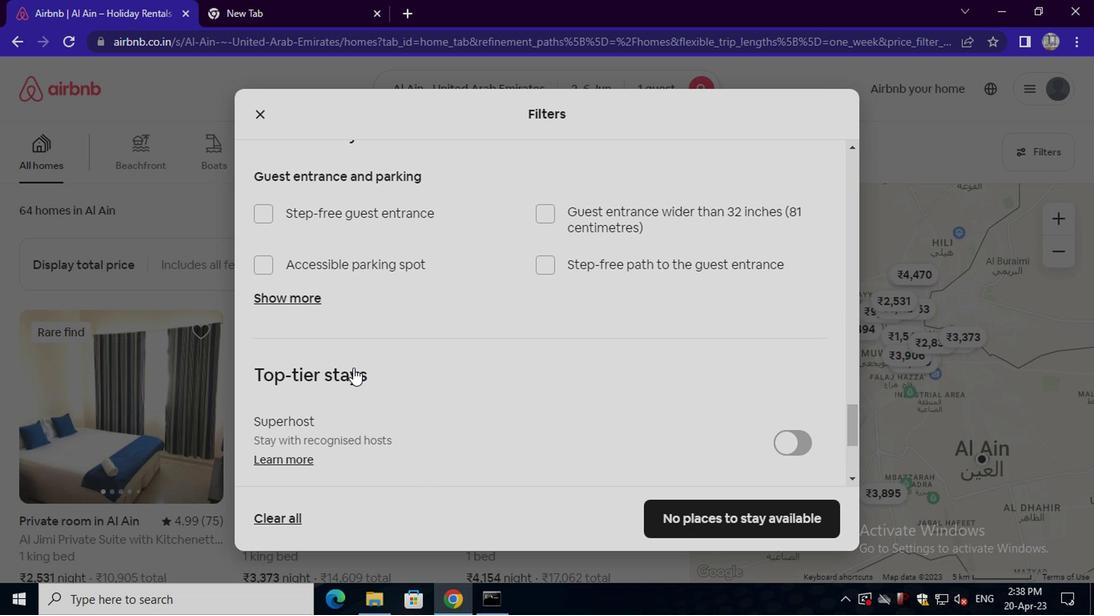 
Action: Mouse moved to (352, 367)
Screenshot: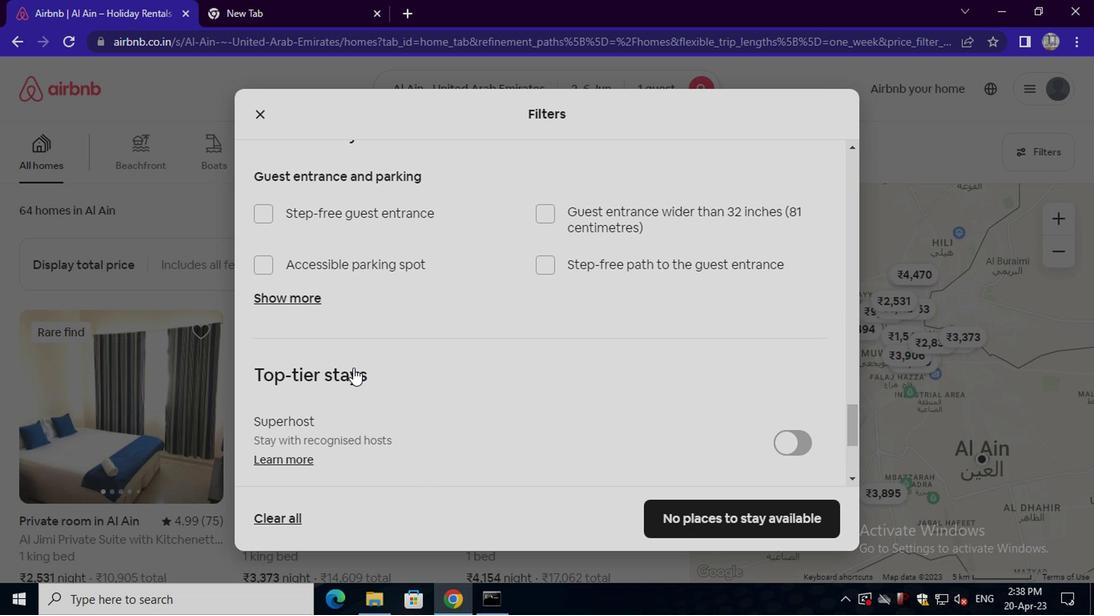
Action: Mouse scrolled (352, 366) with delta (0, -1)
Screenshot: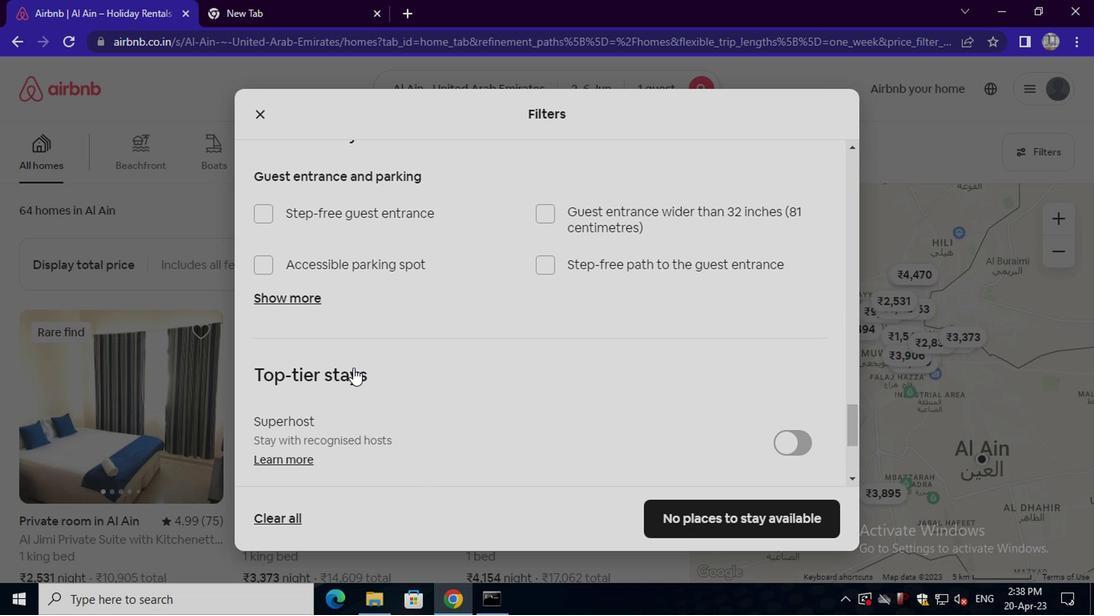 
Action: Mouse scrolled (352, 366) with delta (0, -1)
Screenshot: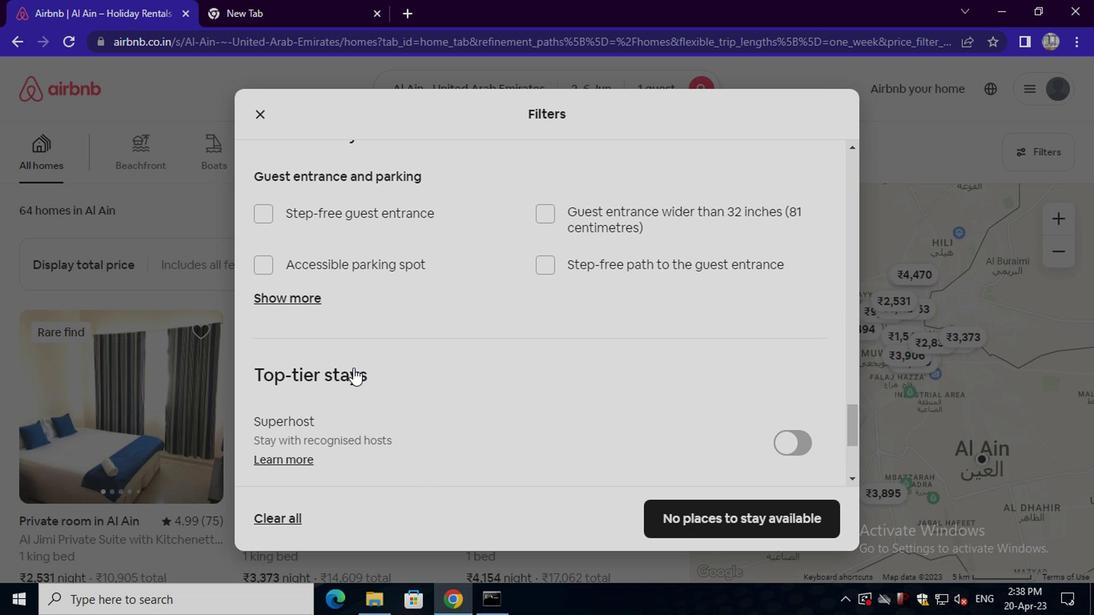 
Action: Mouse moved to (310, 377)
Screenshot: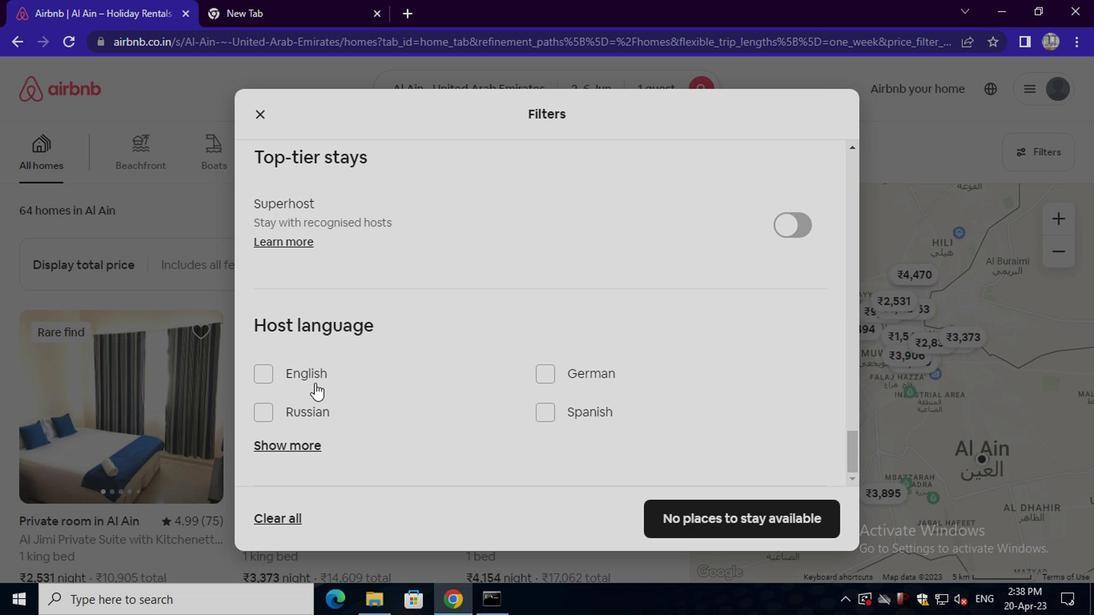 
Action: Mouse pressed left at (310, 377)
Screenshot: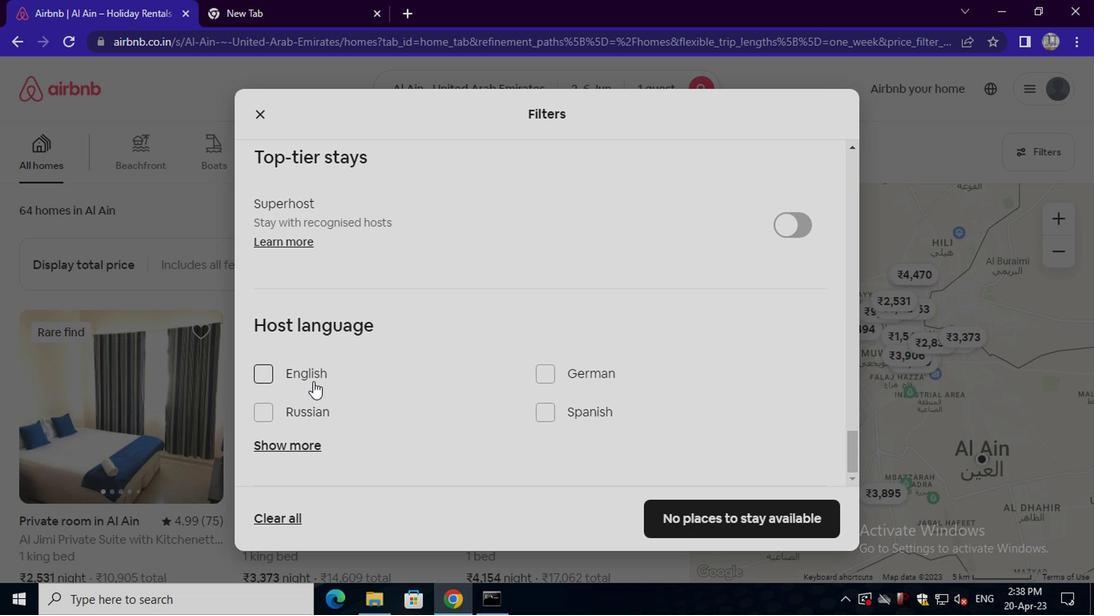 
Action: Mouse moved to (673, 498)
Screenshot: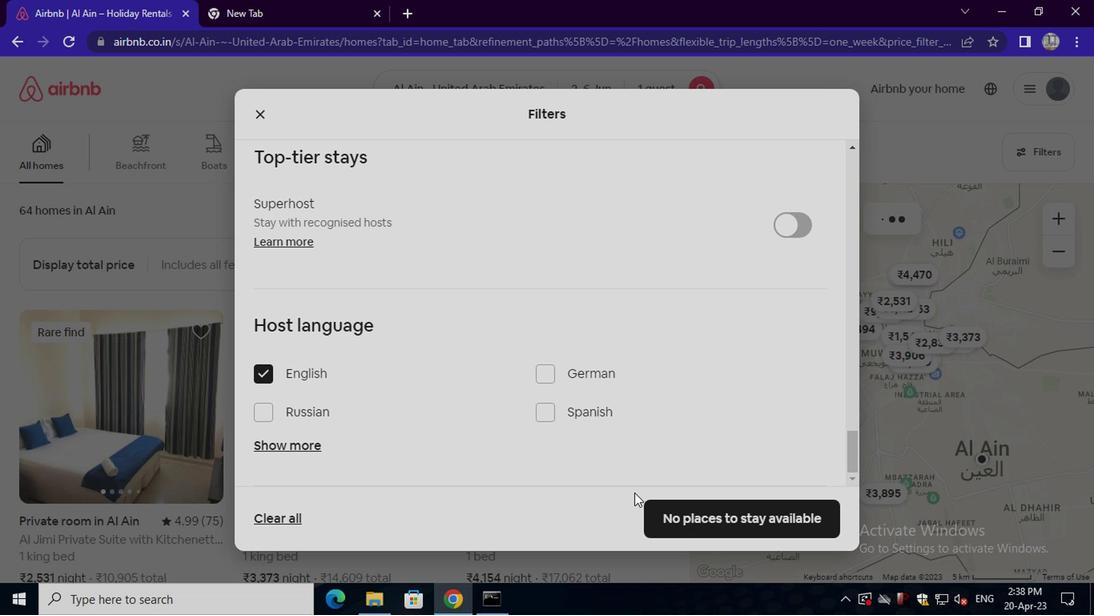 
Action: Mouse pressed left at (673, 498)
Screenshot: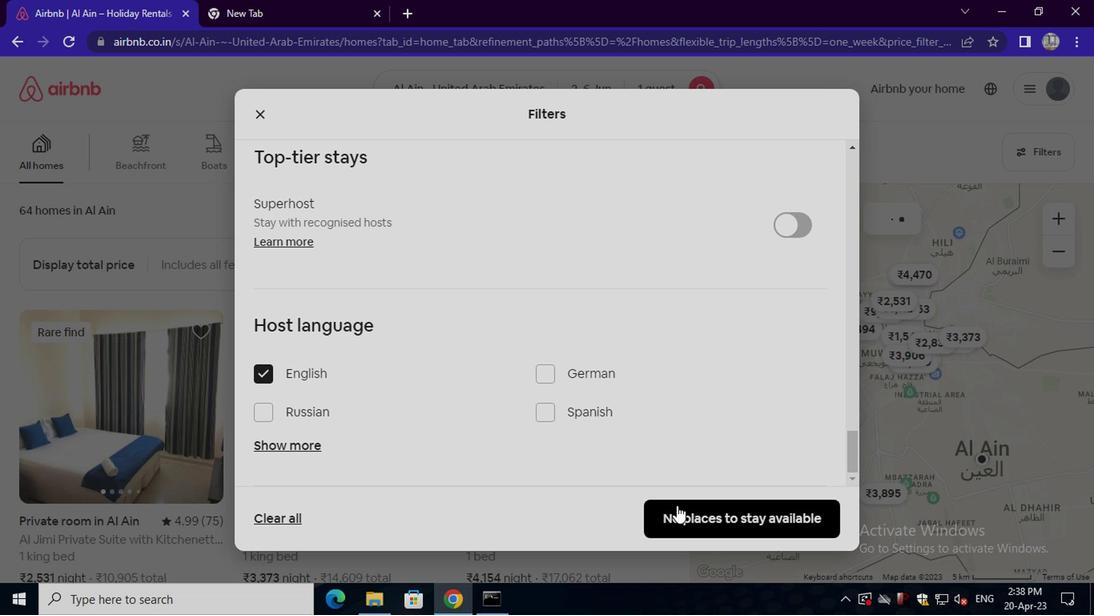 
